 Task: Create a due date automation trigger when advanced on, 2 days before a card is due add fields with custom field "Resume" set to a date not in this month at 11:00 AM.
Action: Mouse moved to (1232, 367)
Screenshot: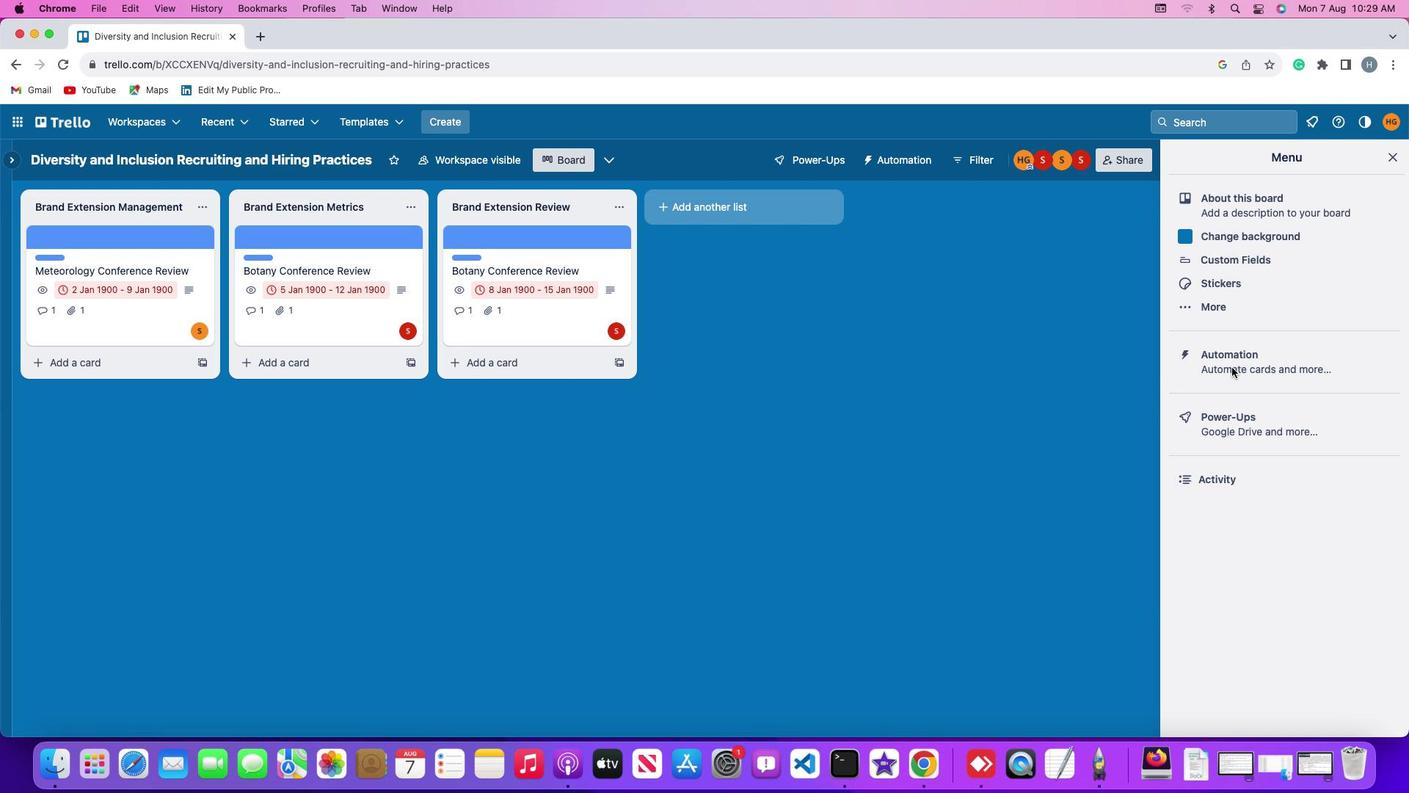 
Action: Mouse pressed left at (1232, 367)
Screenshot: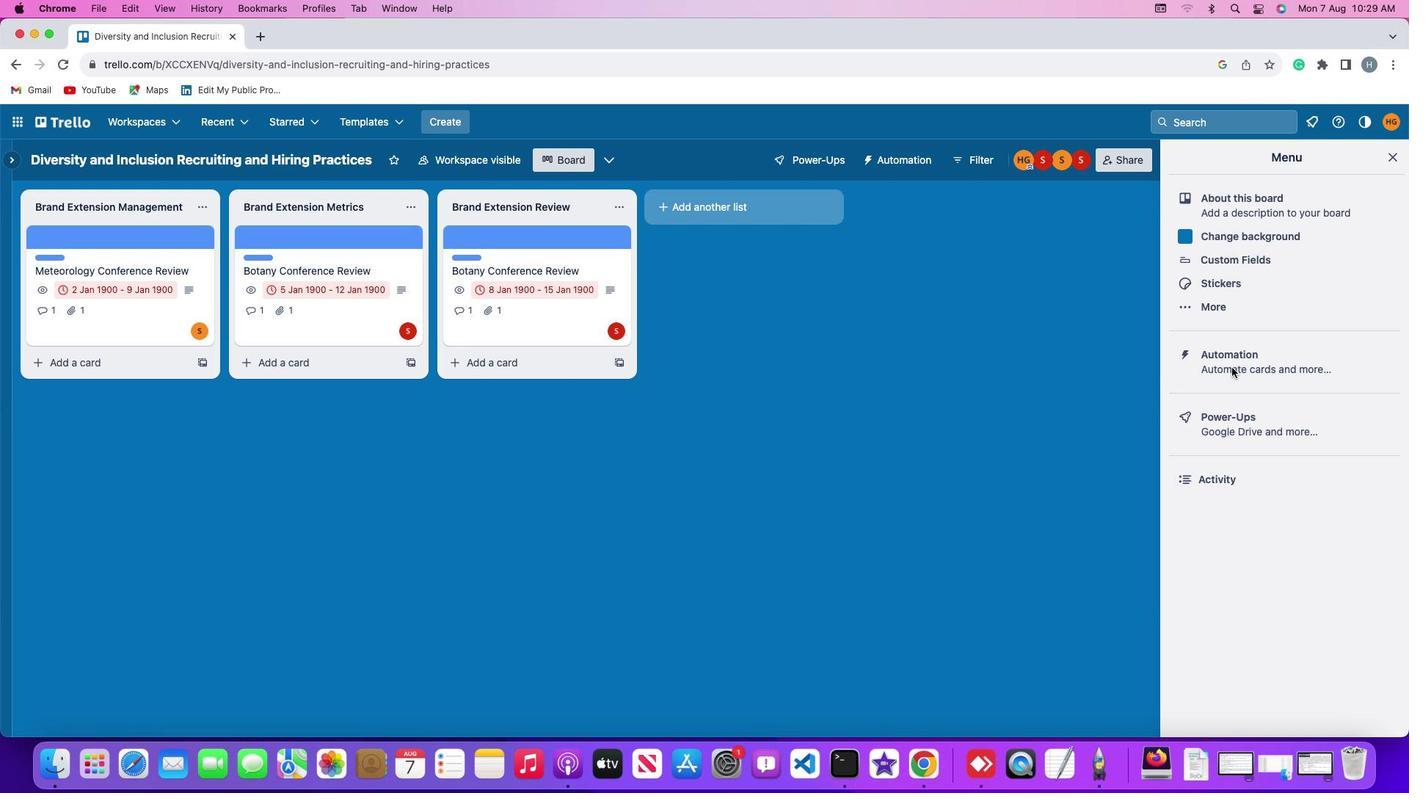 
Action: Mouse pressed left at (1232, 367)
Screenshot: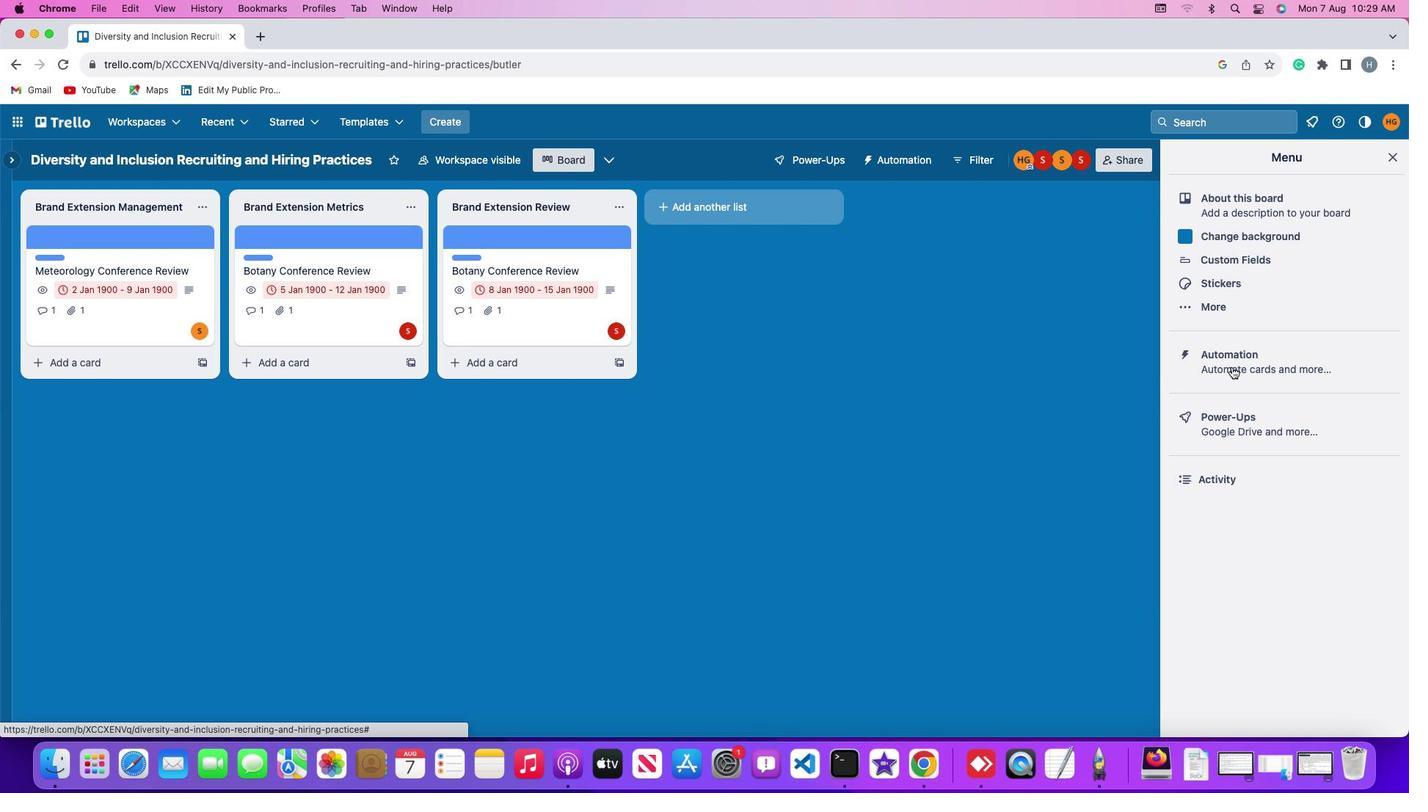 
Action: Mouse moved to (79, 347)
Screenshot: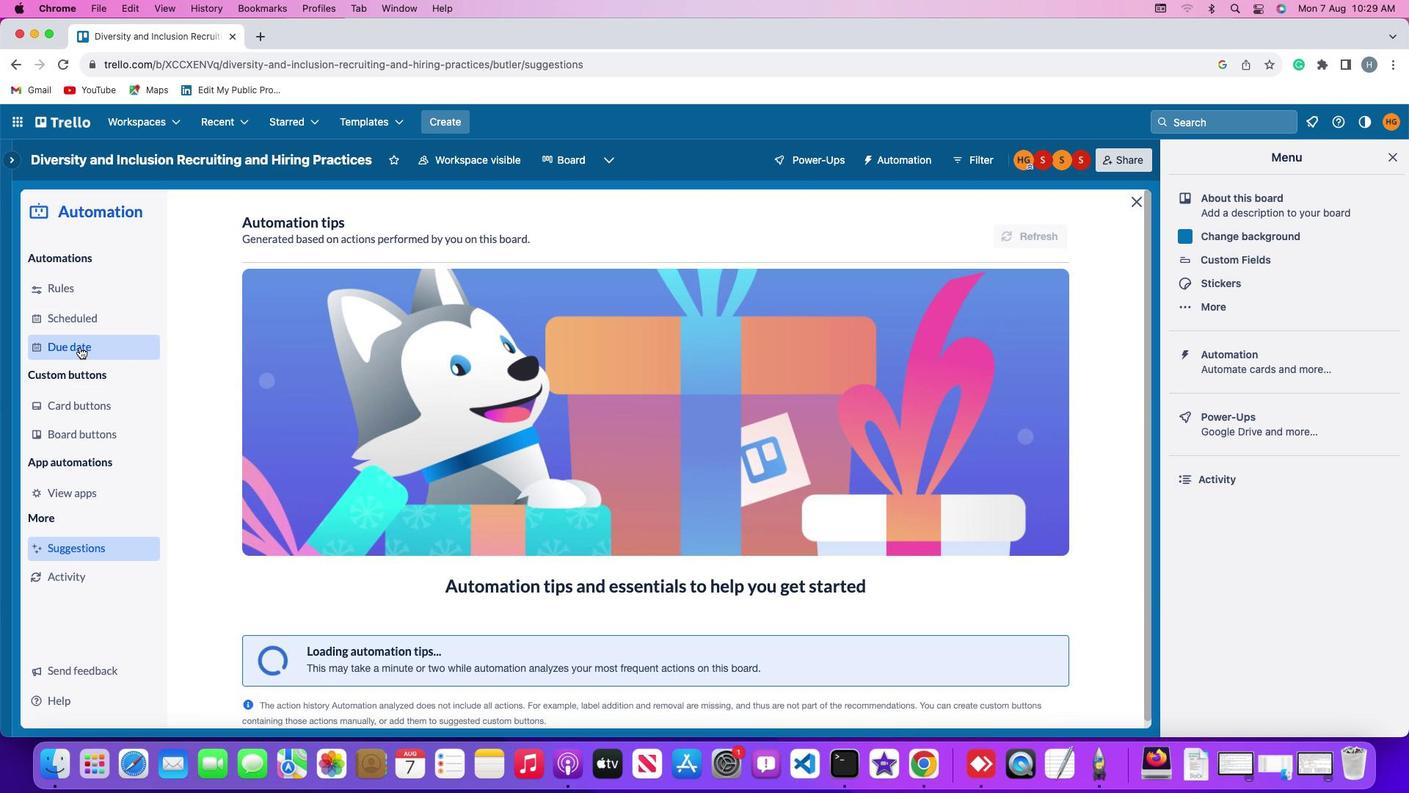 
Action: Mouse pressed left at (79, 347)
Screenshot: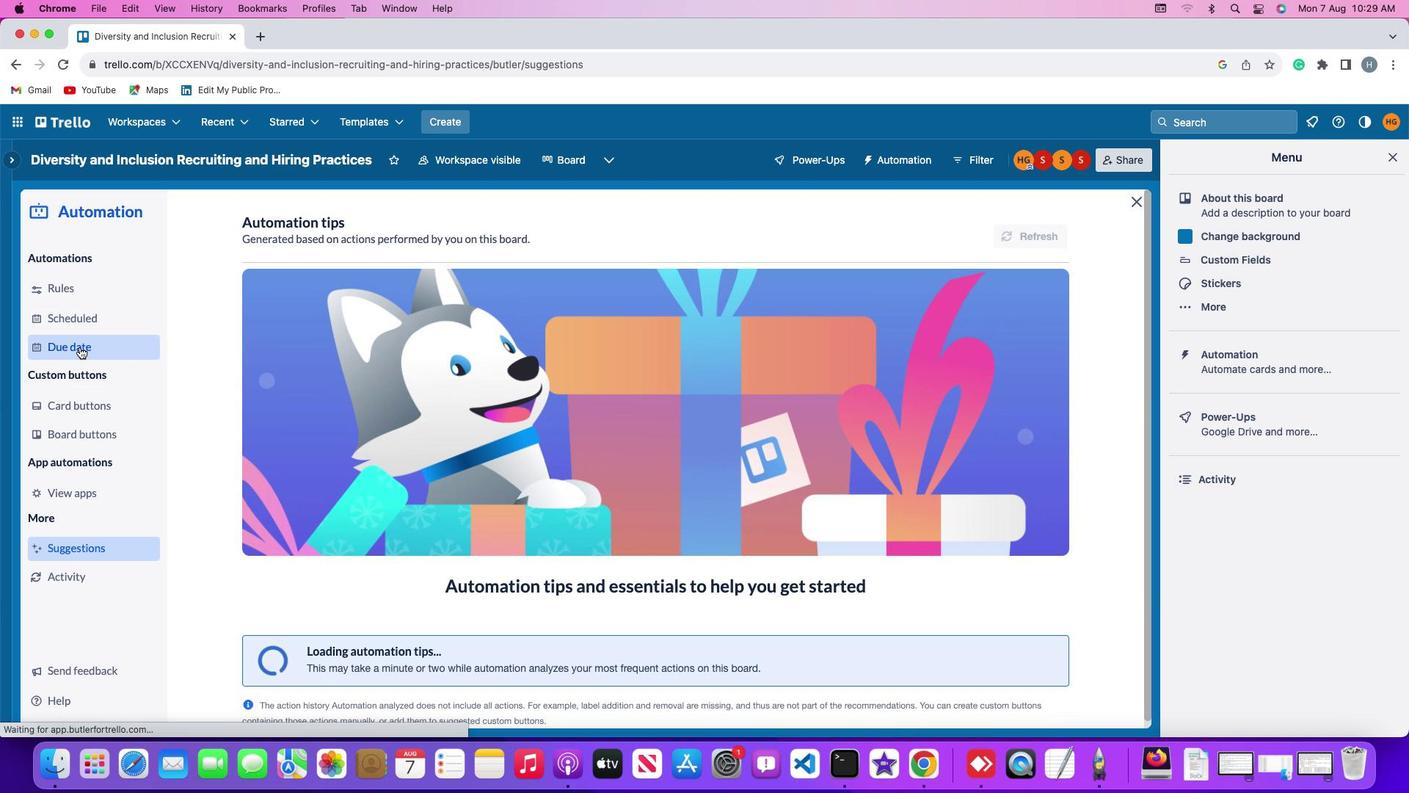 
Action: Mouse moved to (989, 223)
Screenshot: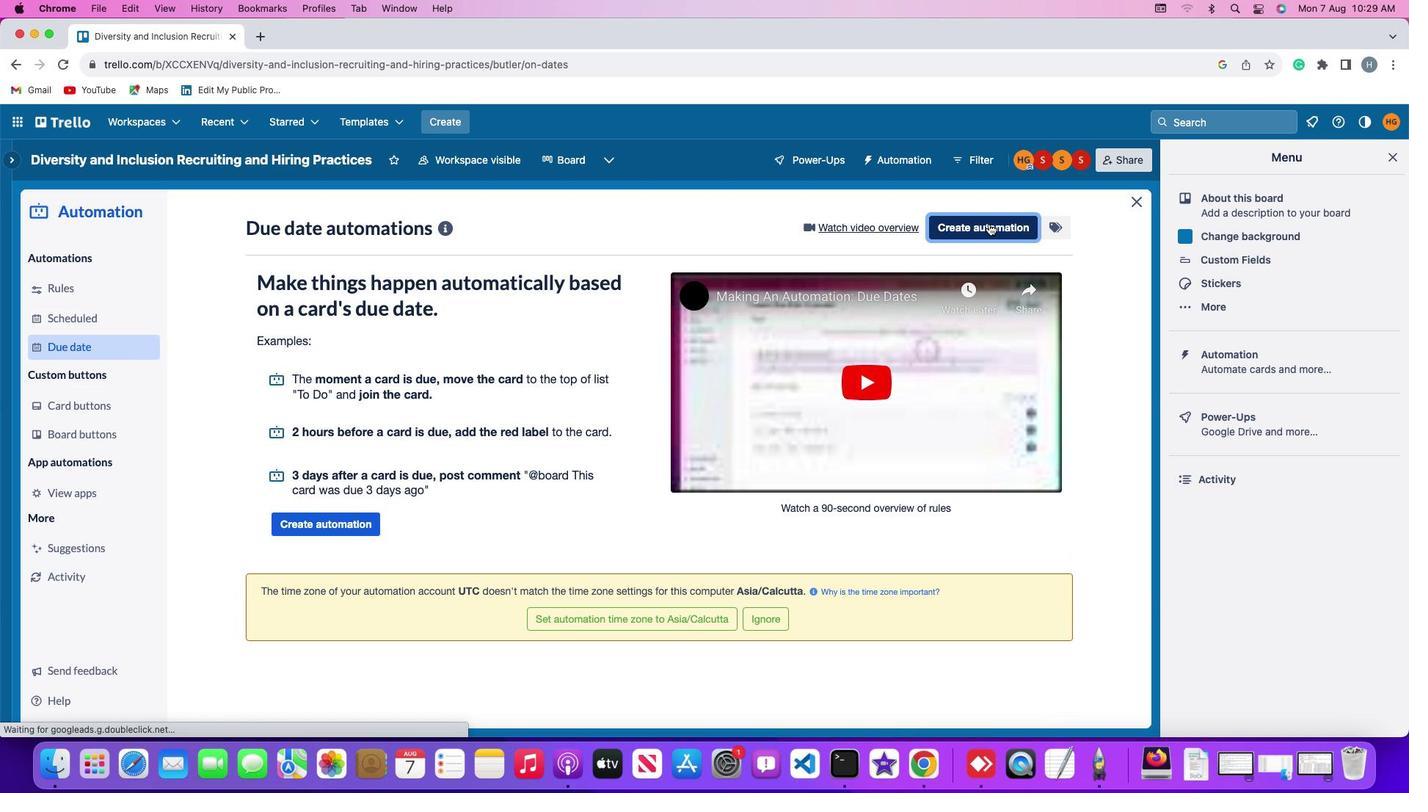 
Action: Mouse pressed left at (989, 223)
Screenshot: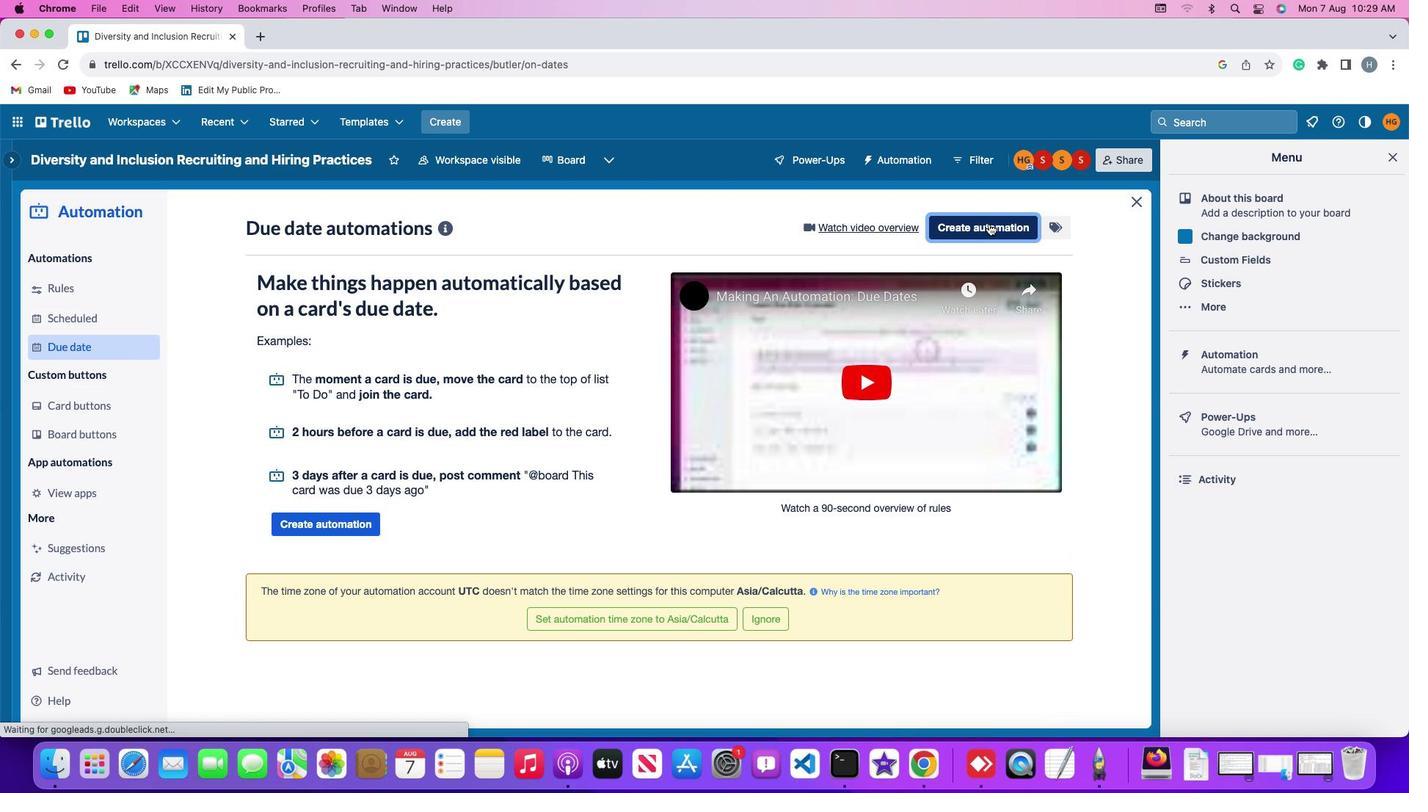 
Action: Mouse moved to (635, 367)
Screenshot: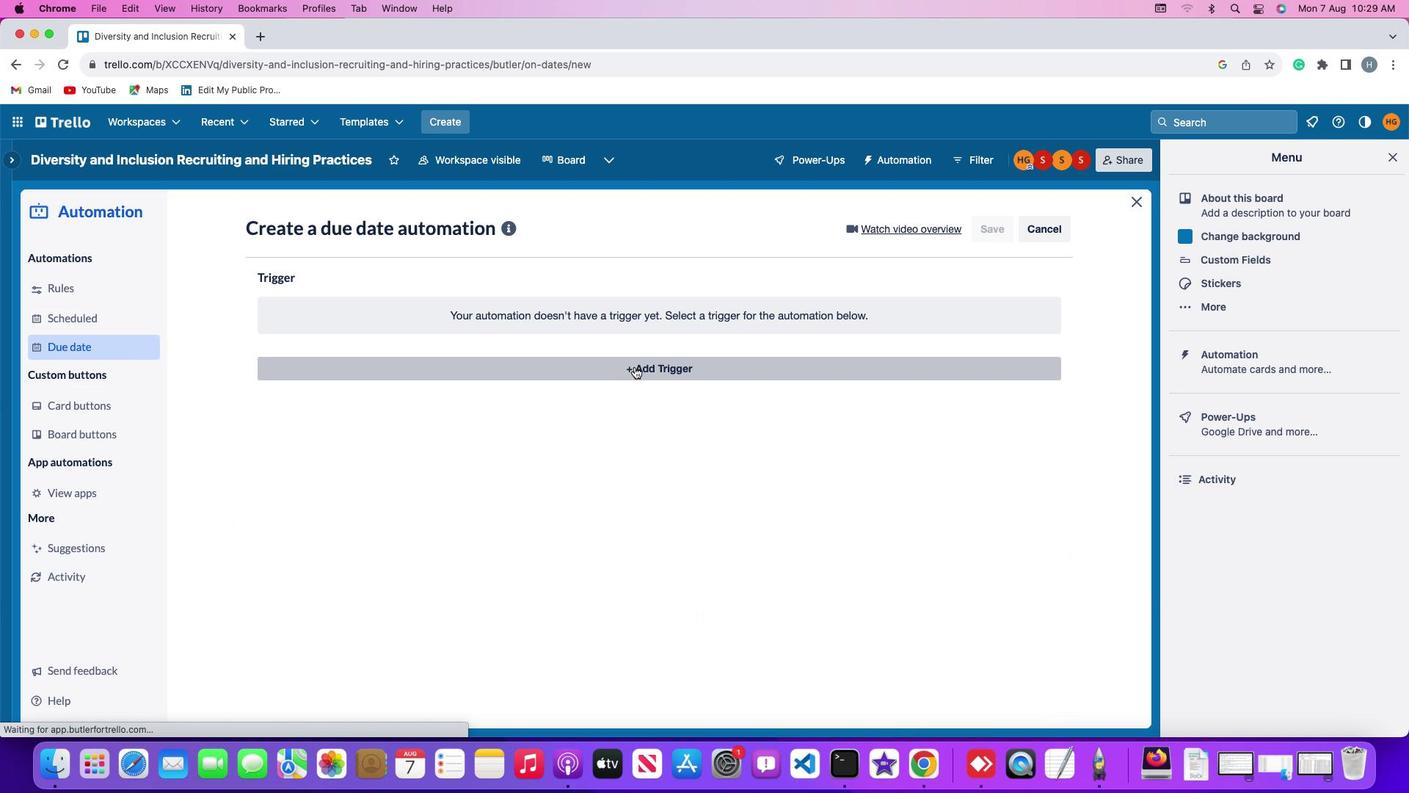 
Action: Mouse pressed left at (635, 367)
Screenshot: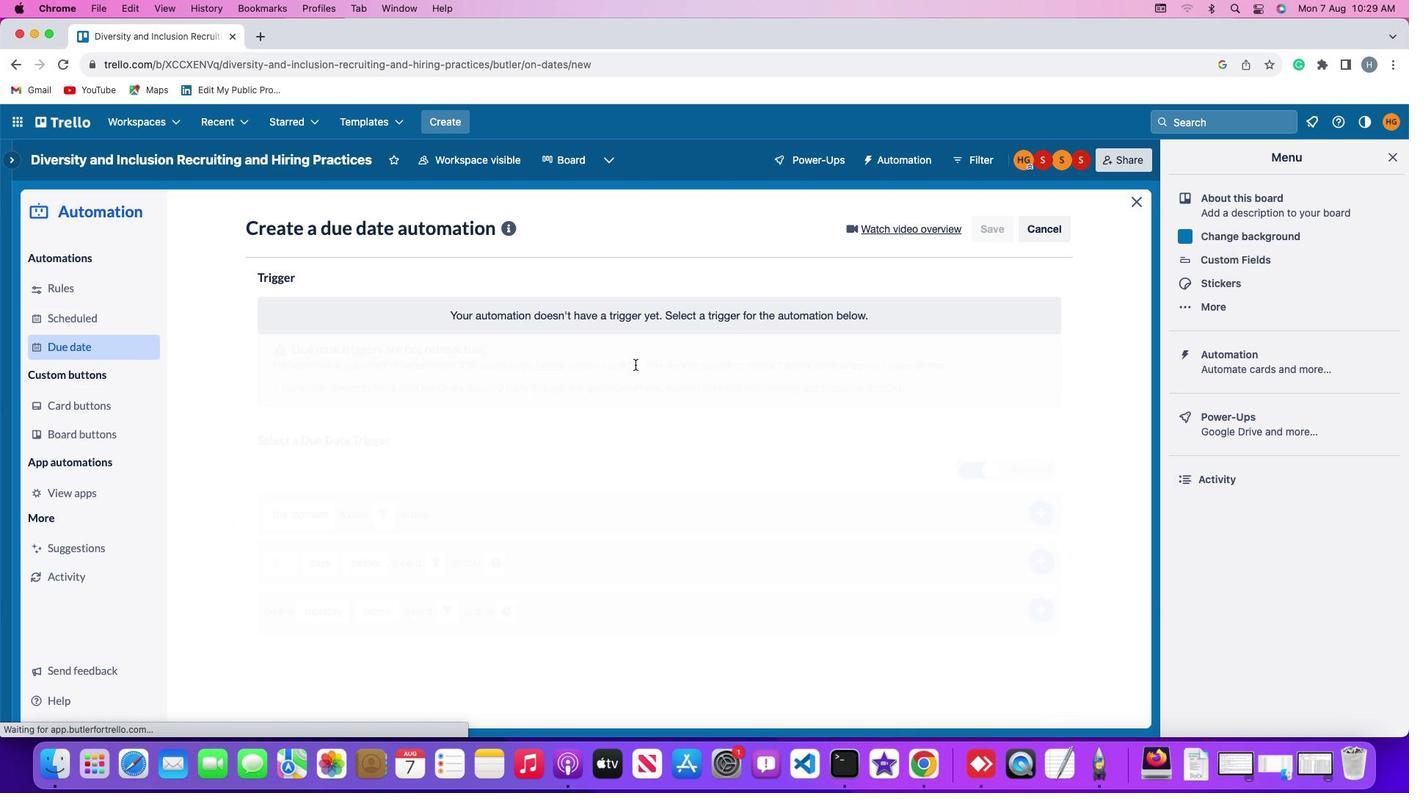 
Action: Mouse moved to (283, 594)
Screenshot: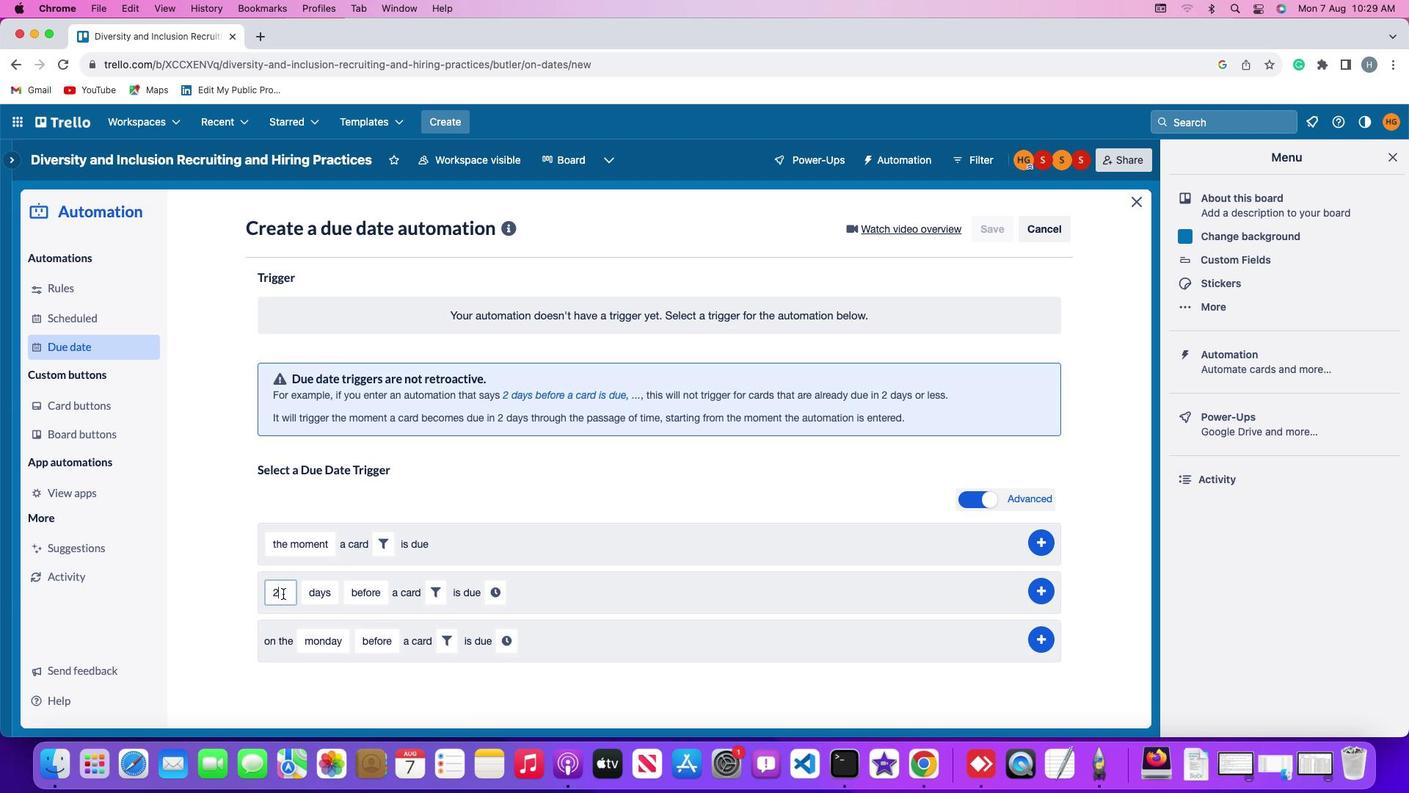 
Action: Mouse pressed left at (283, 594)
Screenshot: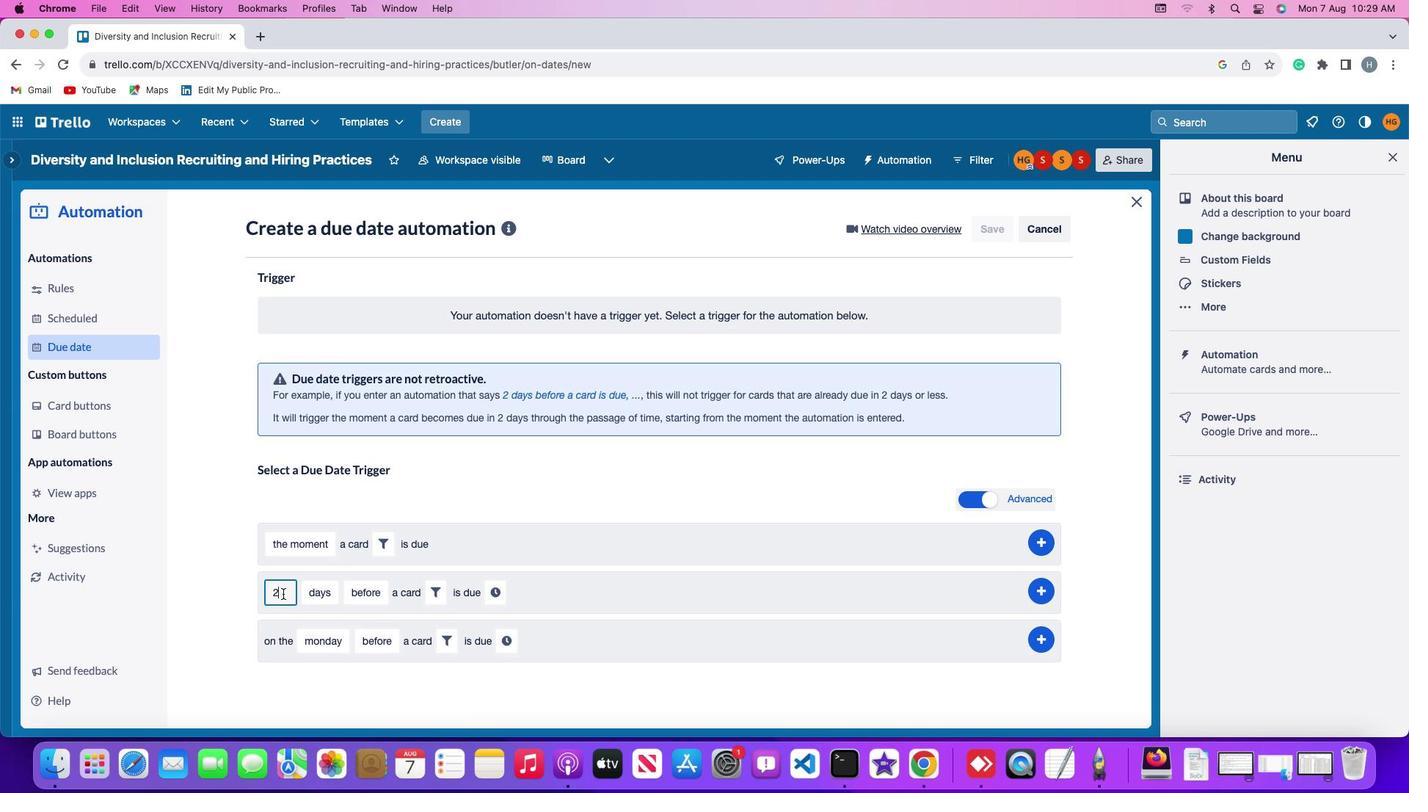 
Action: Mouse moved to (284, 594)
Screenshot: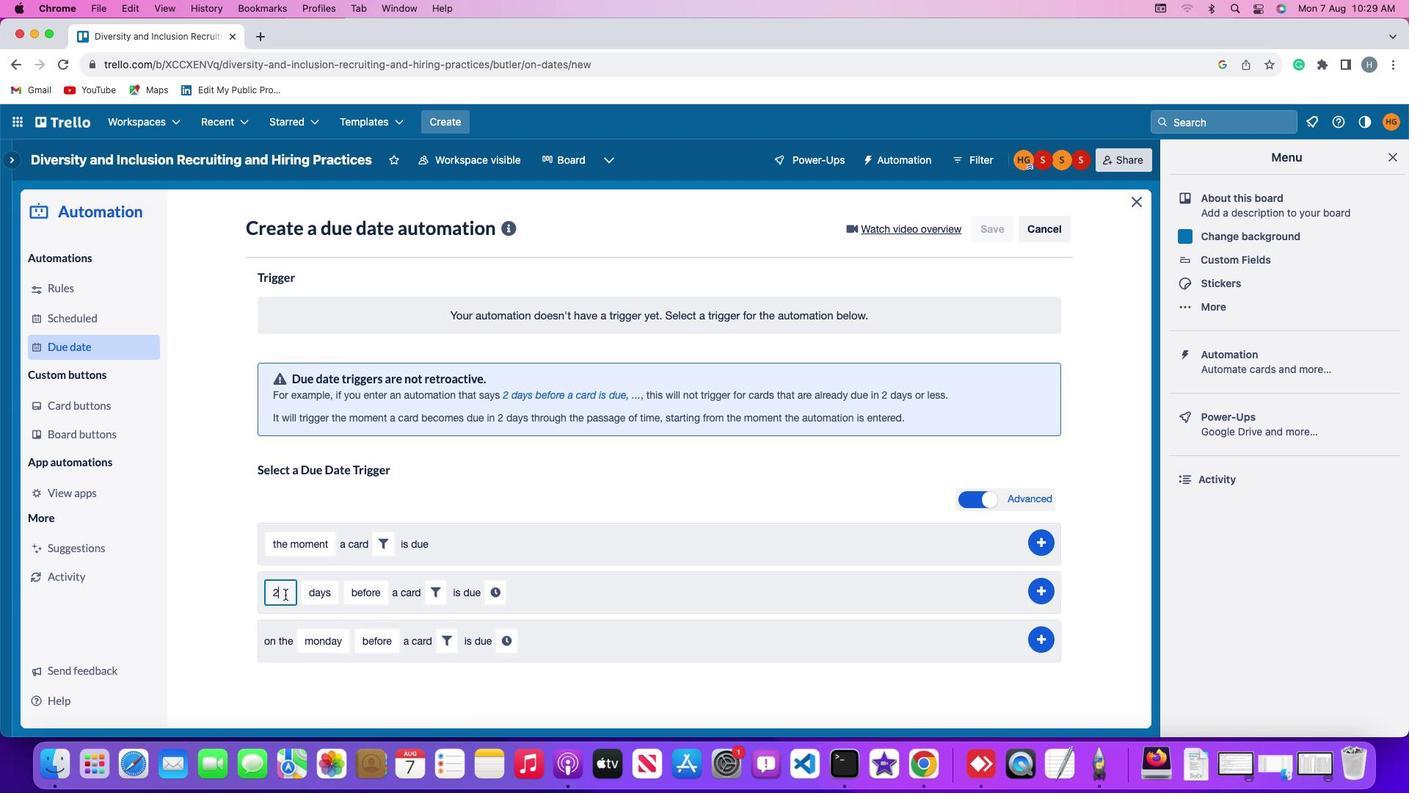 
Action: Key pressed Key.backspace'2'
Screenshot: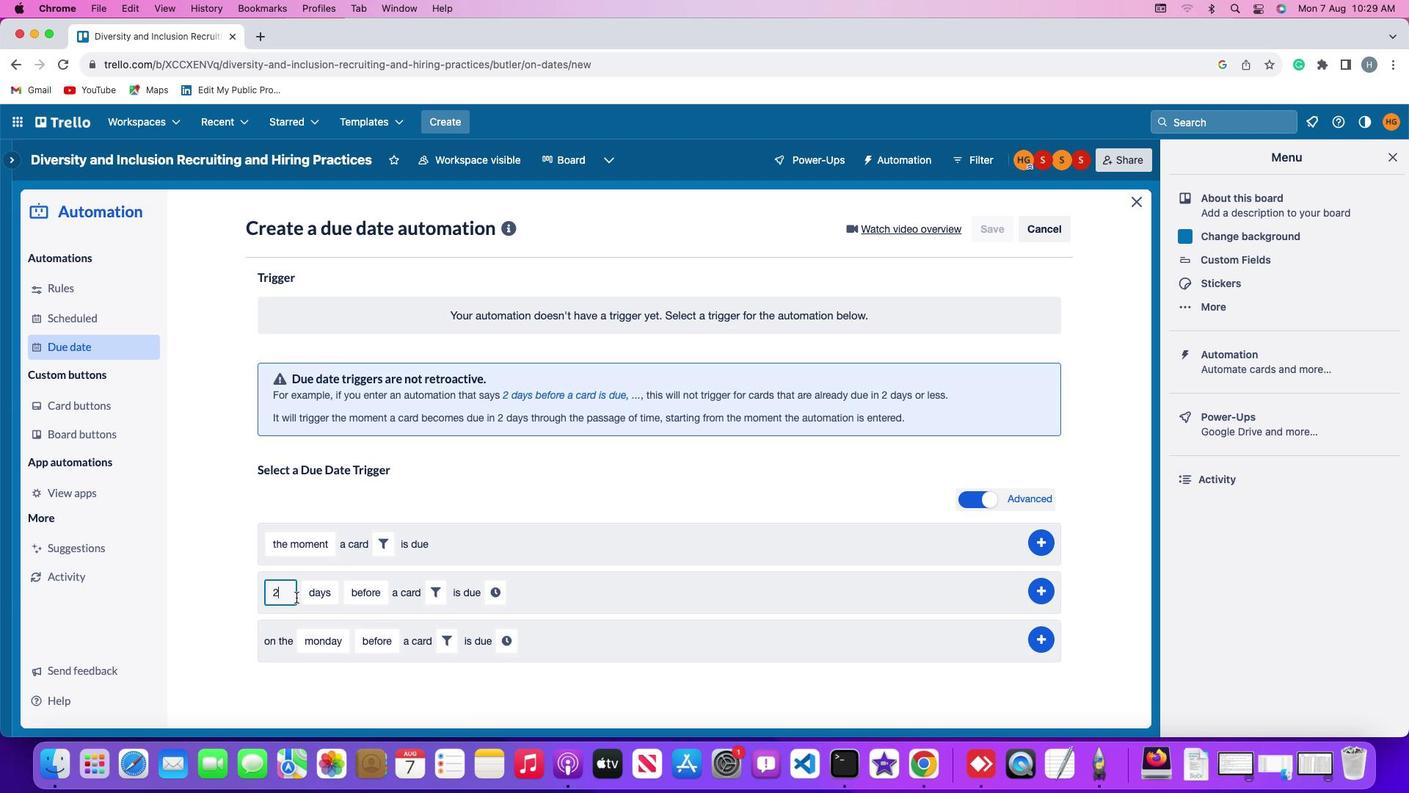 
Action: Mouse moved to (319, 594)
Screenshot: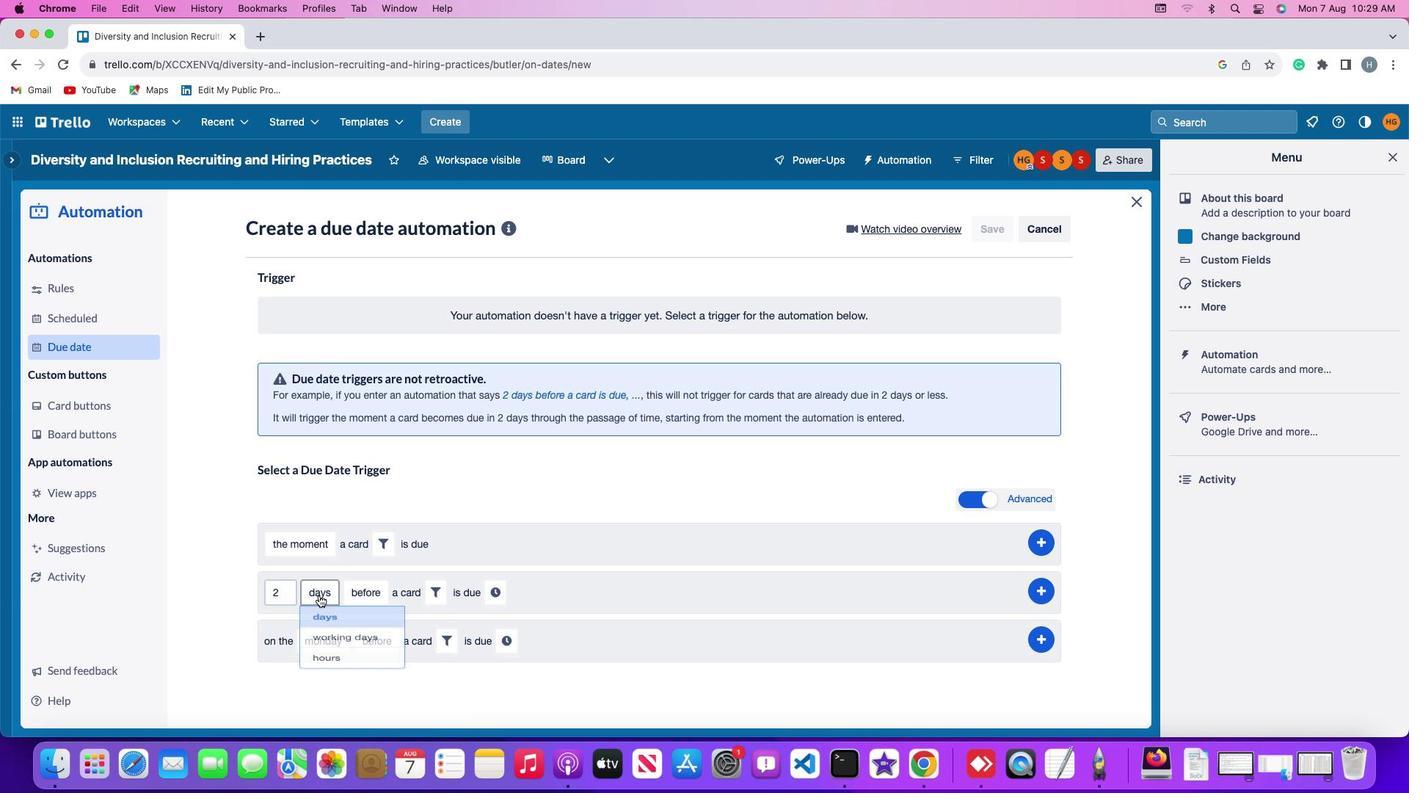 
Action: Mouse pressed left at (319, 594)
Screenshot: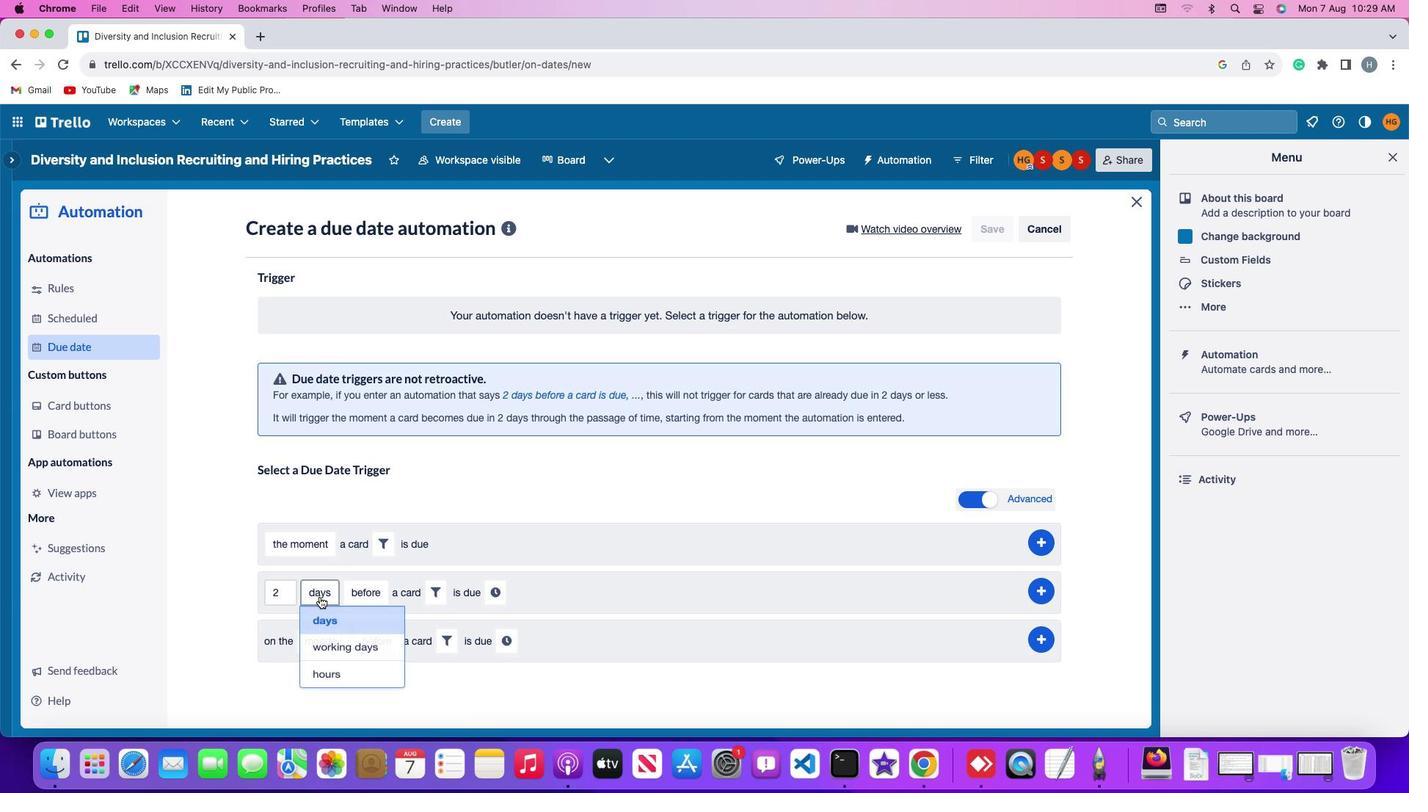
Action: Mouse moved to (328, 625)
Screenshot: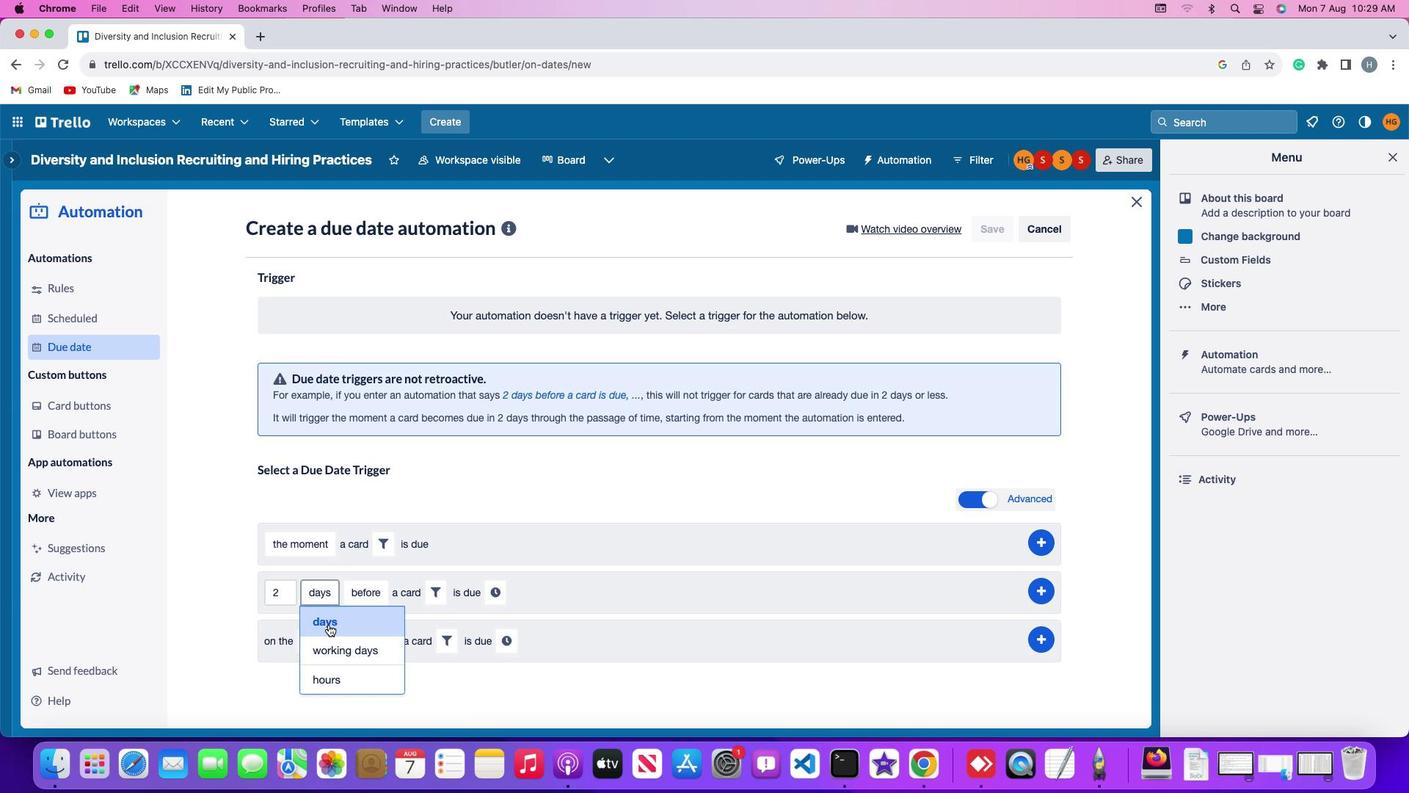
Action: Mouse pressed left at (328, 625)
Screenshot: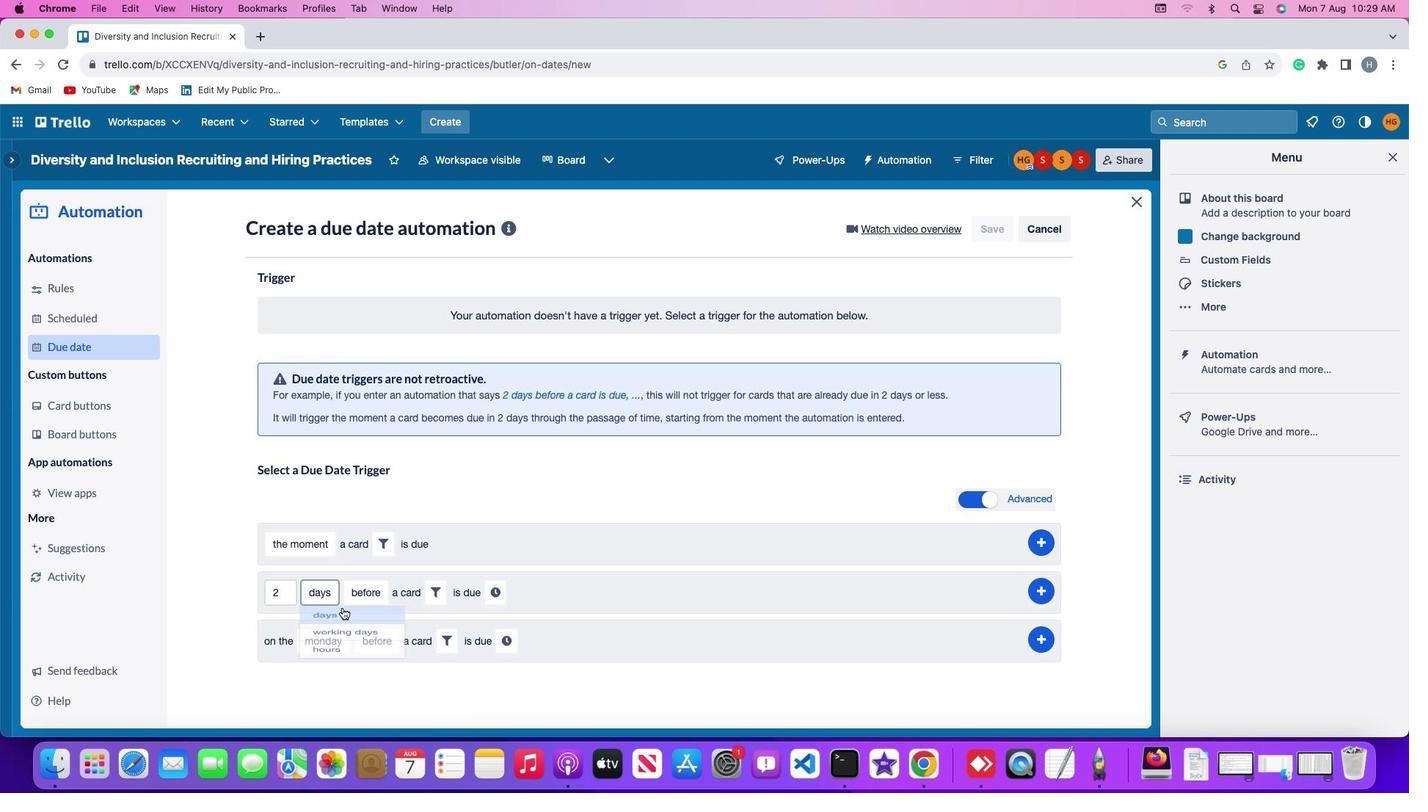 
Action: Mouse moved to (364, 591)
Screenshot: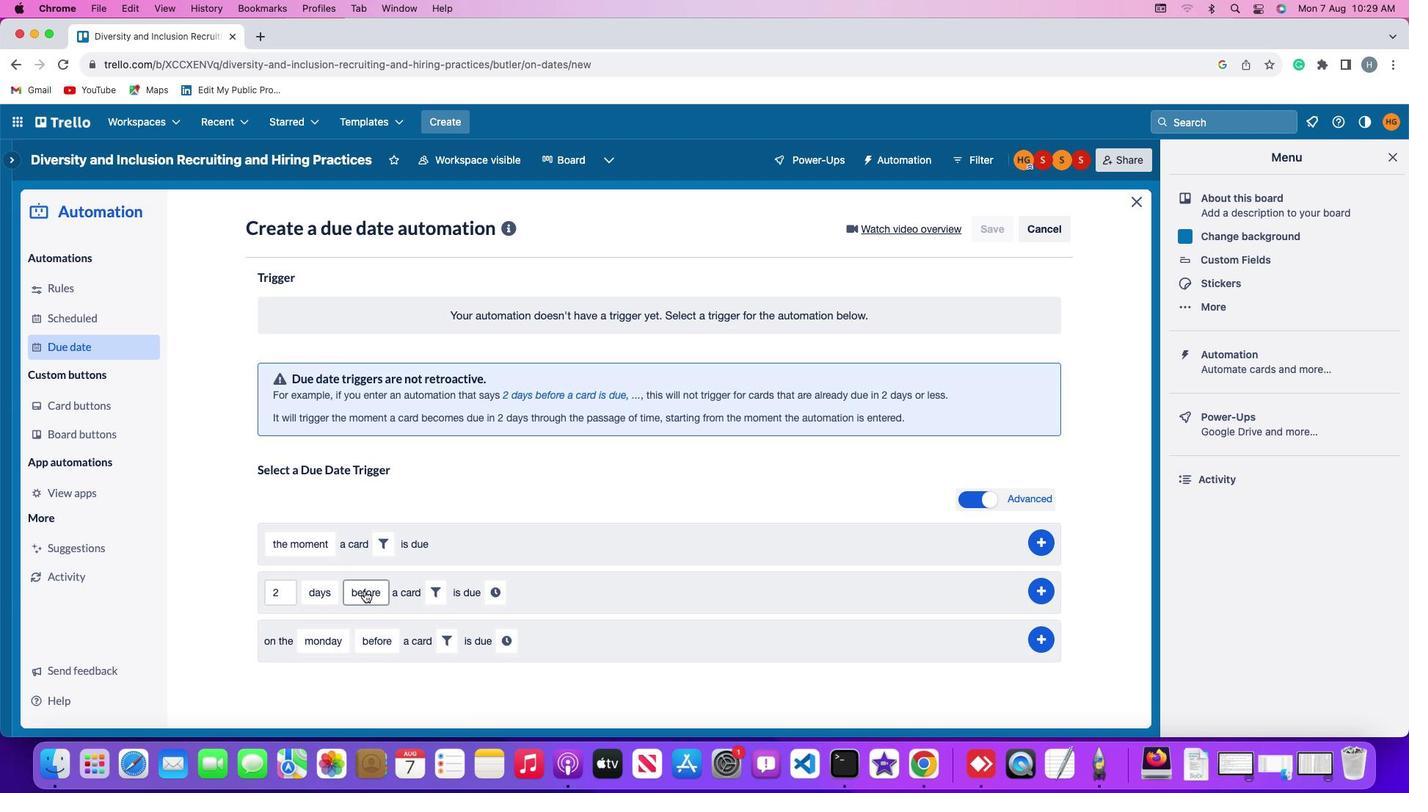 
Action: Mouse pressed left at (364, 591)
Screenshot: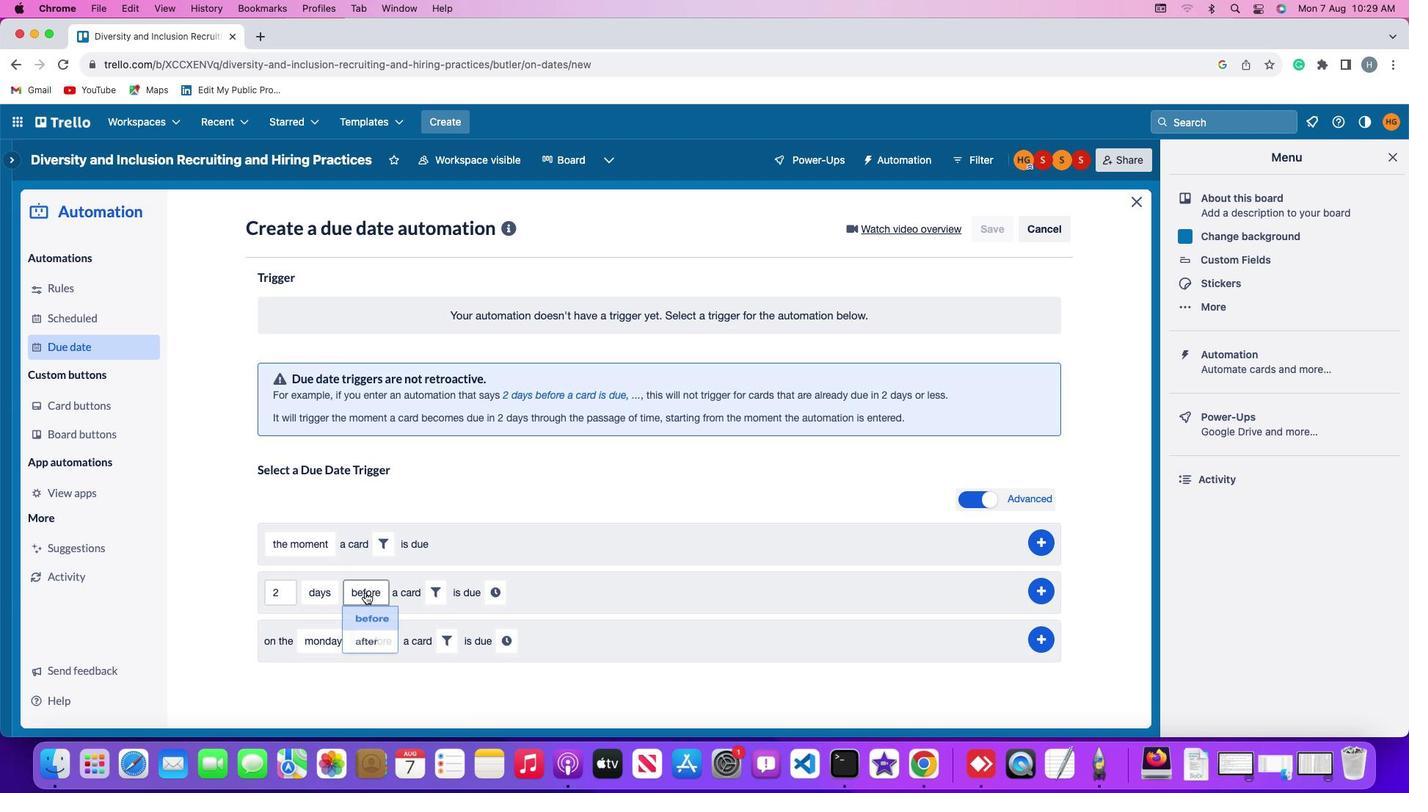 
Action: Mouse moved to (371, 618)
Screenshot: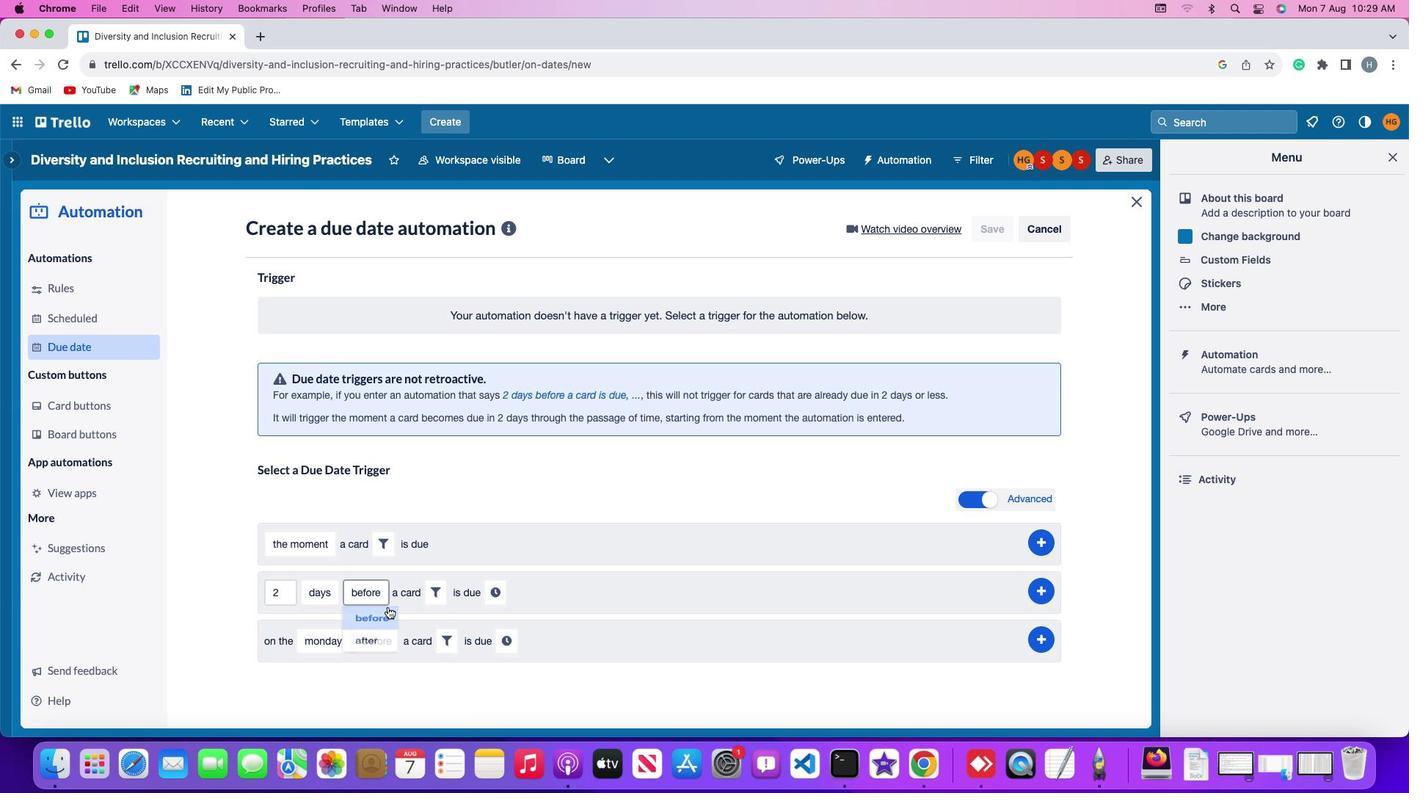 
Action: Mouse pressed left at (371, 618)
Screenshot: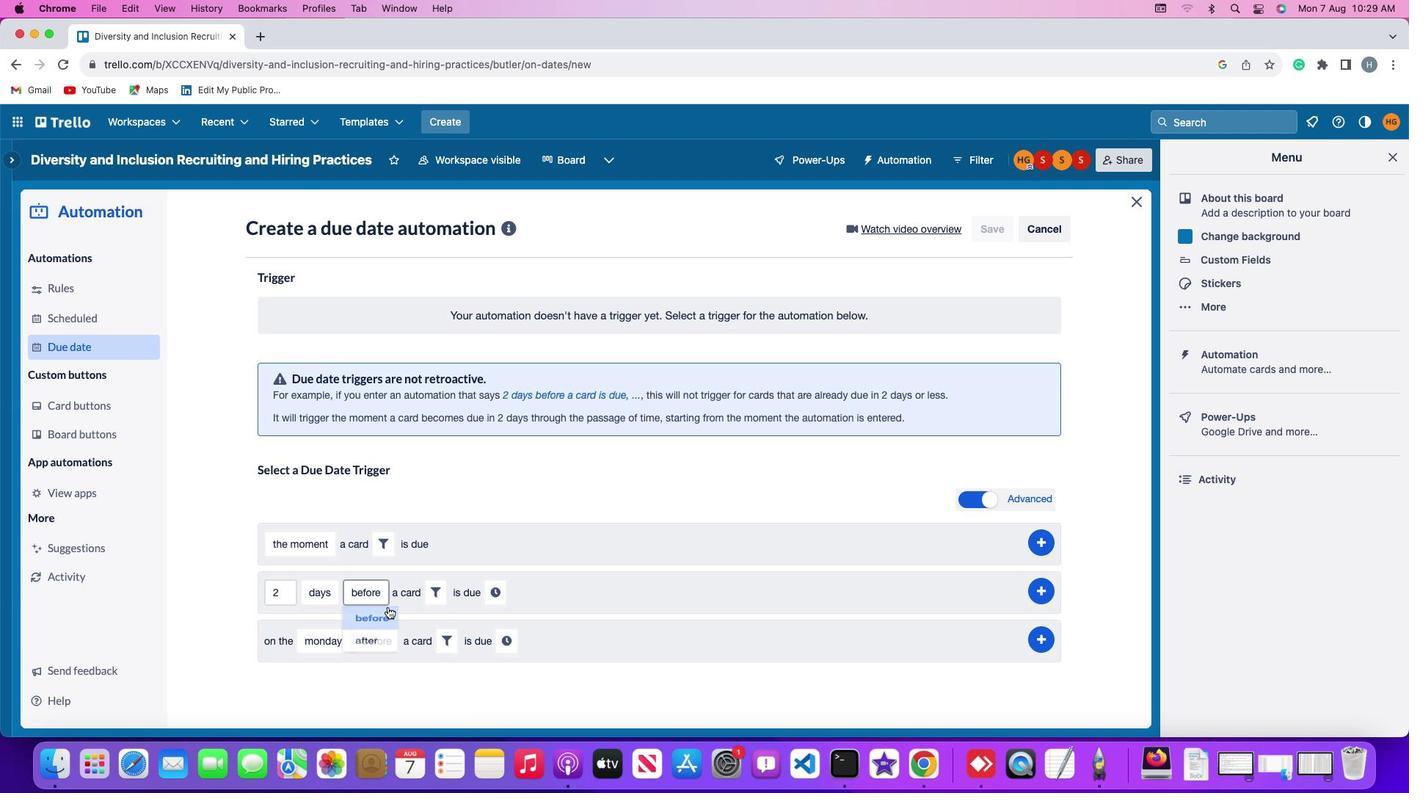 
Action: Mouse moved to (429, 589)
Screenshot: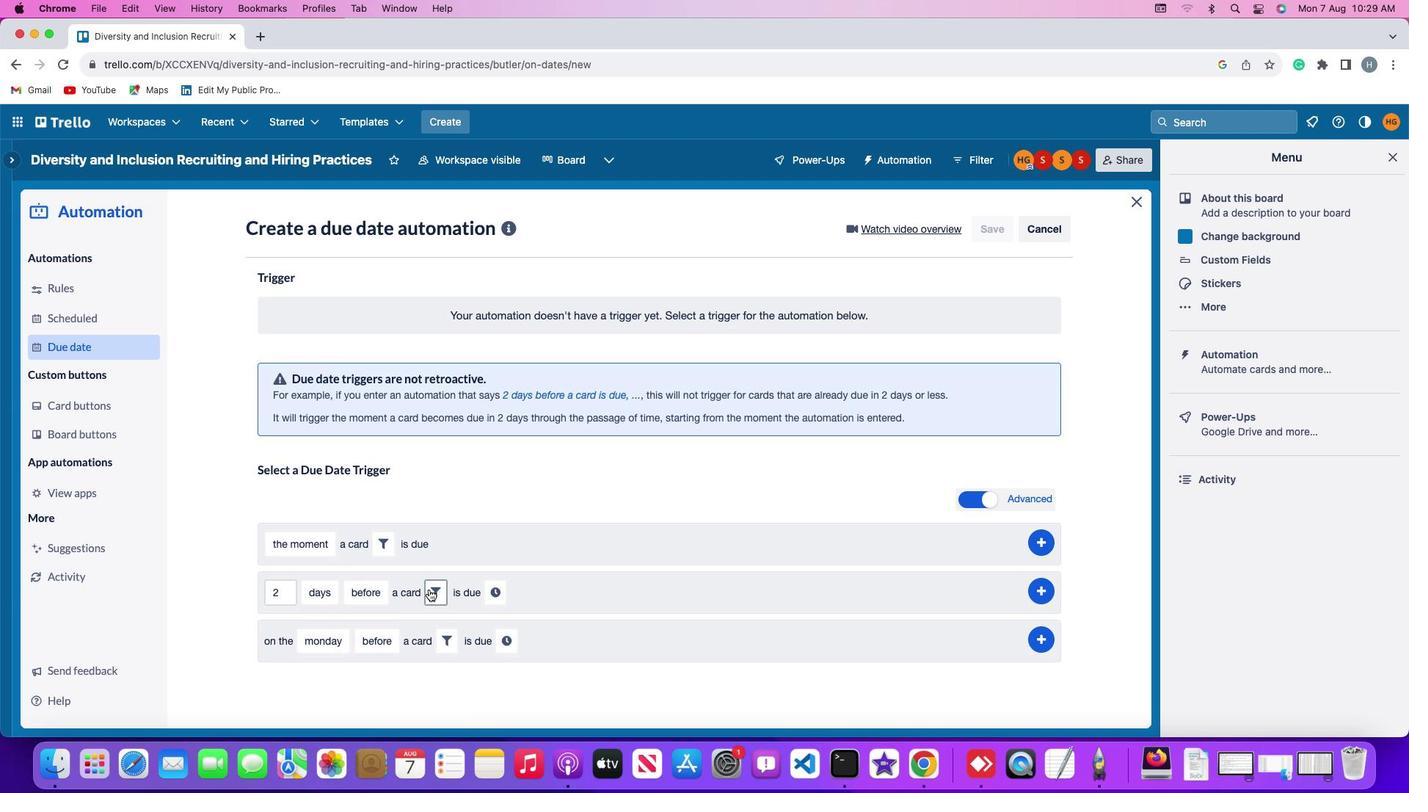 
Action: Mouse pressed left at (429, 589)
Screenshot: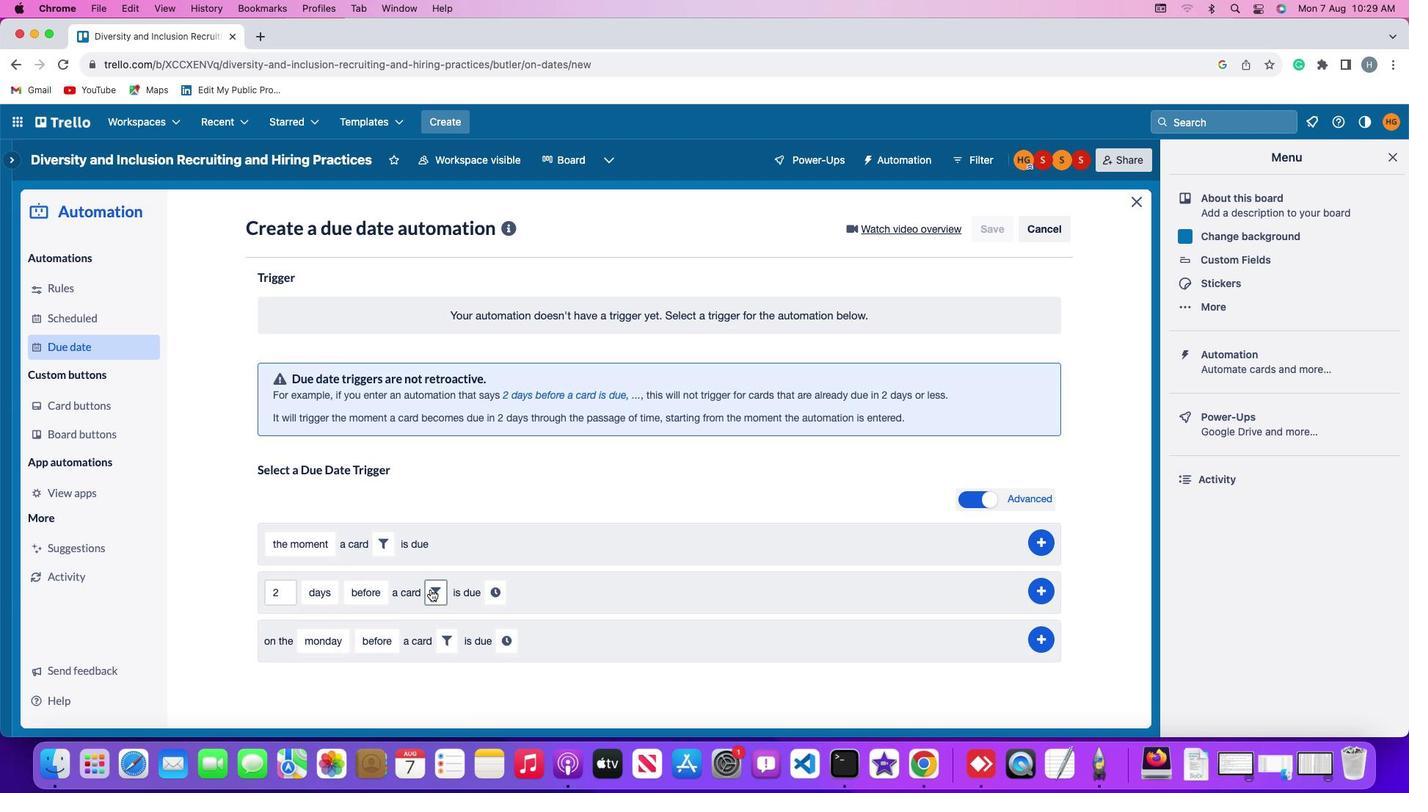 
Action: Mouse moved to (686, 637)
Screenshot: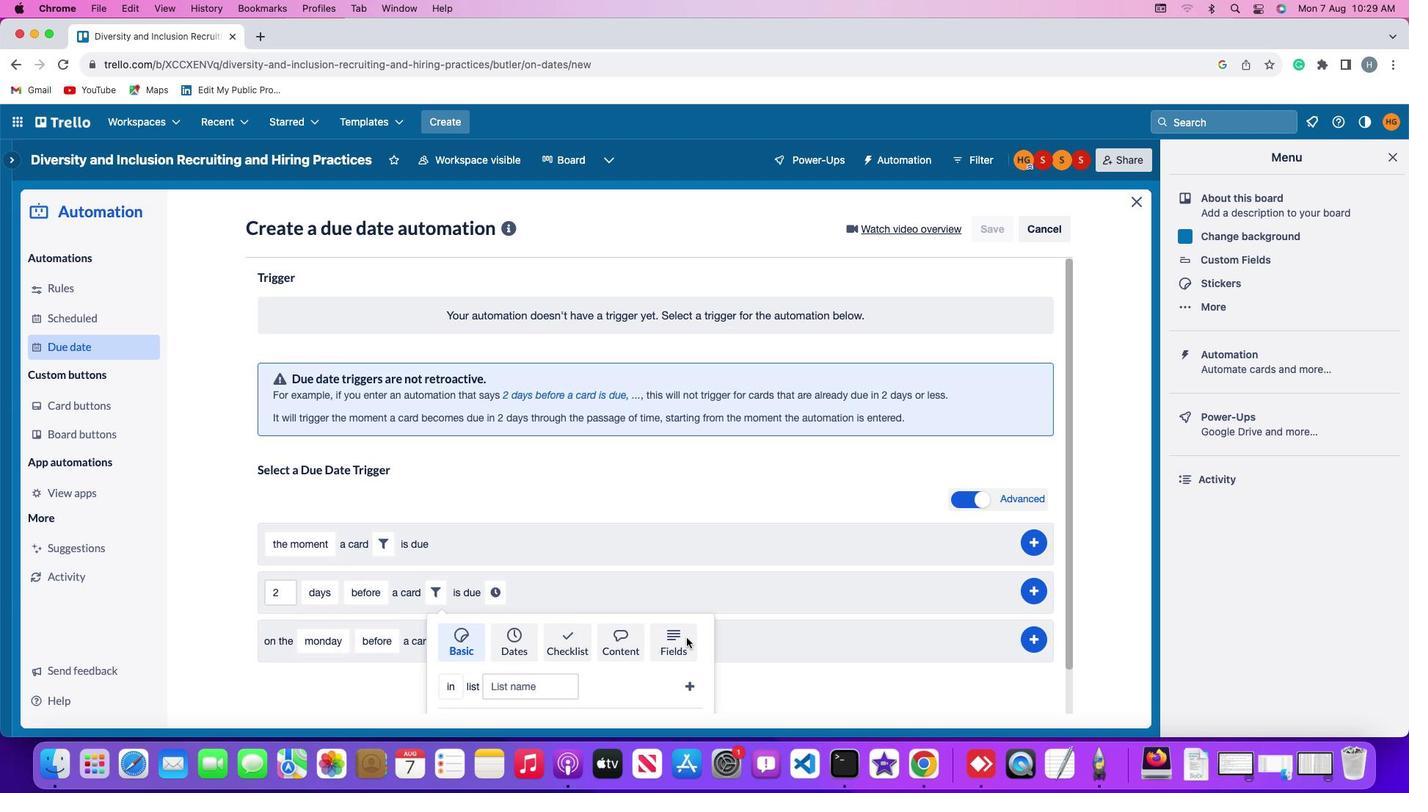 
Action: Mouse pressed left at (686, 637)
Screenshot: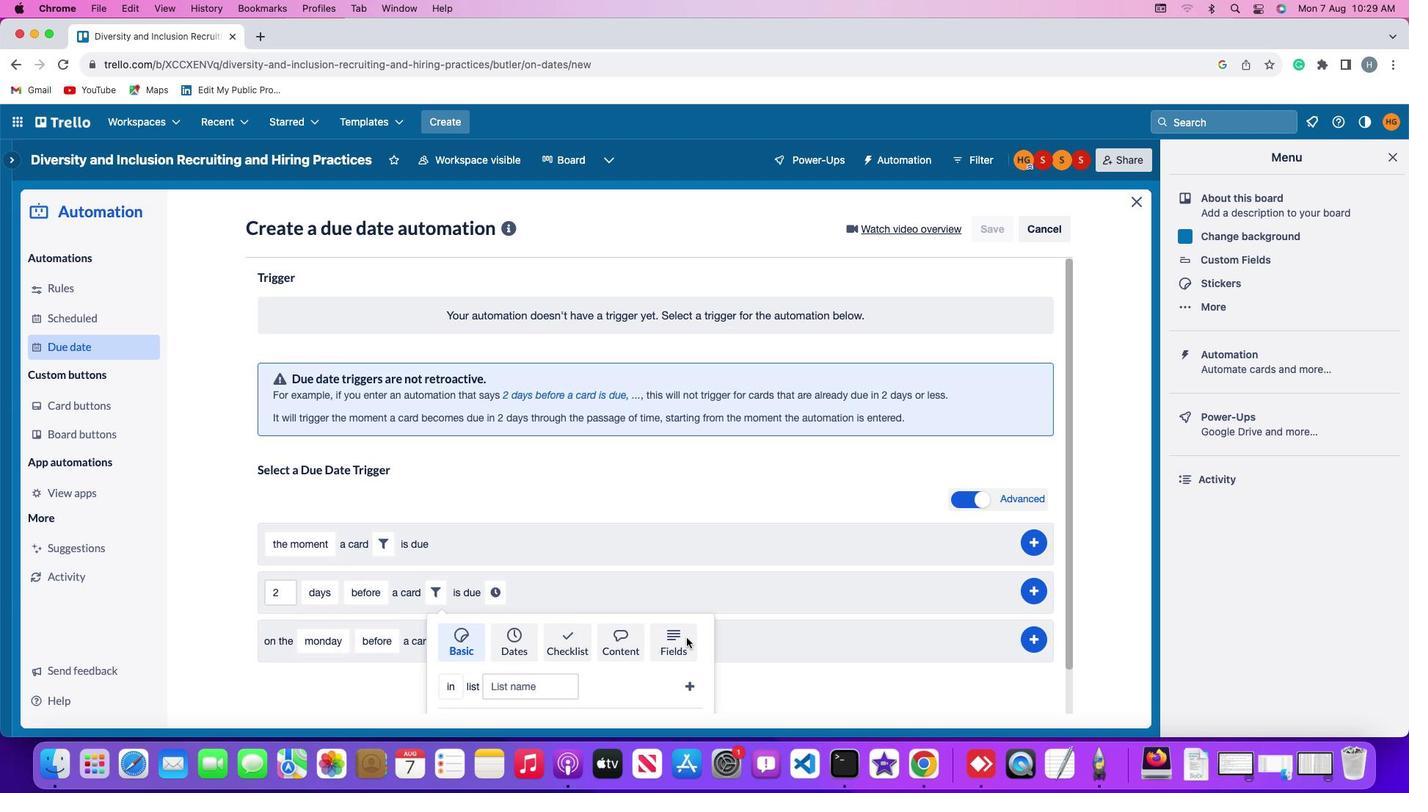 
Action: Mouse moved to (583, 647)
Screenshot: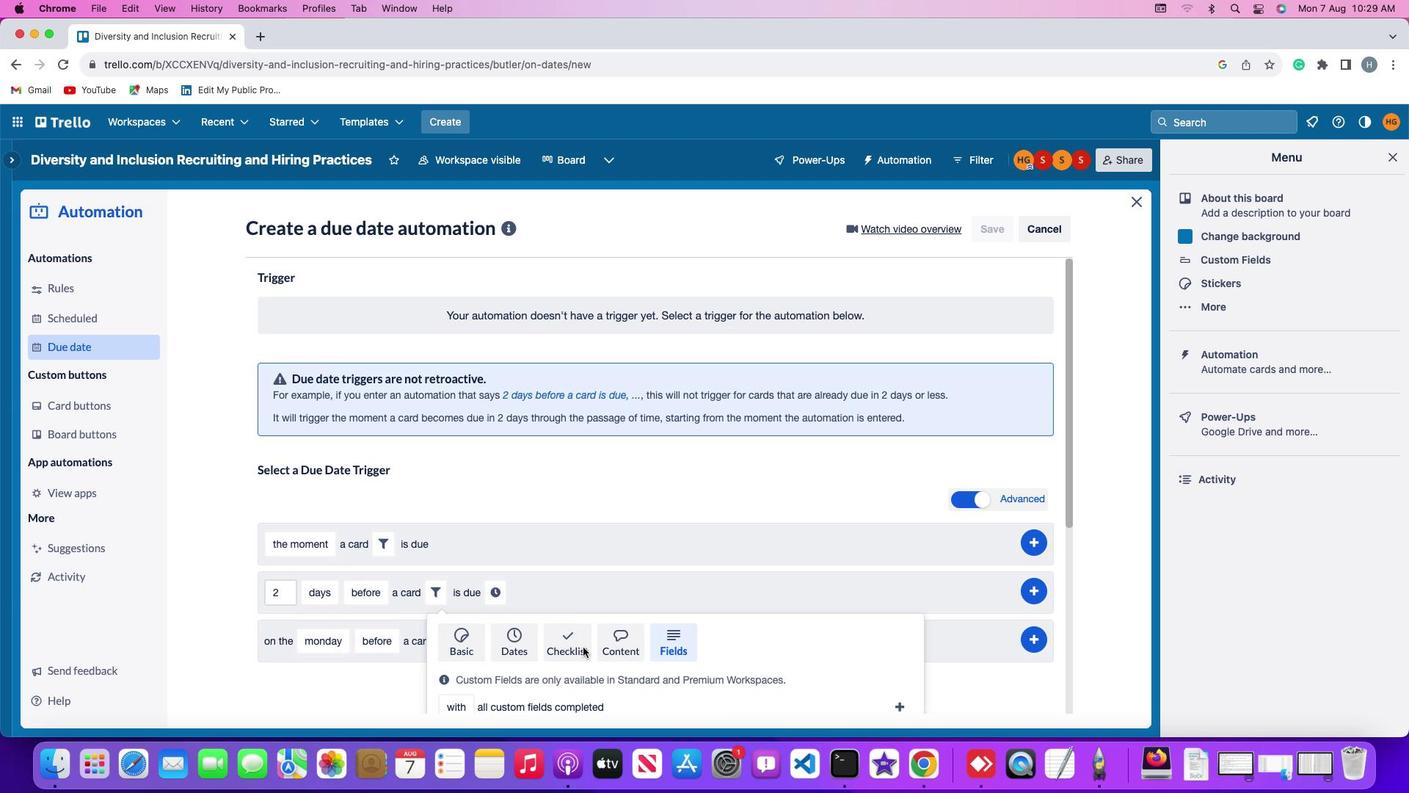 
Action: Mouse scrolled (583, 647) with delta (0, 0)
Screenshot: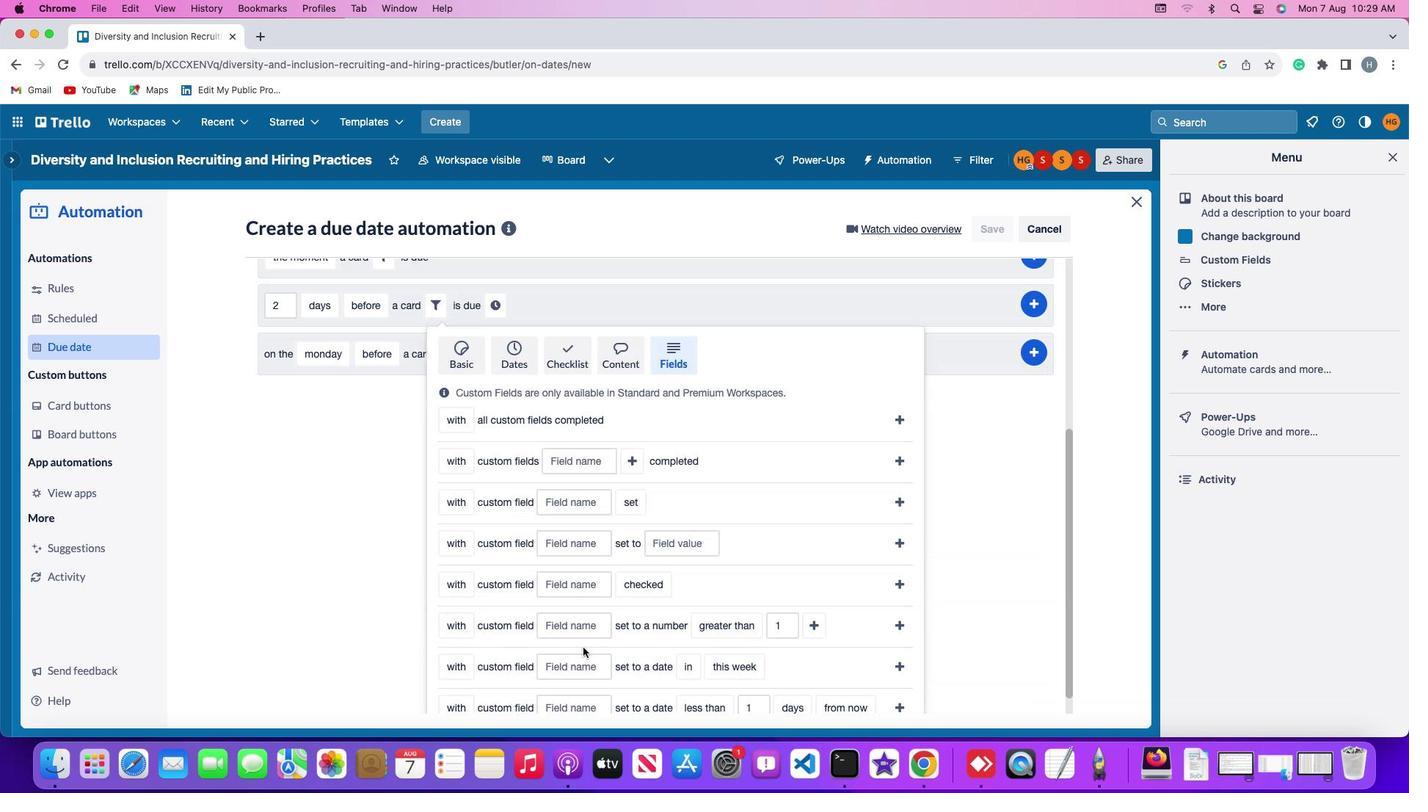 
Action: Mouse scrolled (583, 647) with delta (0, 0)
Screenshot: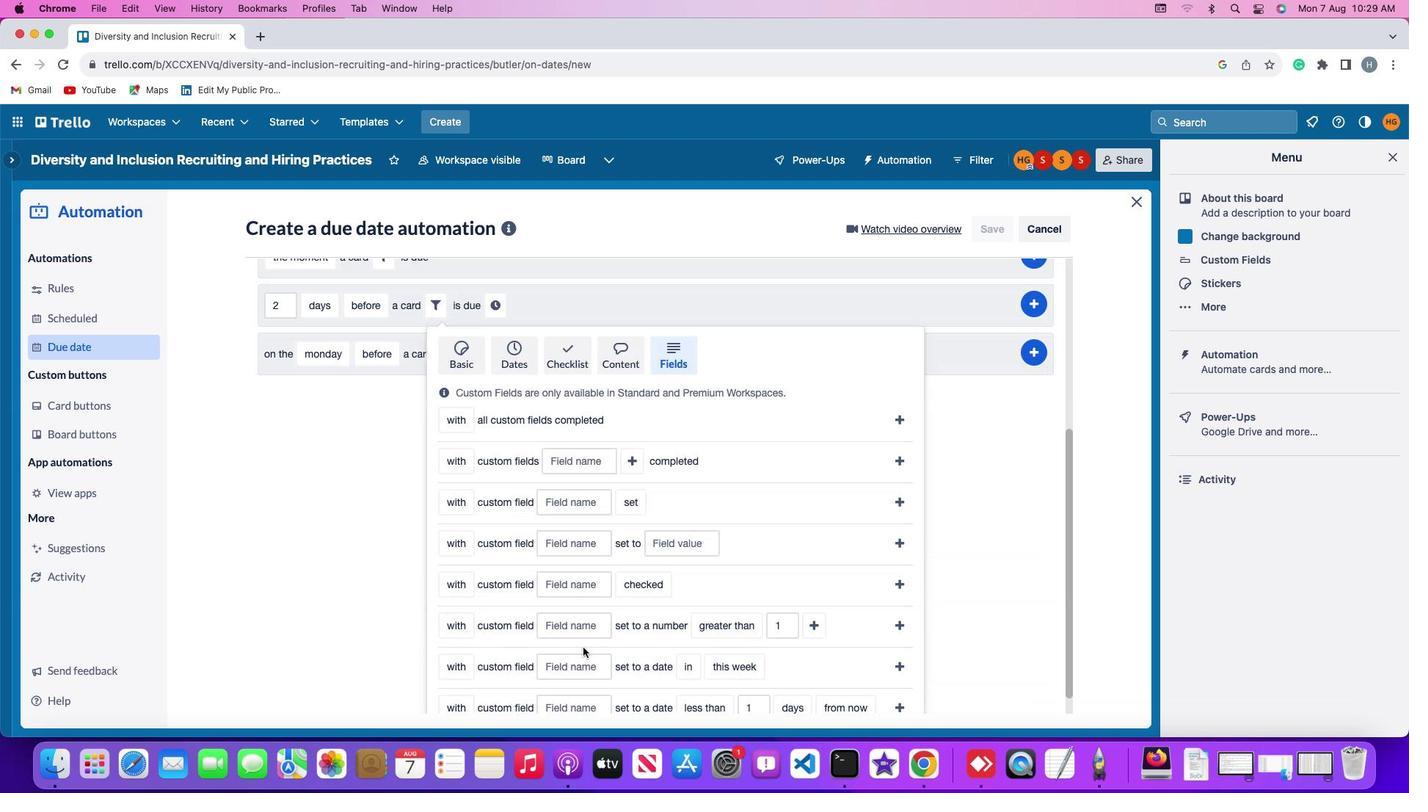
Action: Mouse scrolled (583, 647) with delta (0, -2)
Screenshot: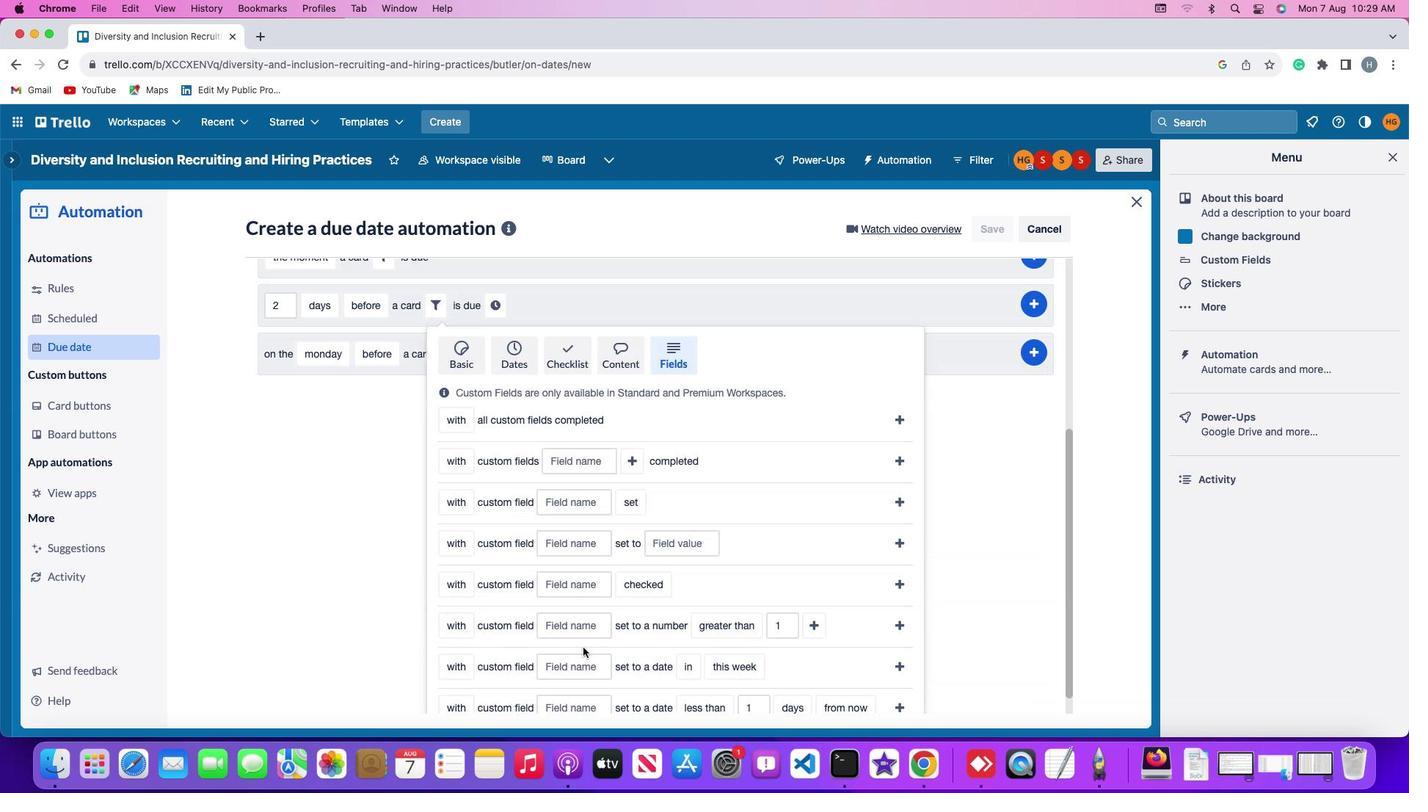 
Action: Mouse scrolled (583, 647) with delta (0, -3)
Screenshot: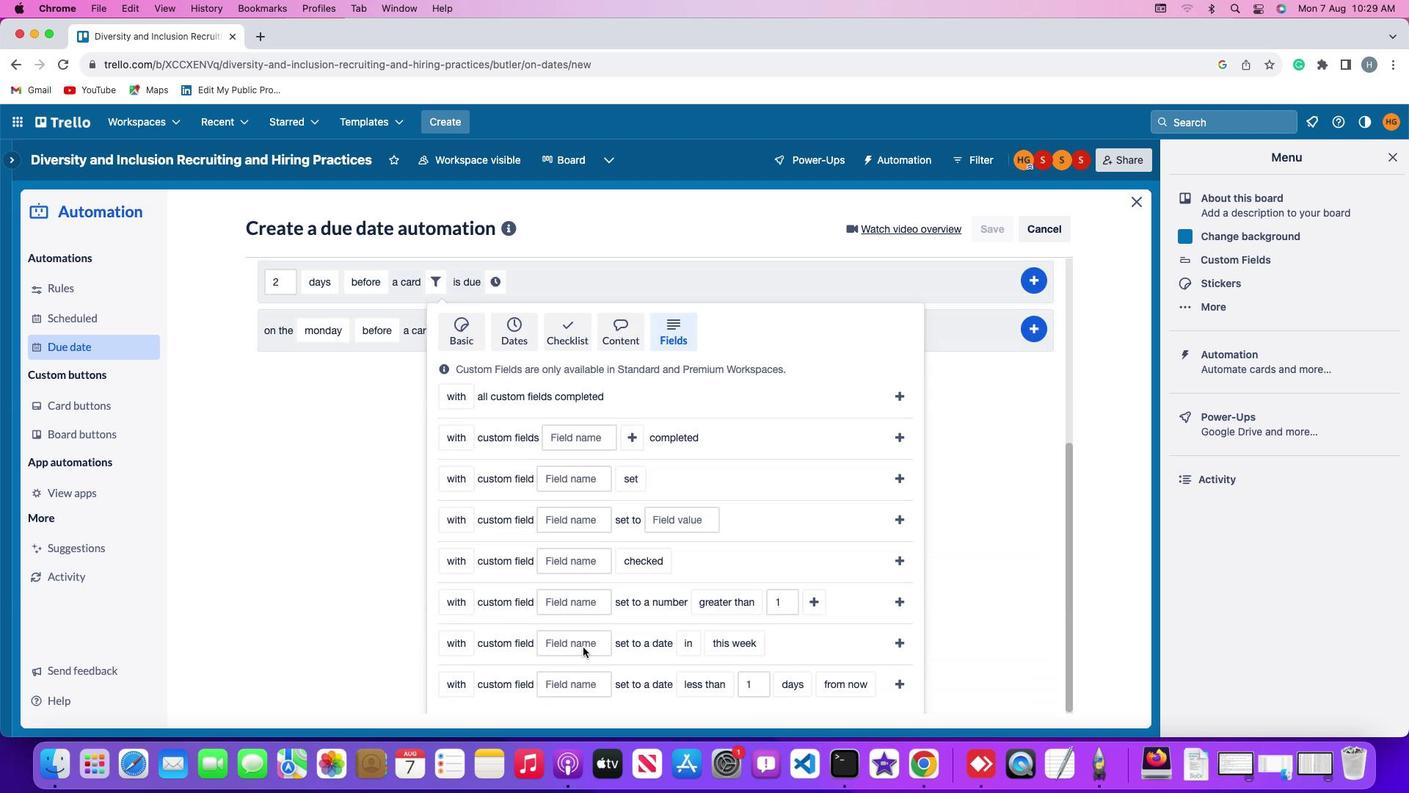
Action: Mouse scrolled (583, 647) with delta (0, -4)
Screenshot: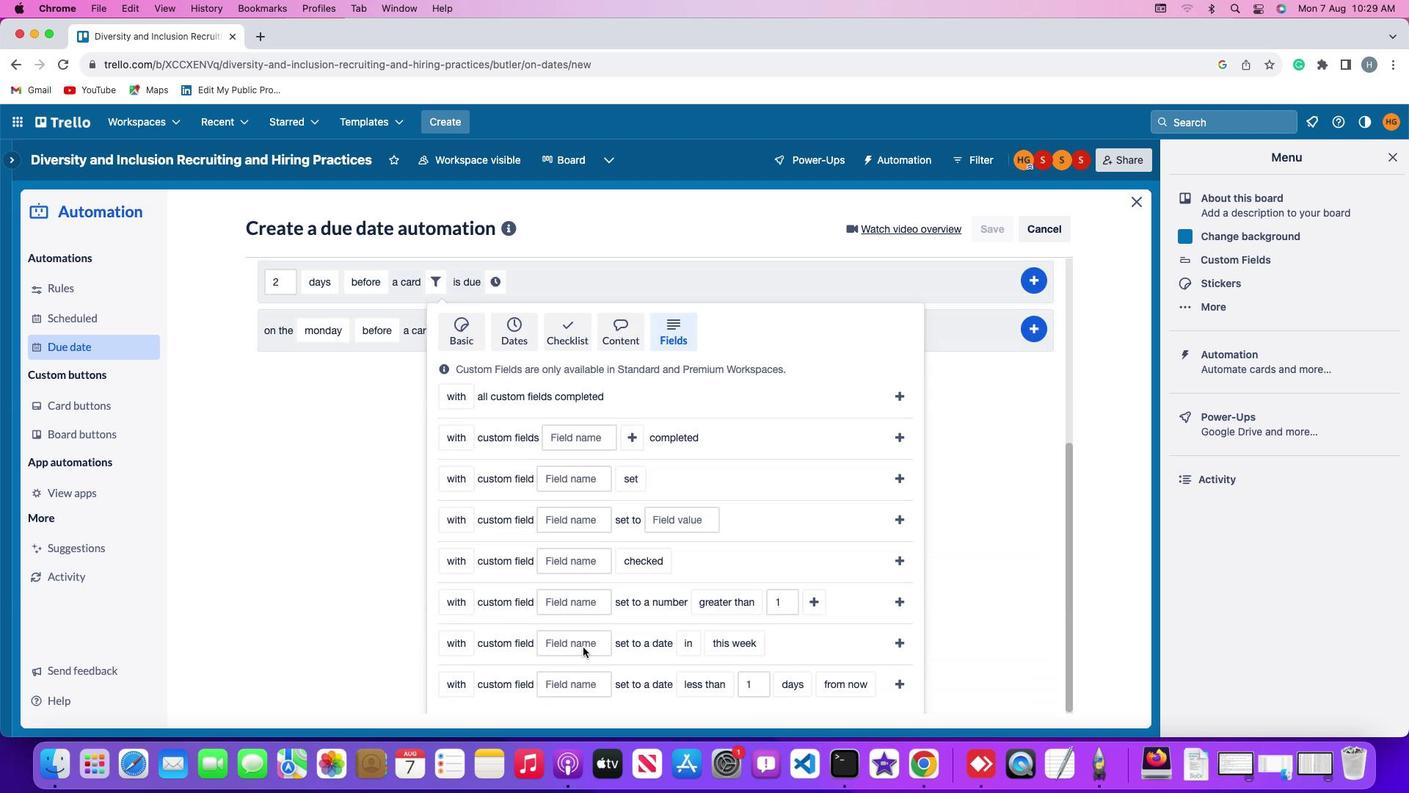 
Action: Mouse scrolled (583, 647) with delta (0, -5)
Screenshot: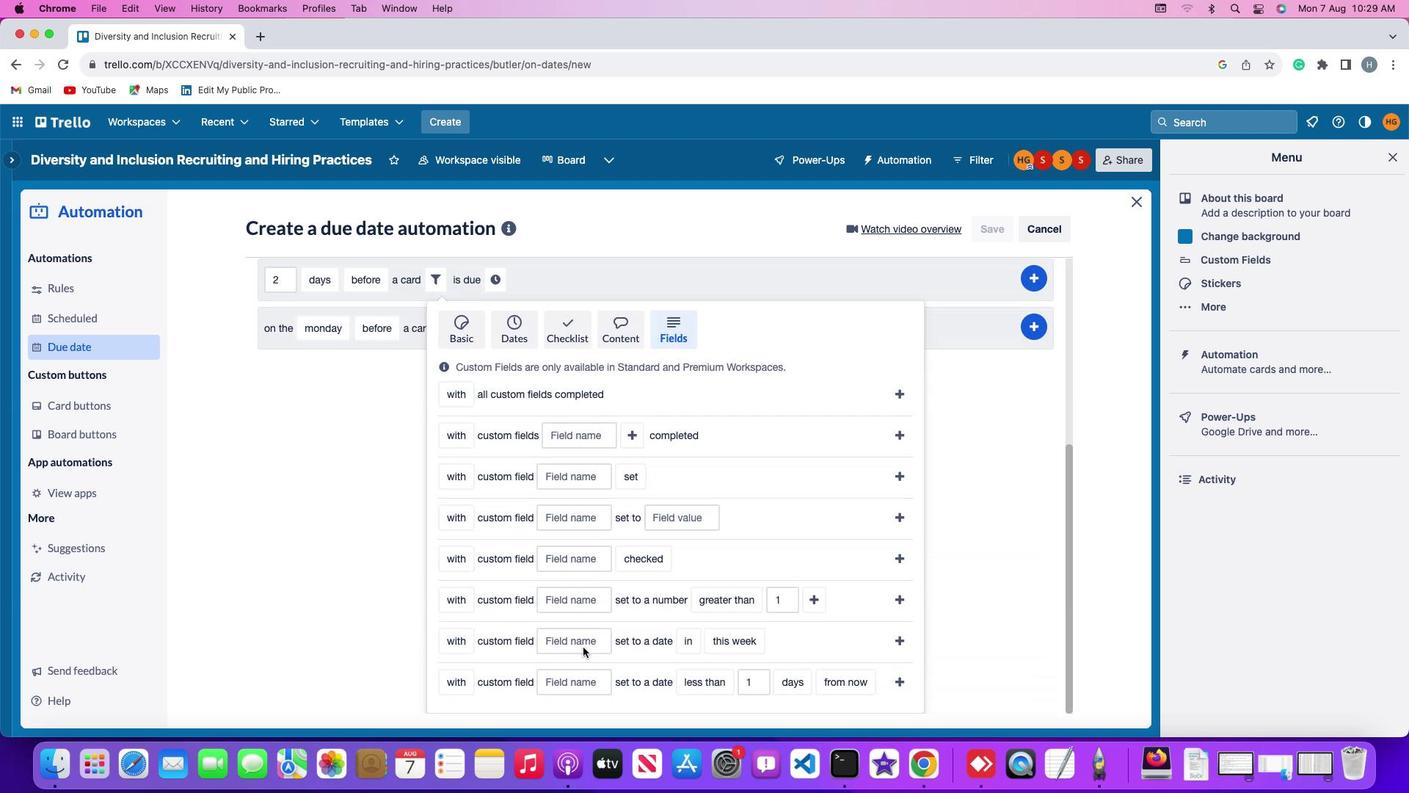 
Action: Mouse scrolled (583, 647) with delta (0, -5)
Screenshot: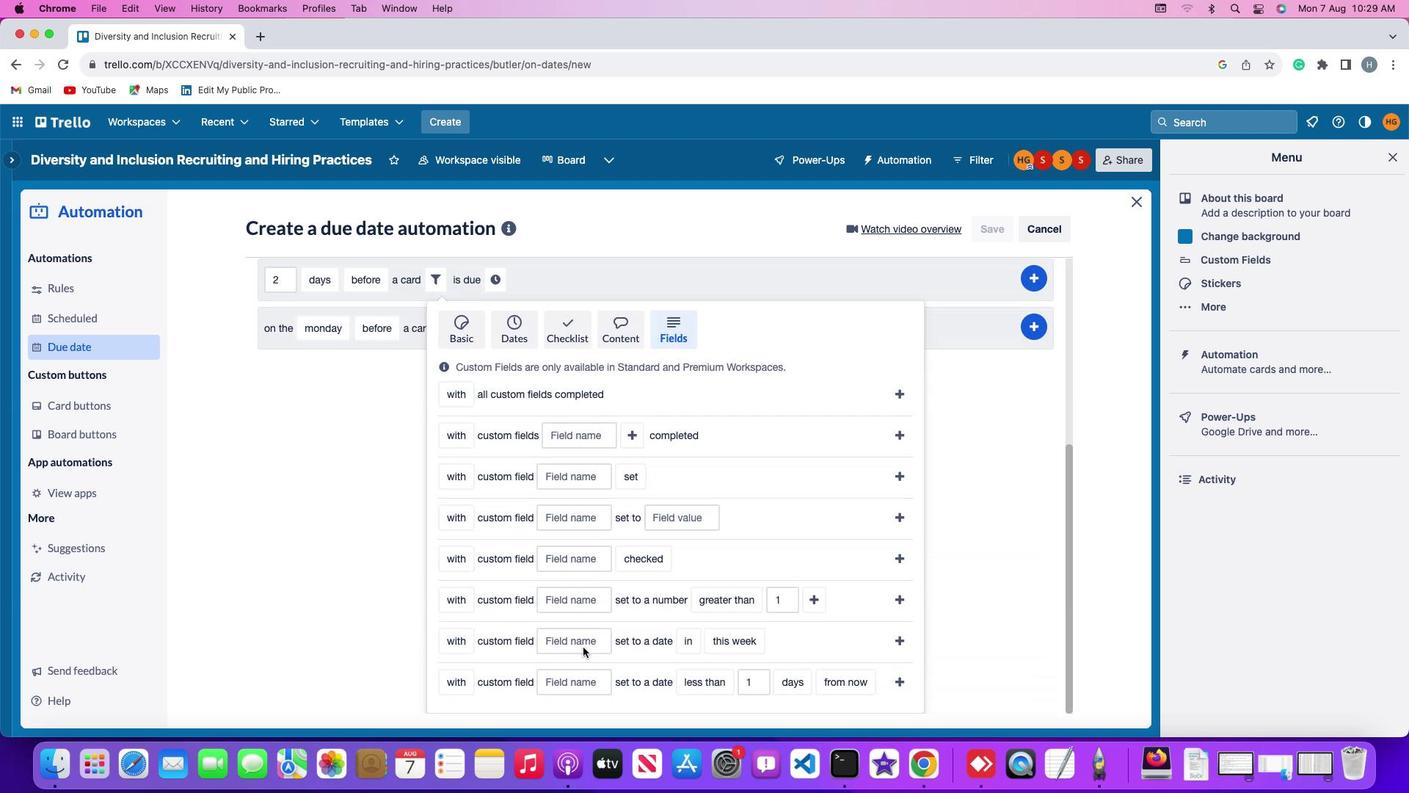 
Action: Mouse scrolled (583, 647) with delta (0, -5)
Screenshot: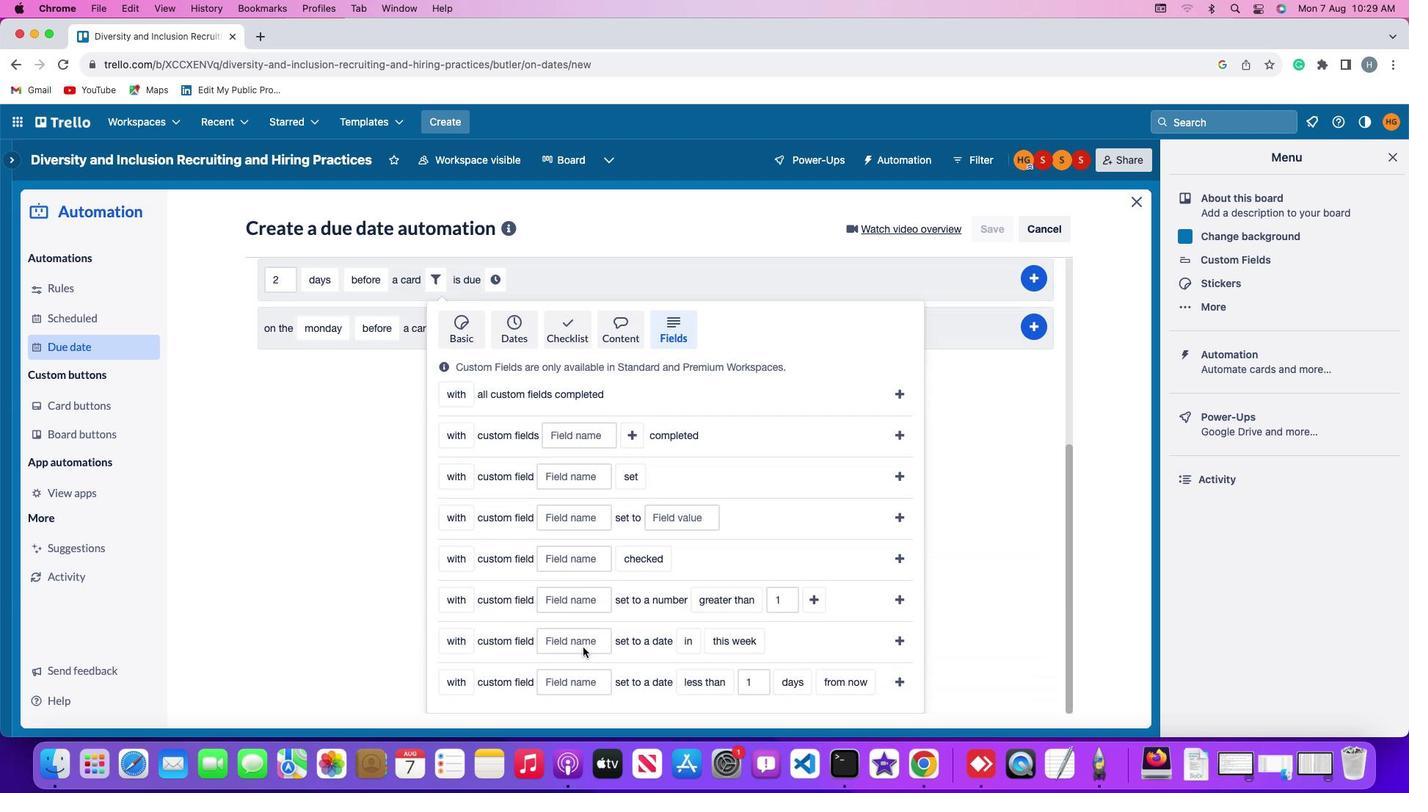 
Action: Mouse scrolled (583, 647) with delta (0, 0)
Screenshot: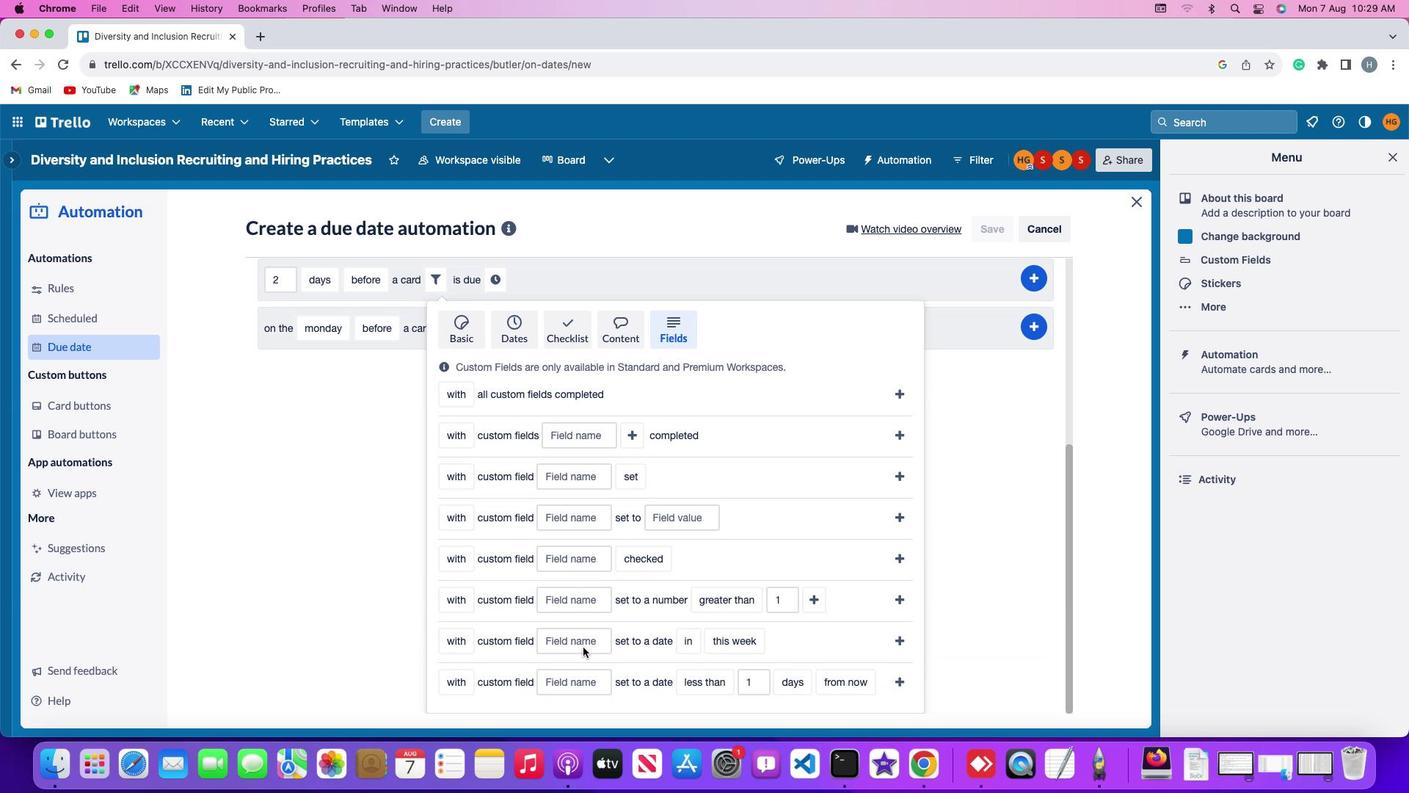 
Action: Mouse scrolled (583, 647) with delta (0, 0)
Screenshot: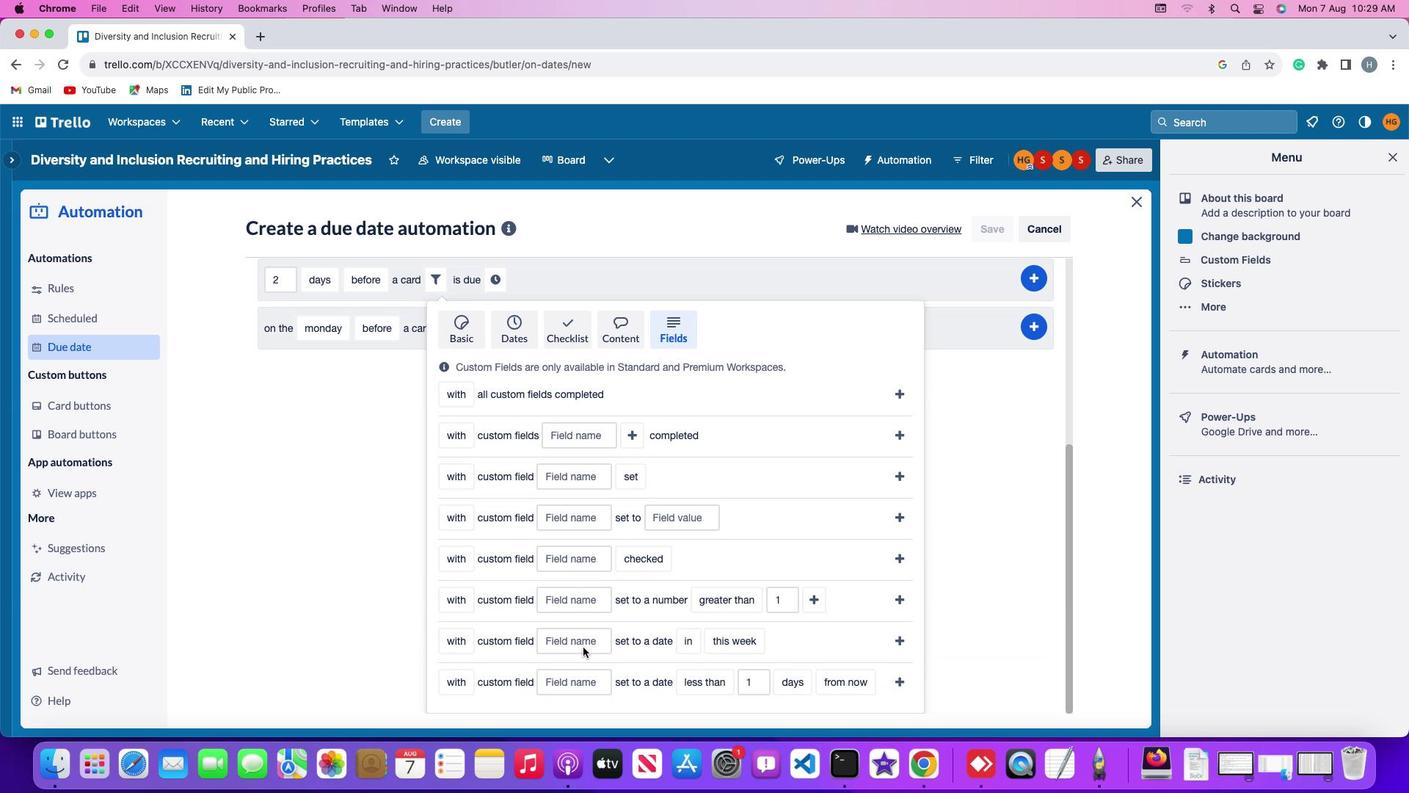 
Action: Mouse scrolled (583, 647) with delta (0, -2)
Screenshot: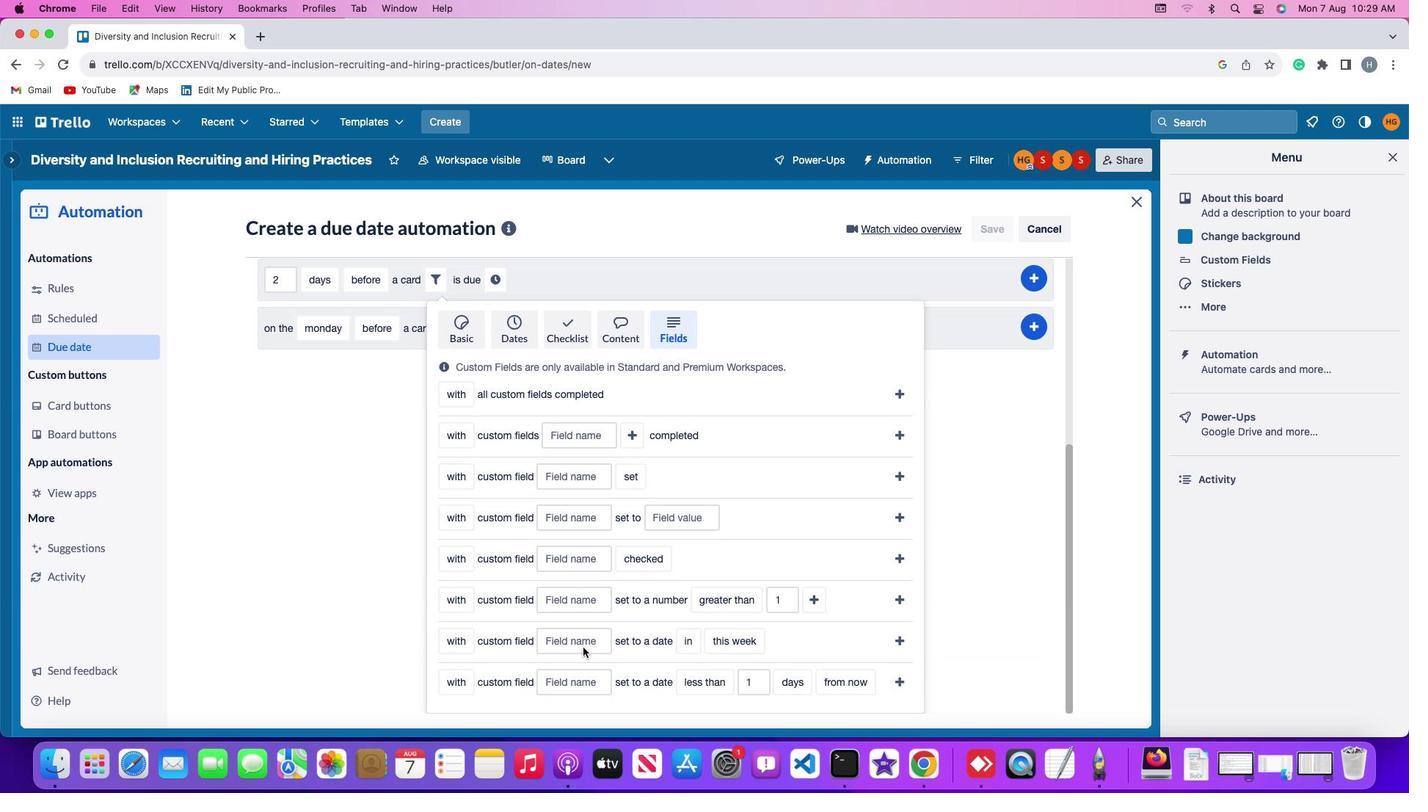 
Action: Mouse scrolled (583, 647) with delta (0, -3)
Screenshot: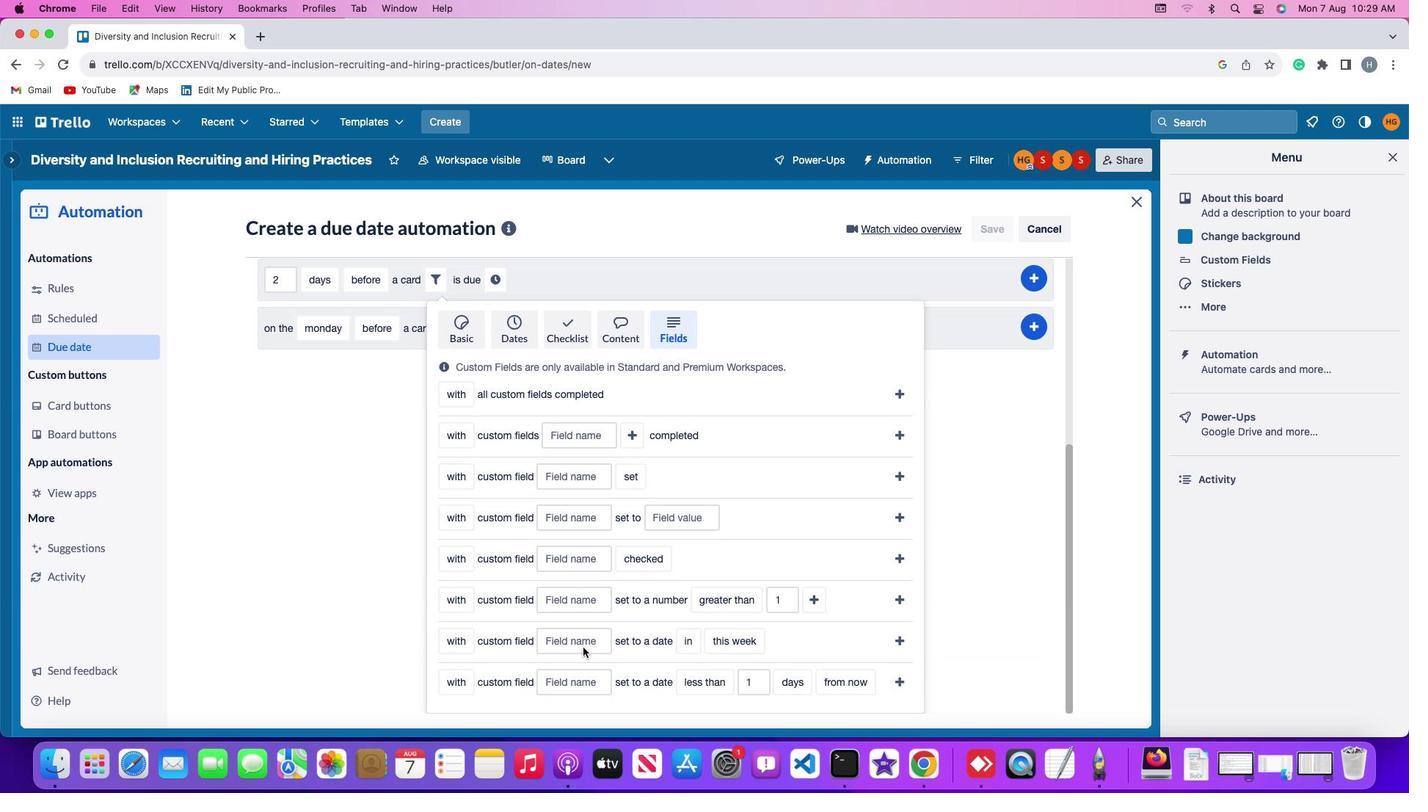 
Action: Mouse moved to (466, 640)
Screenshot: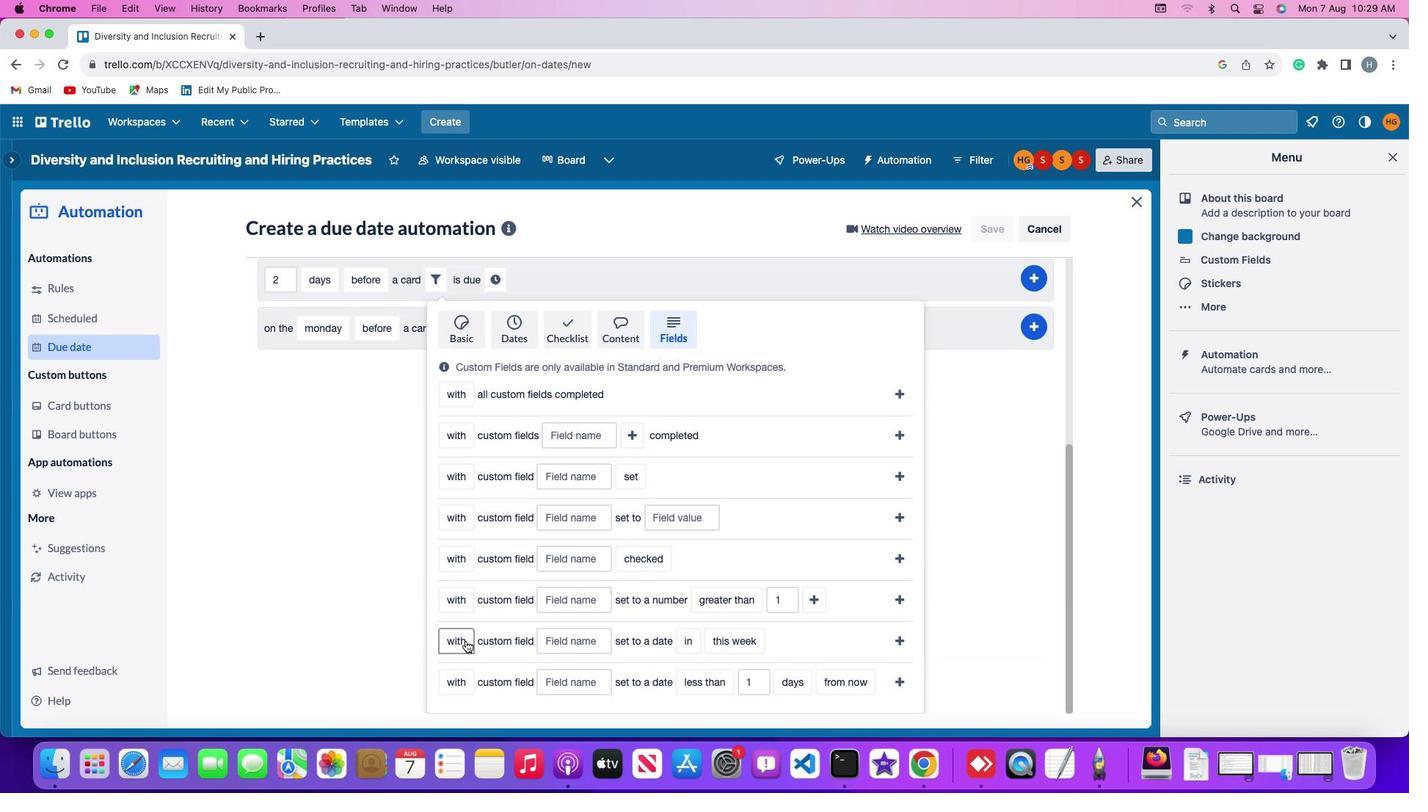 
Action: Mouse pressed left at (466, 640)
Screenshot: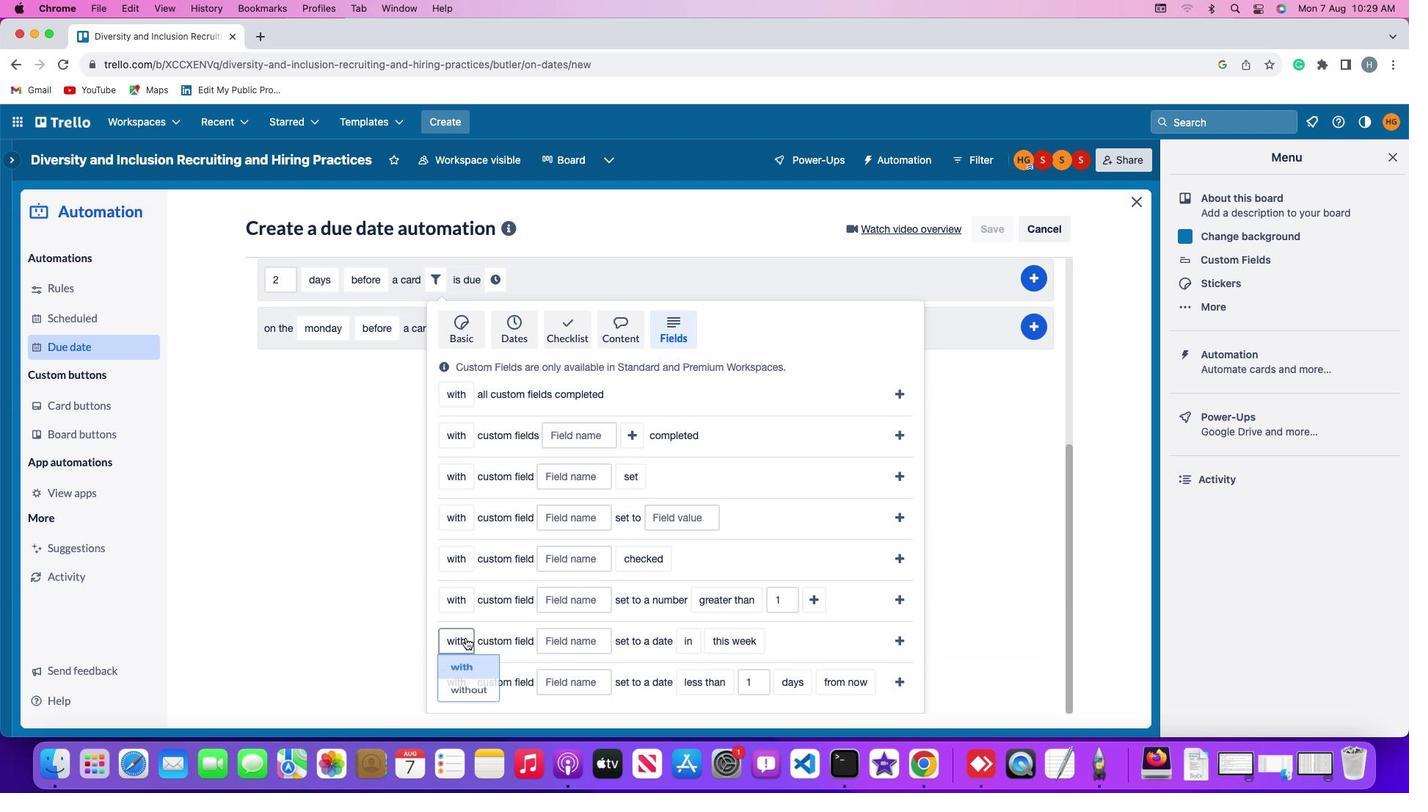 
Action: Mouse moved to (468, 671)
Screenshot: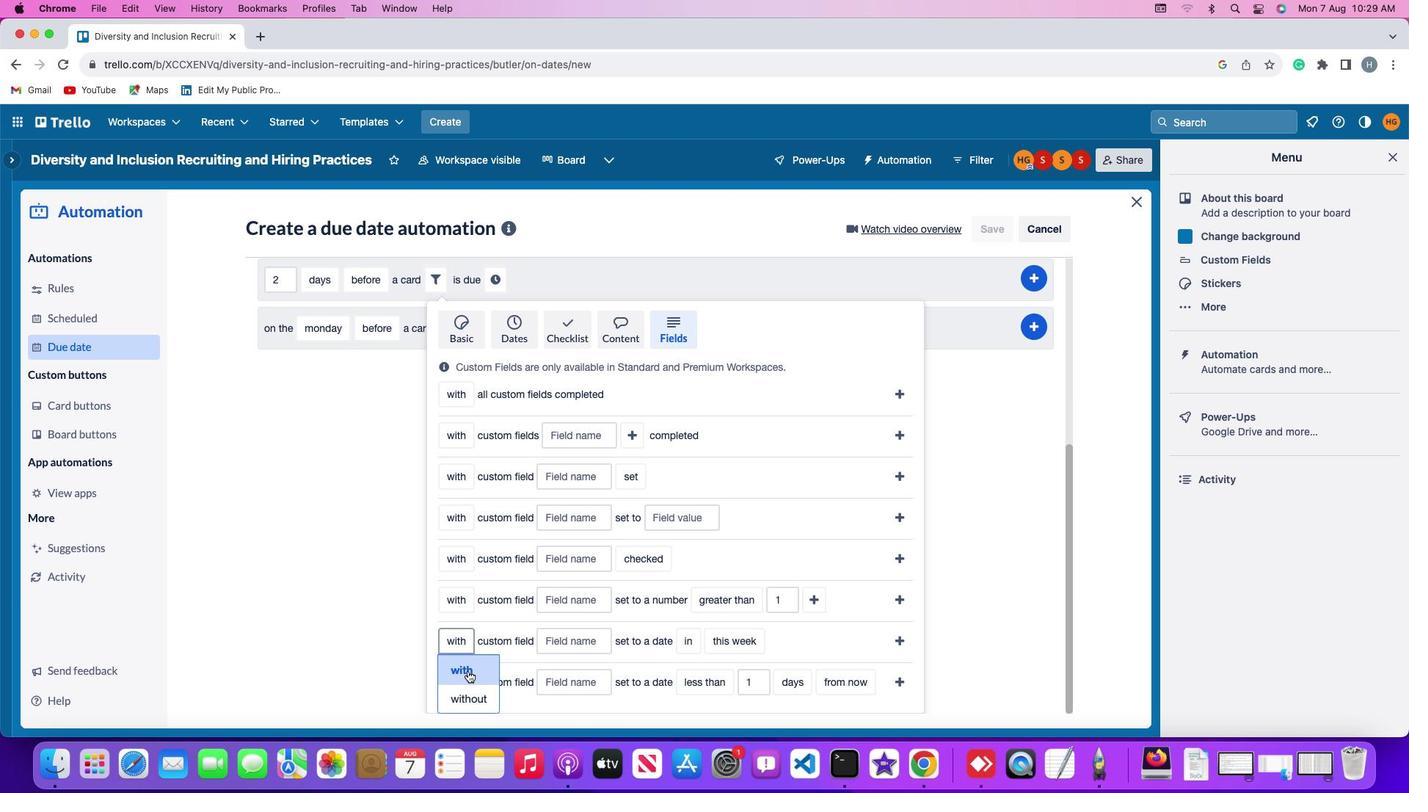 
Action: Mouse pressed left at (468, 671)
Screenshot: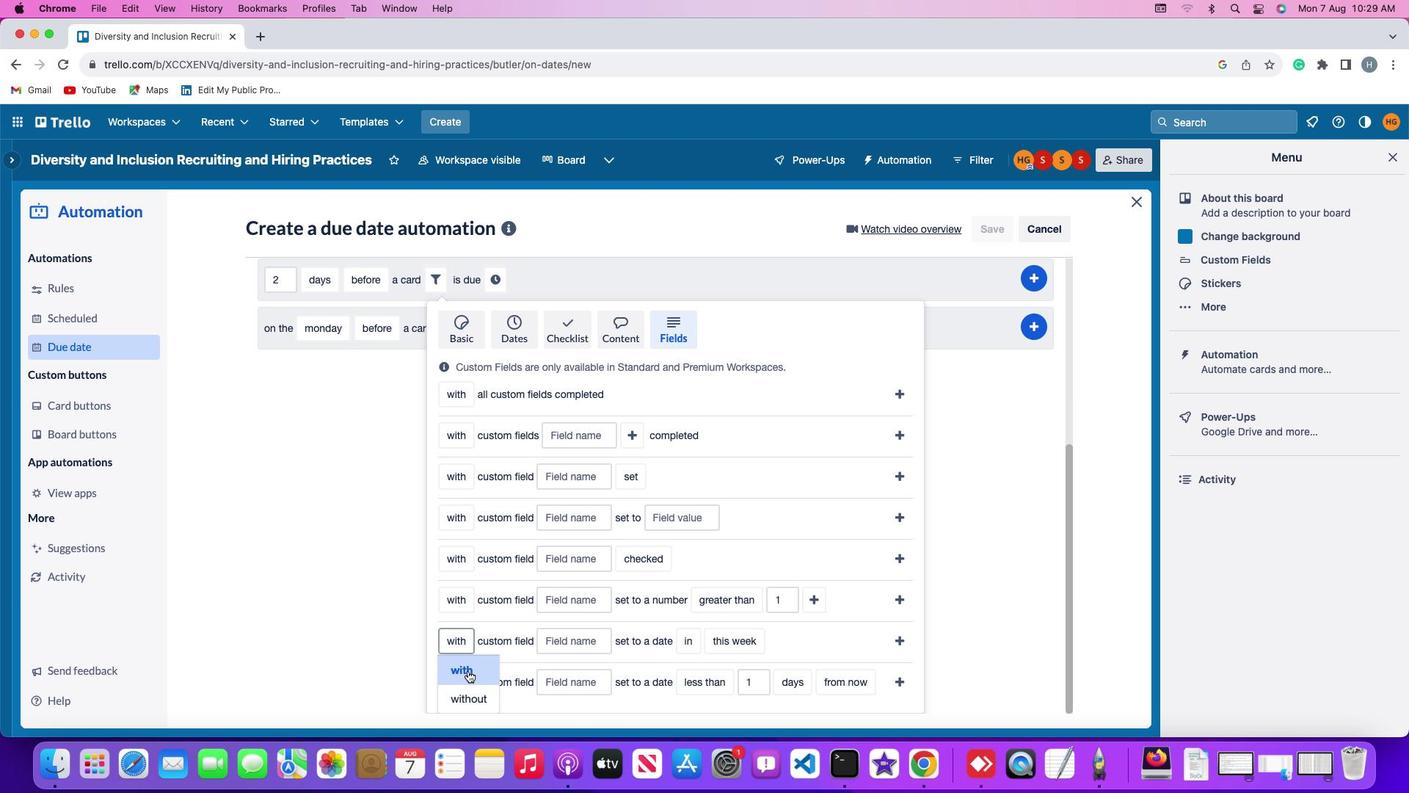 
Action: Mouse moved to (561, 645)
Screenshot: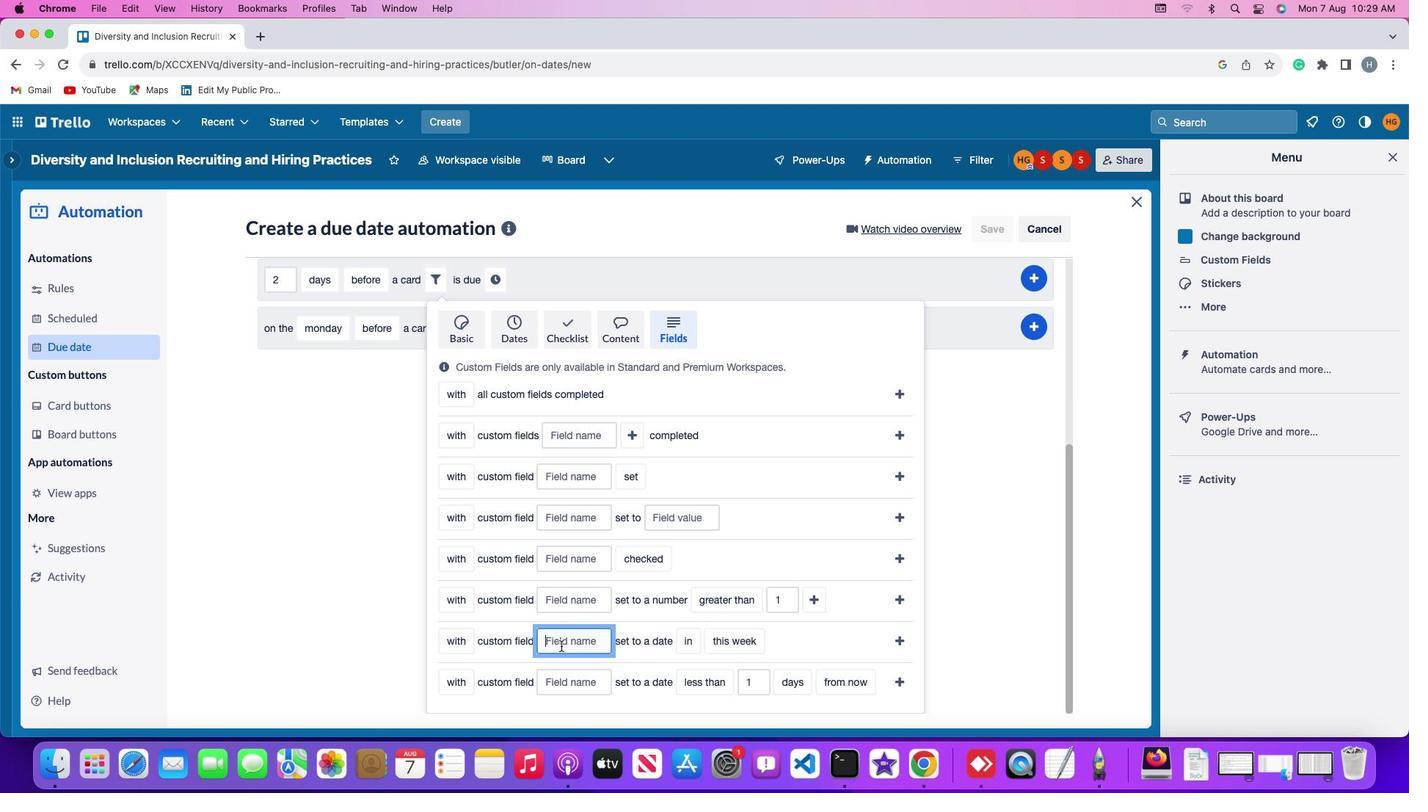 
Action: Mouse pressed left at (561, 645)
Screenshot: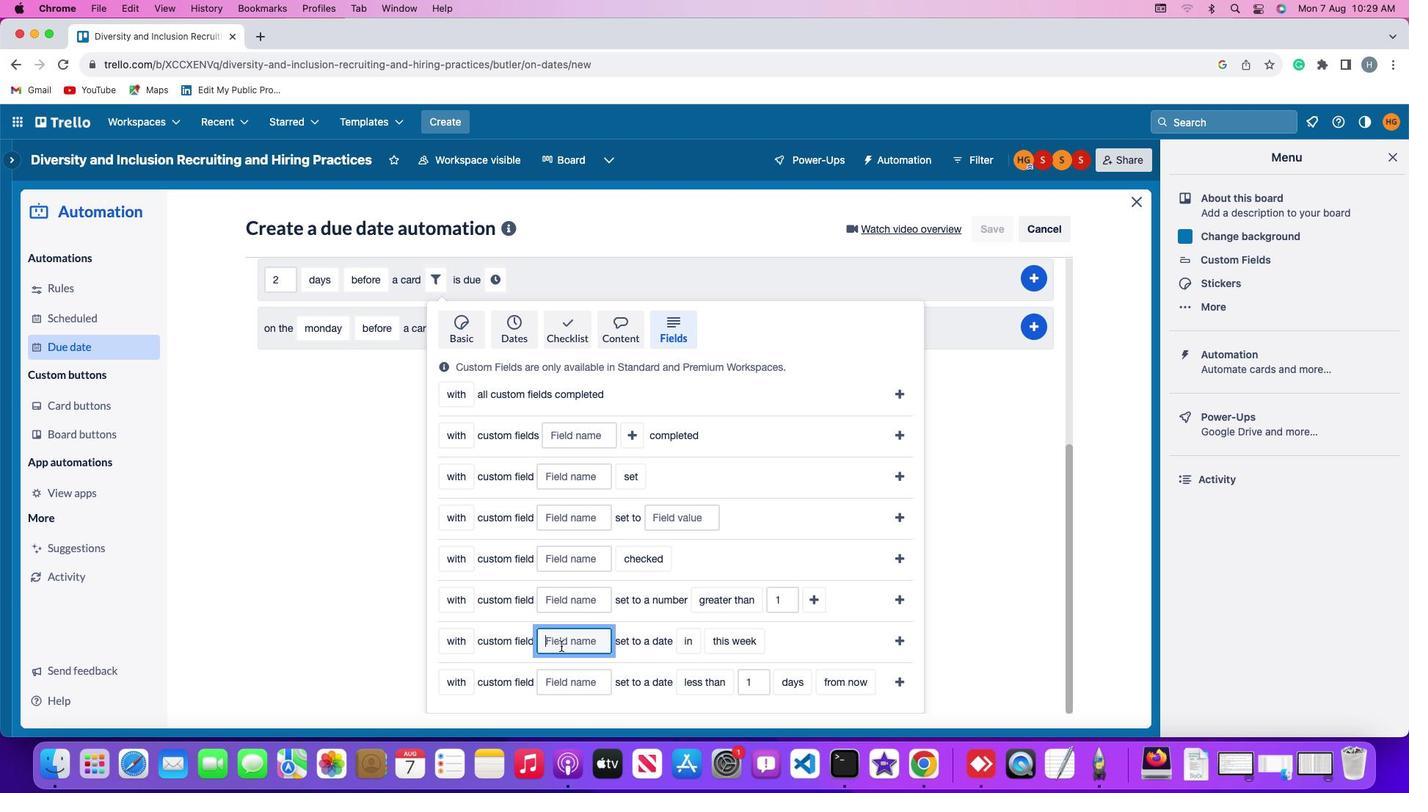 
Action: Key pressed Key.shift'R''e''s''u''m''e'
Screenshot: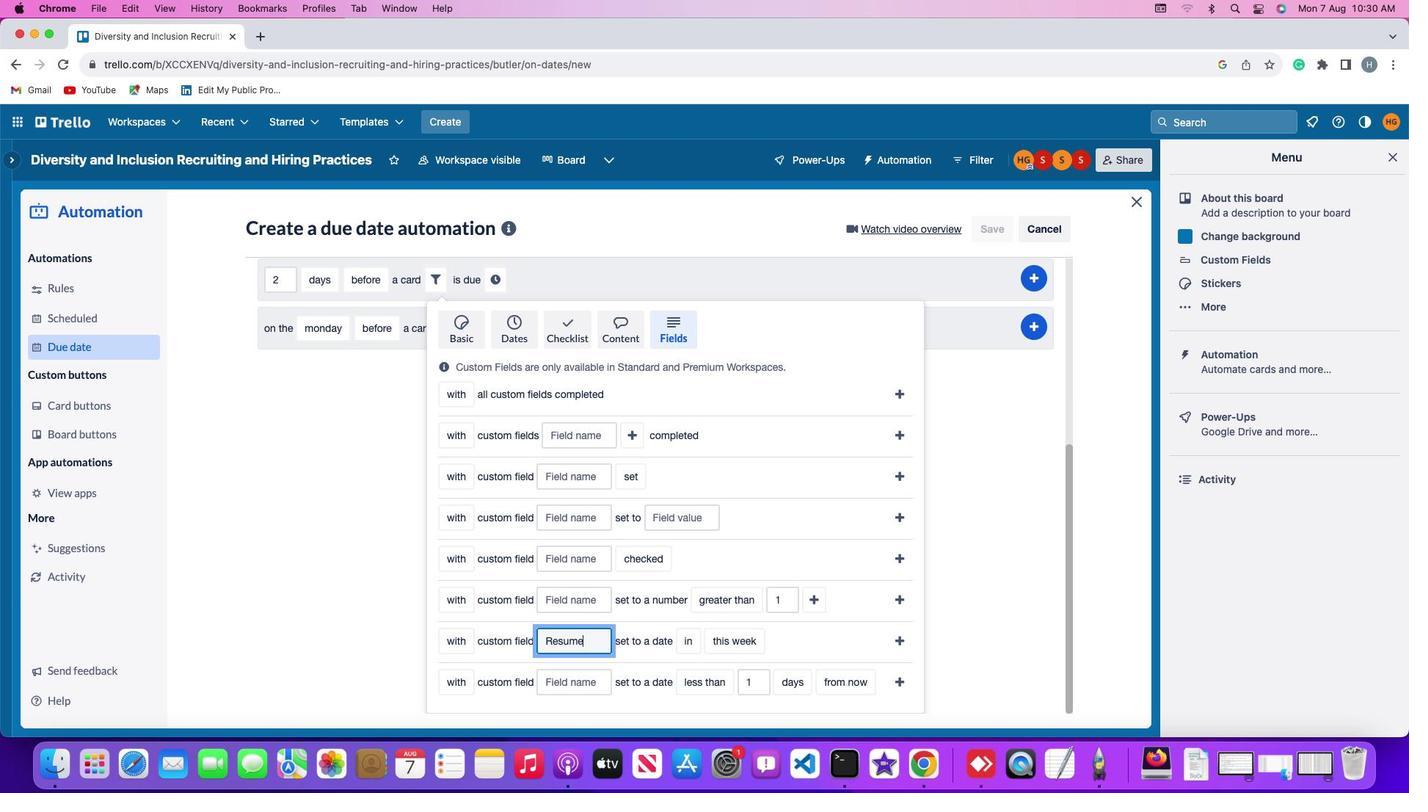 
Action: Mouse moved to (697, 639)
Screenshot: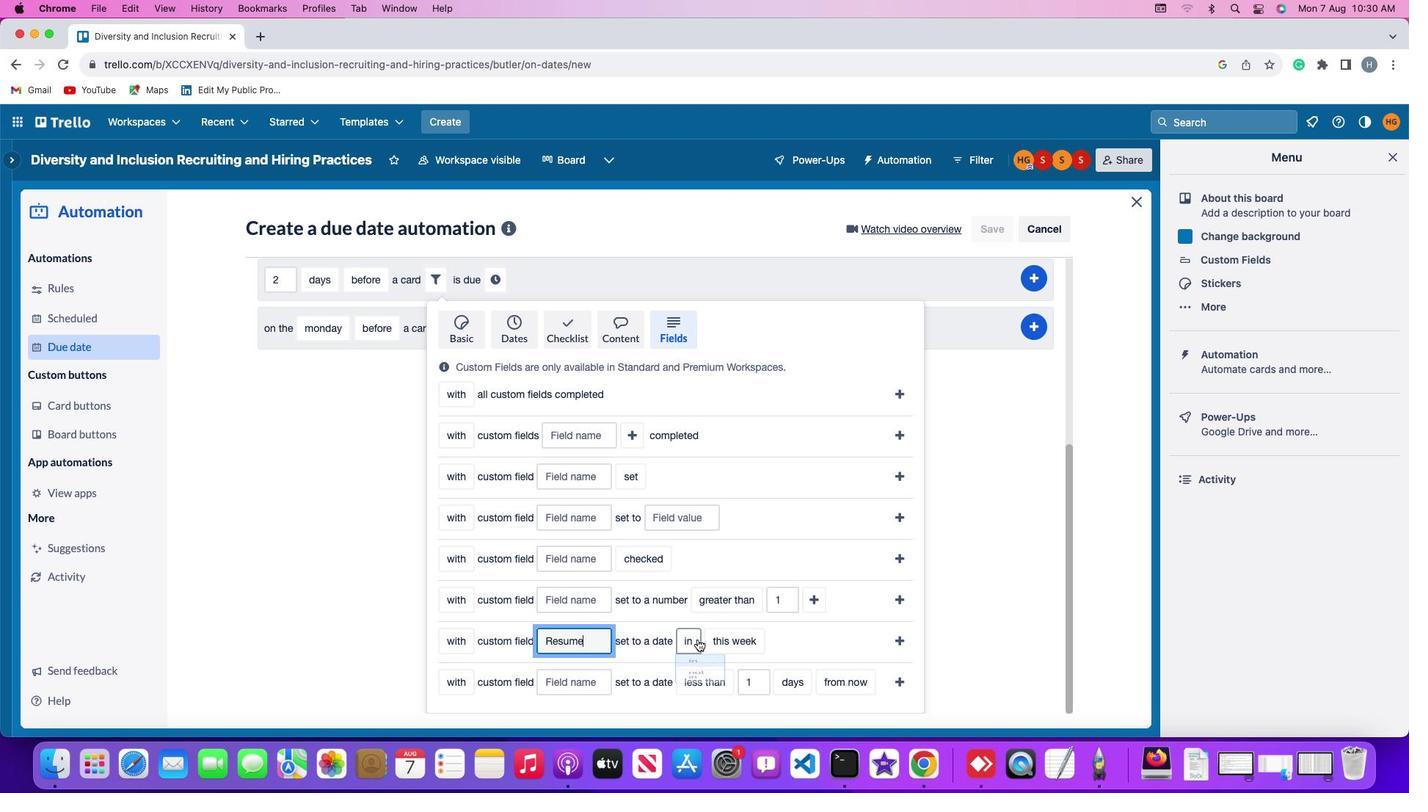 
Action: Mouse pressed left at (697, 639)
Screenshot: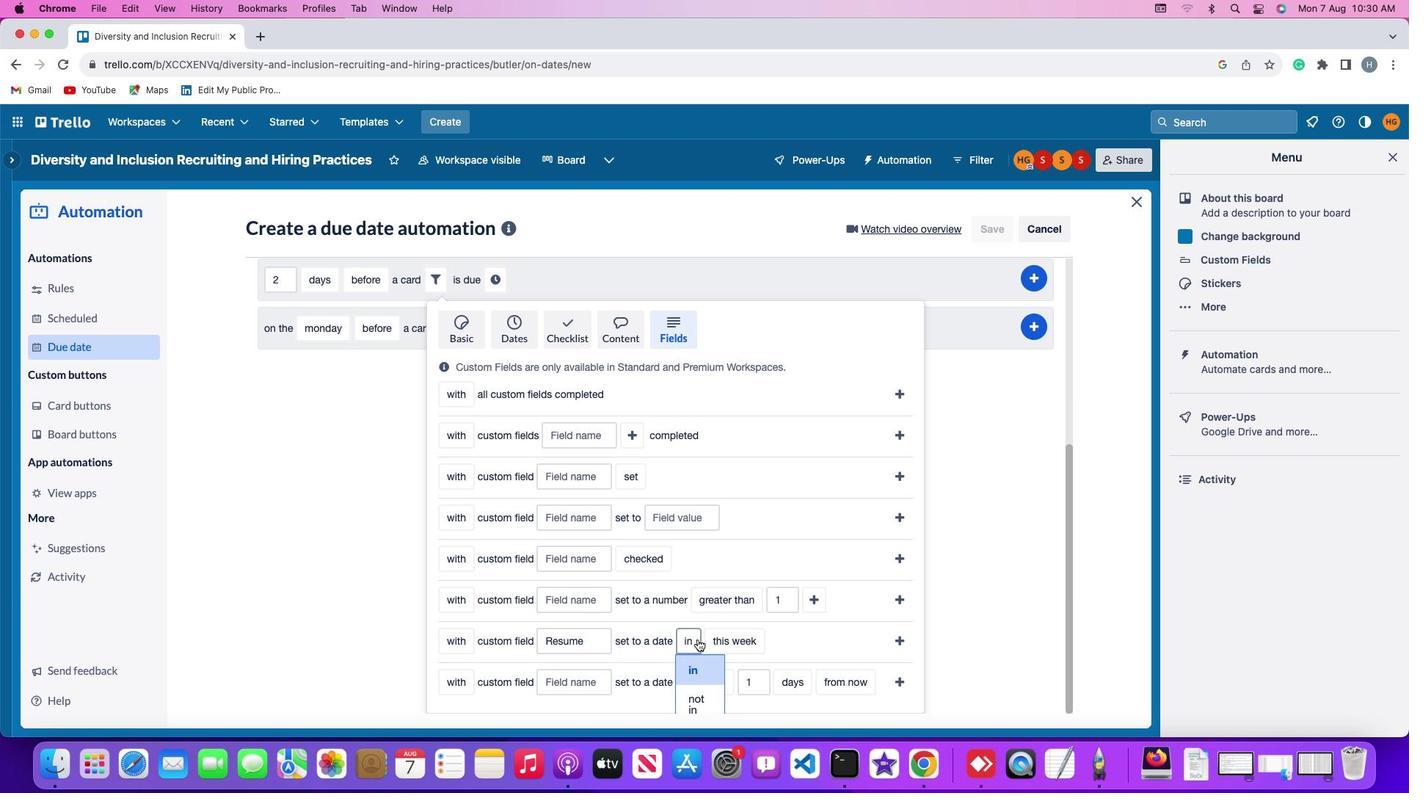 
Action: Mouse moved to (690, 712)
Screenshot: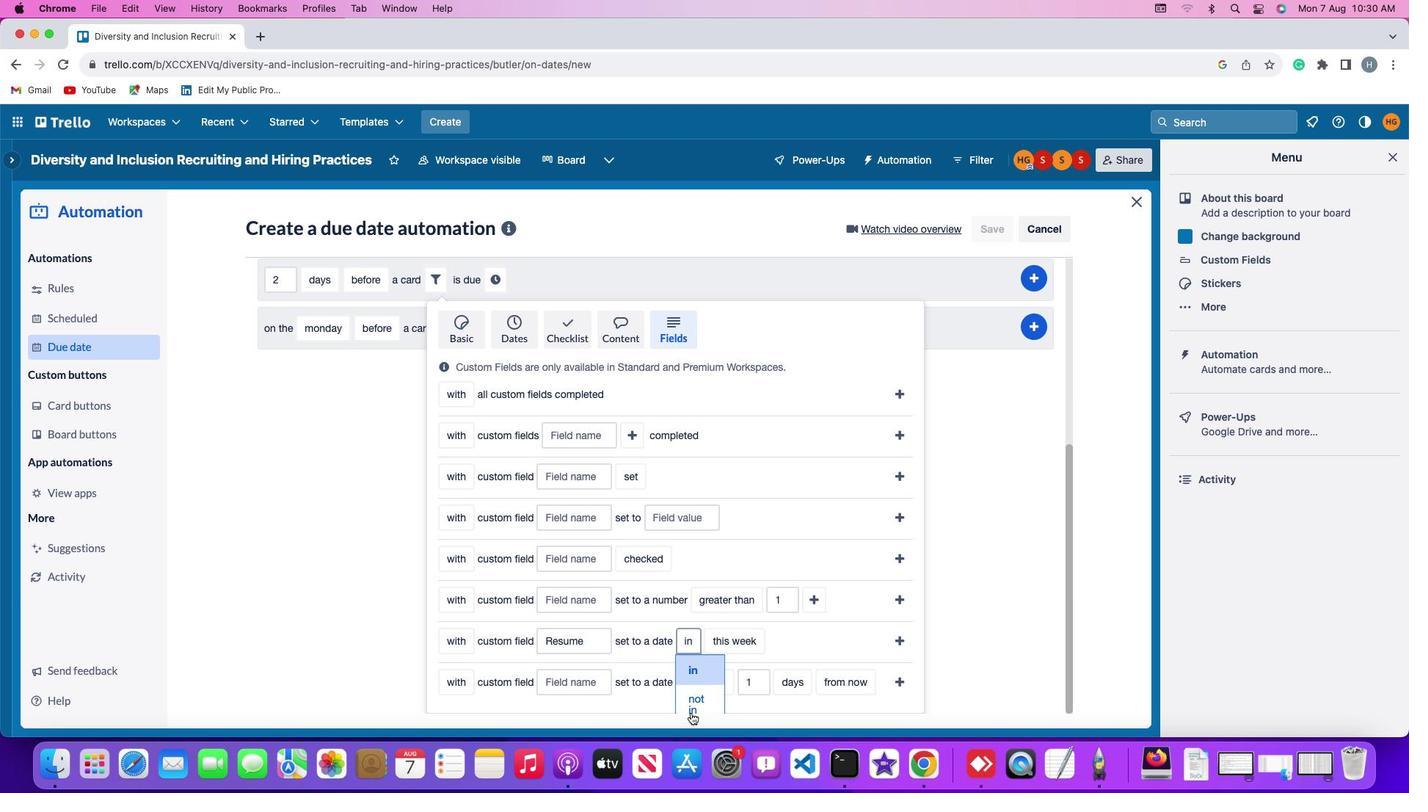 
Action: Mouse pressed left at (690, 712)
Screenshot: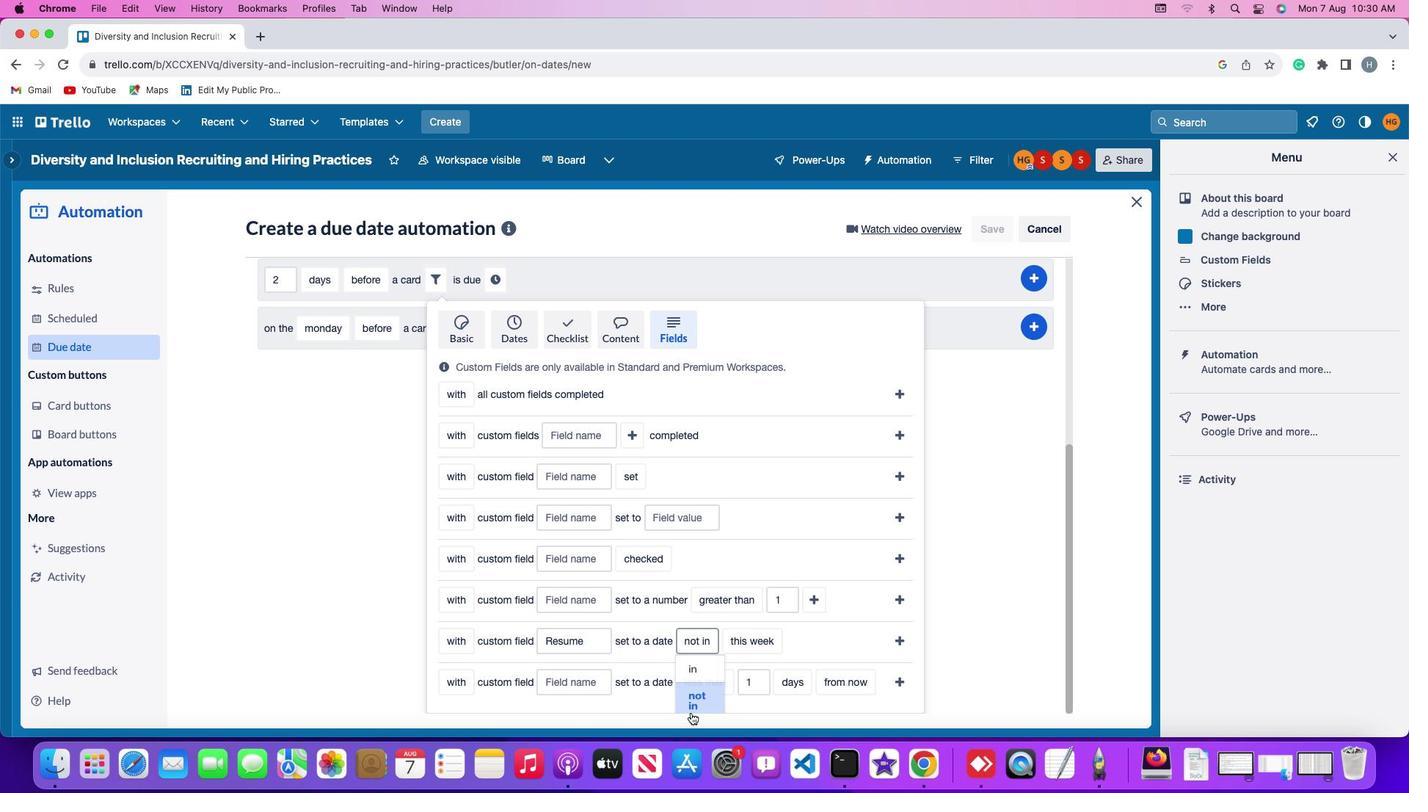 
Action: Mouse moved to (760, 641)
Screenshot: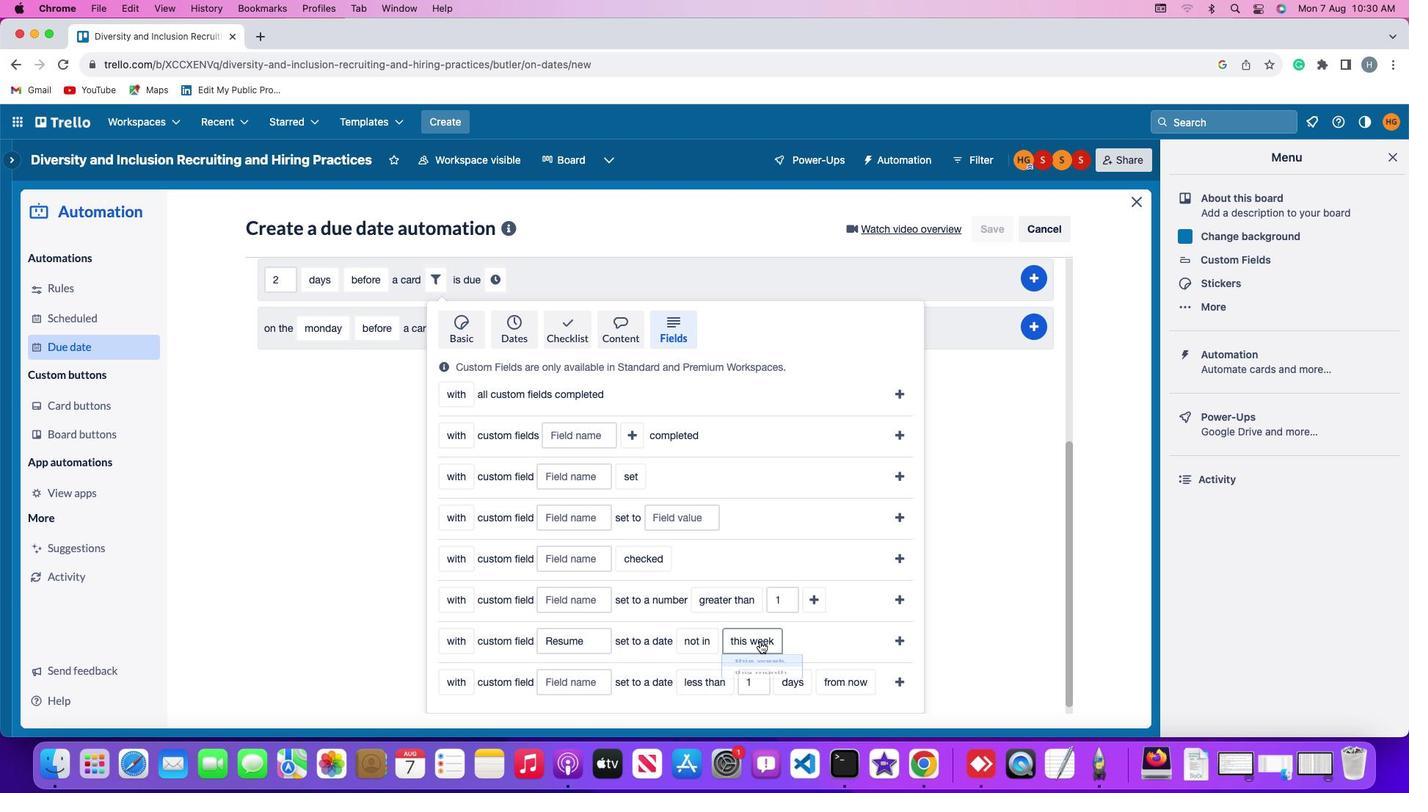
Action: Mouse pressed left at (760, 641)
Screenshot: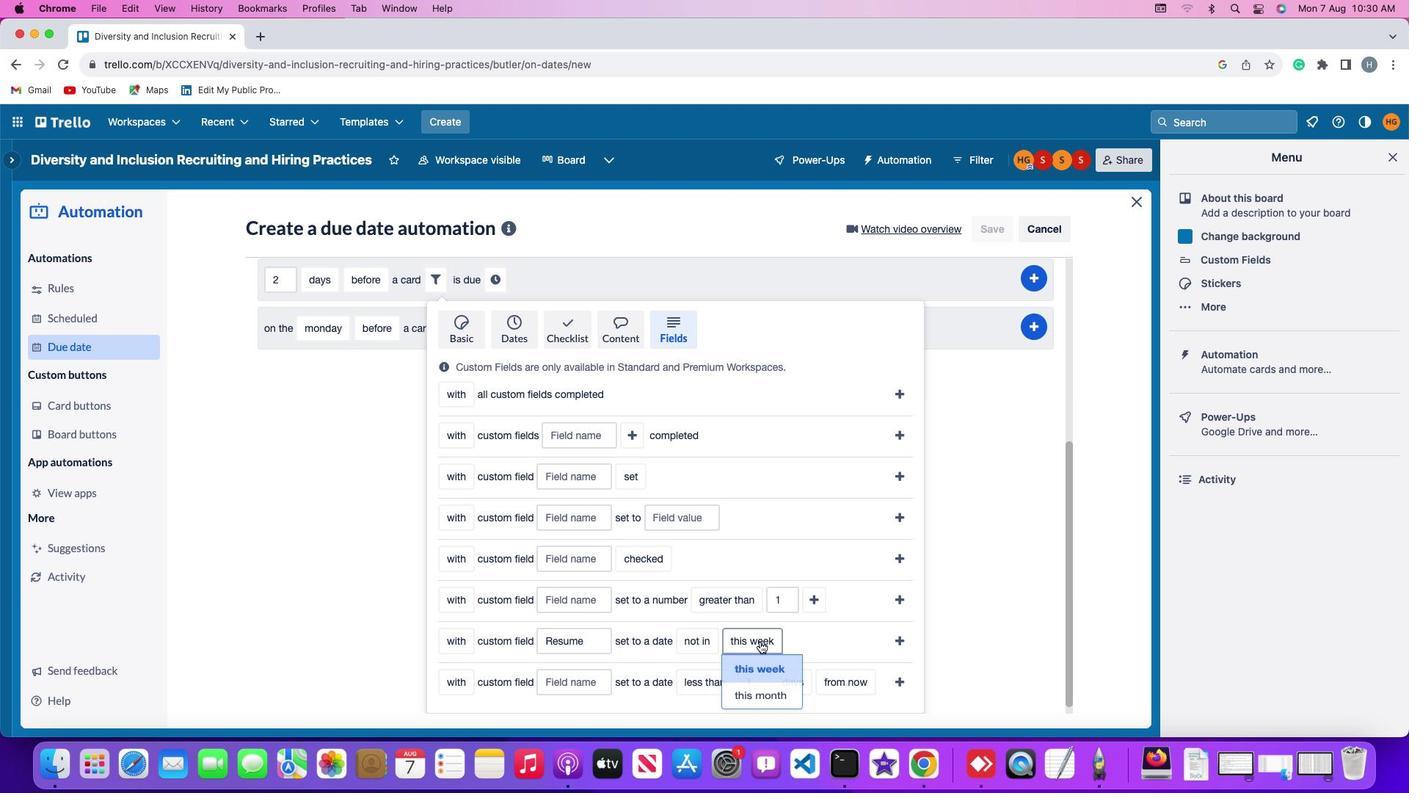 
Action: Mouse moved to (754, 699)
Screenshot: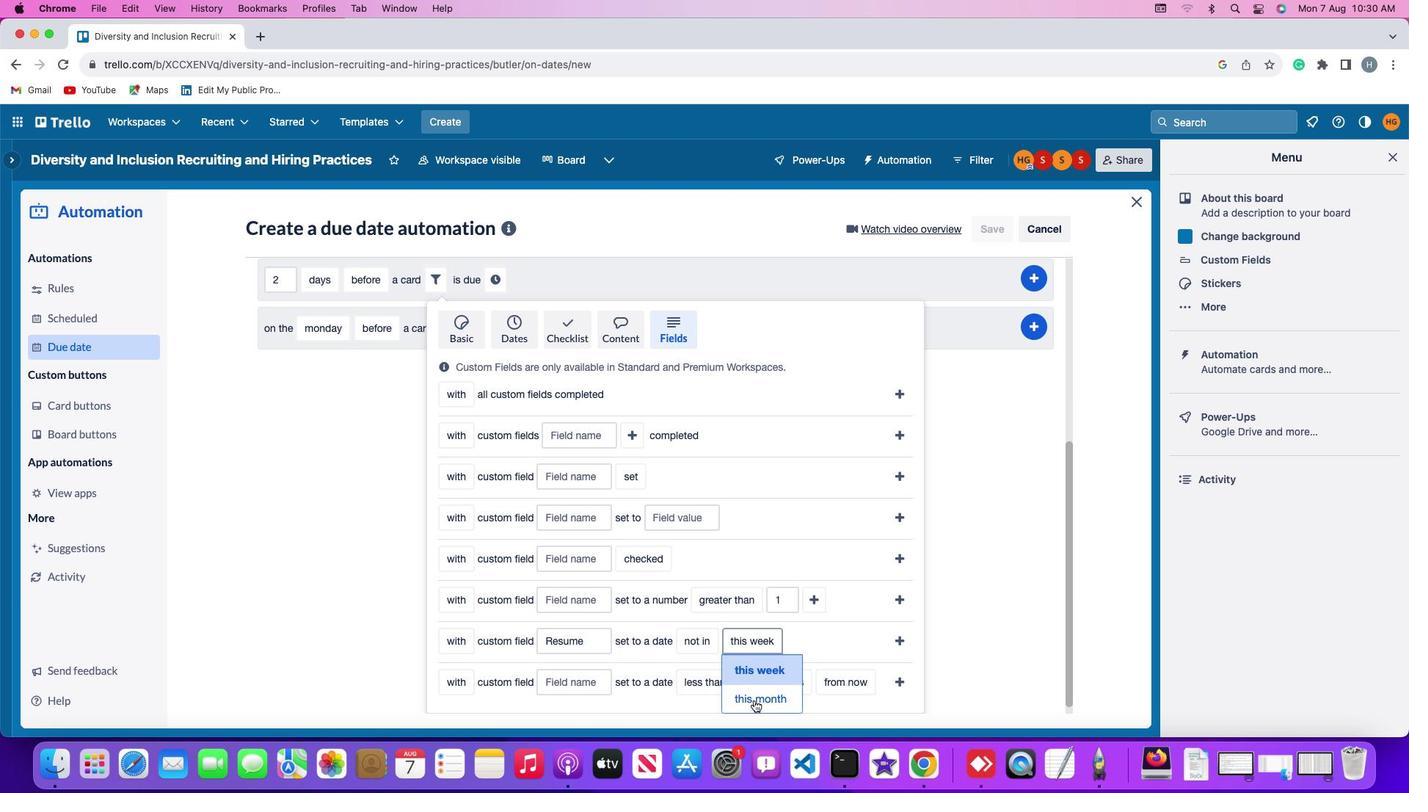 
Action: Mouse pressed left at (754, 699)
Screenshot: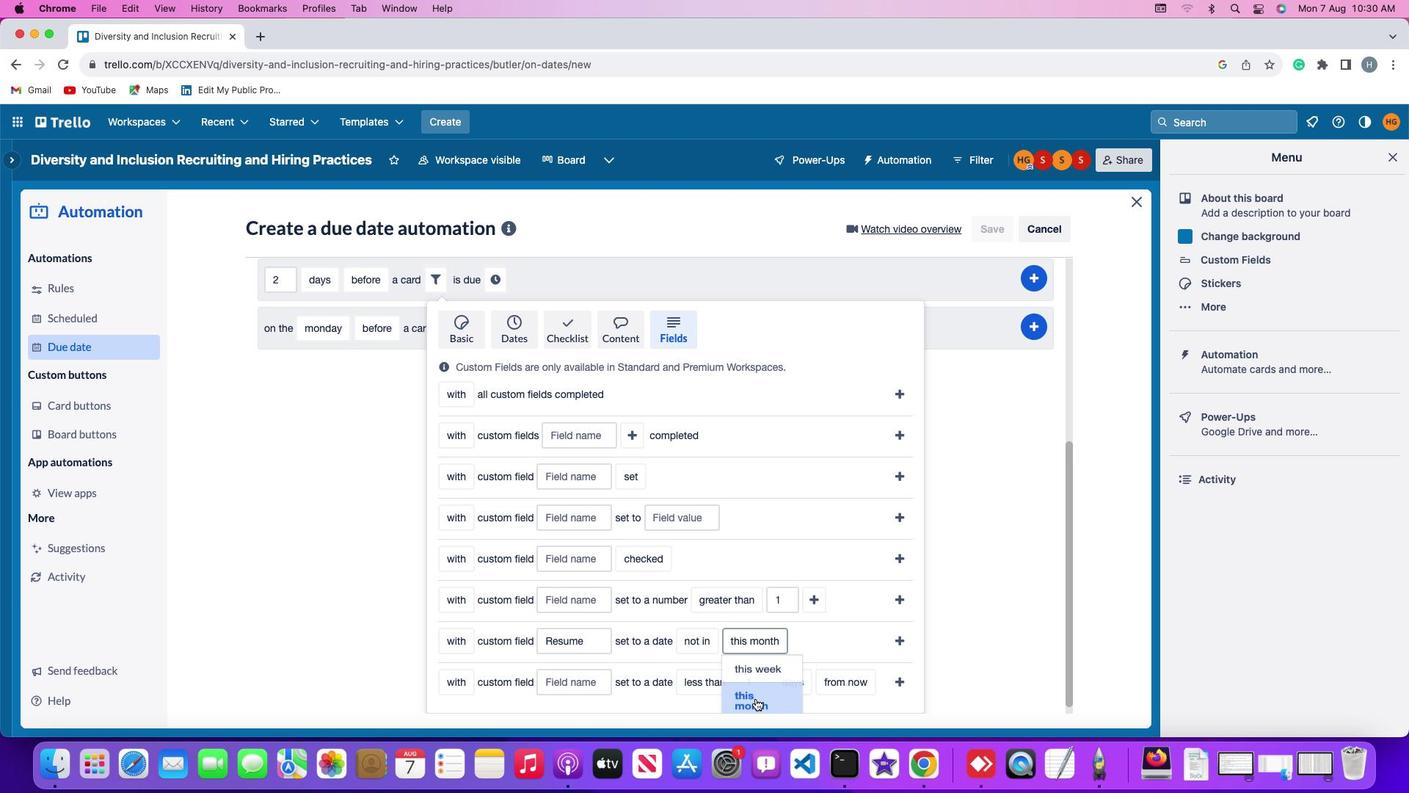 
Action: Mouse moved to (899, 638)
Screenshot: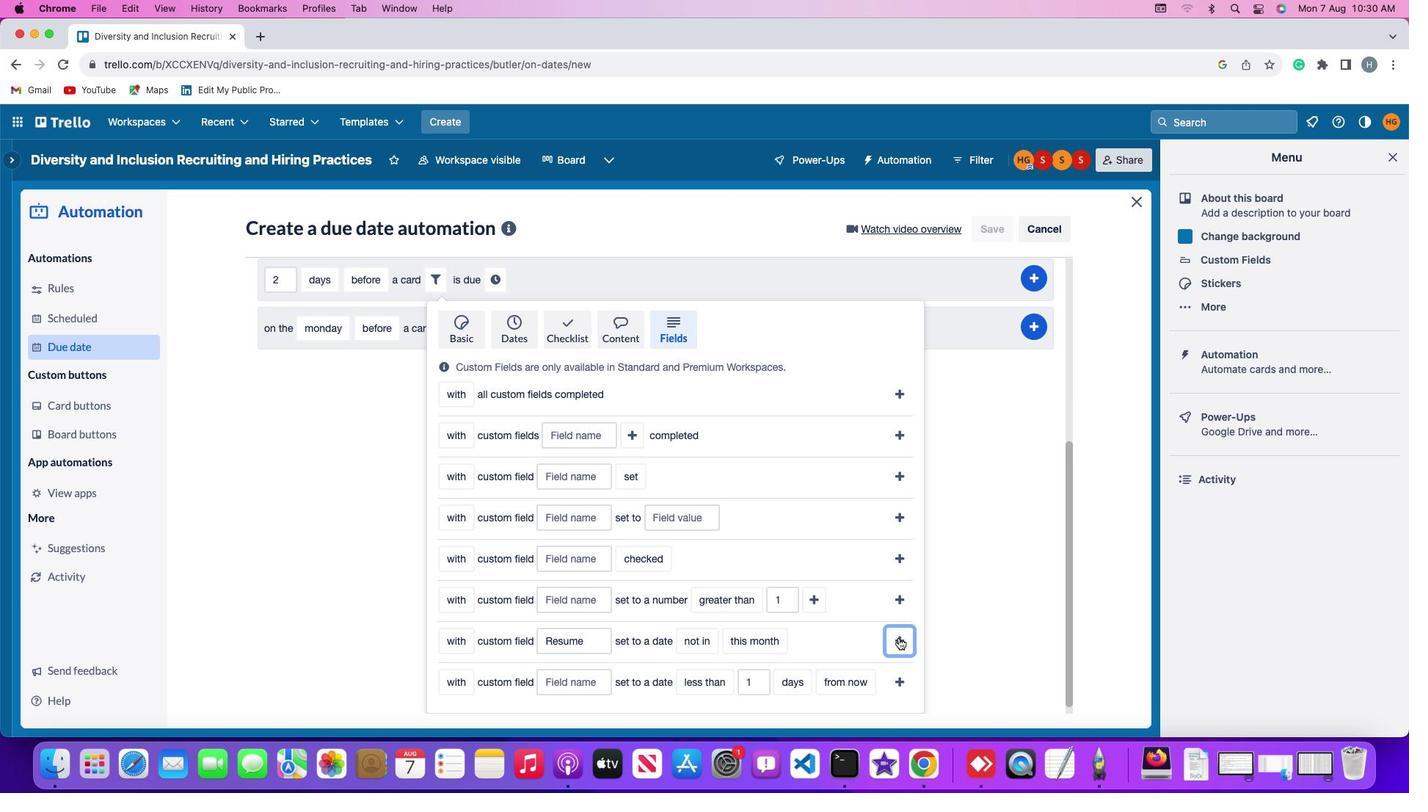 
Action: Mouse pressed left at (899, 638)
Screenshot: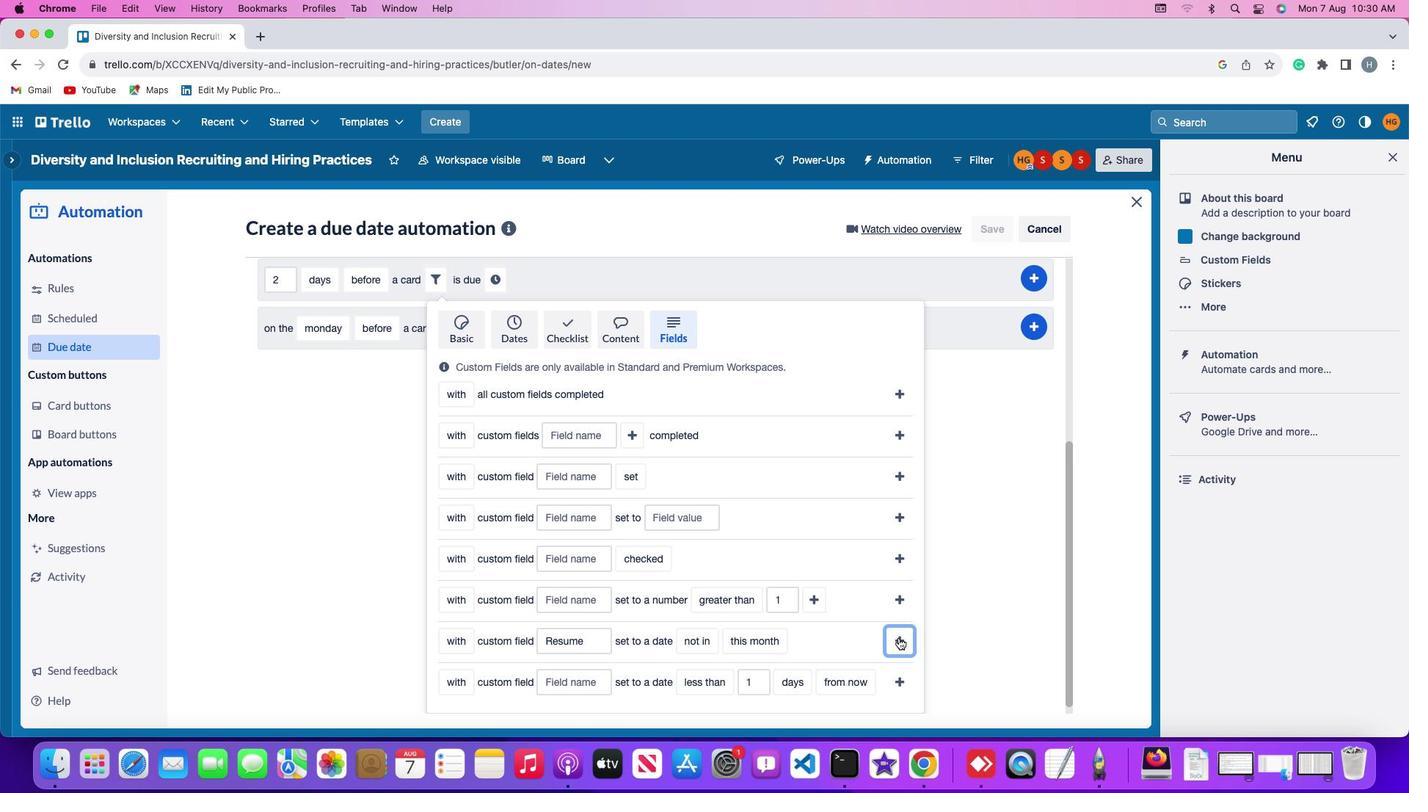 
Action: Mouse moved to (802, 592)
Screenshot: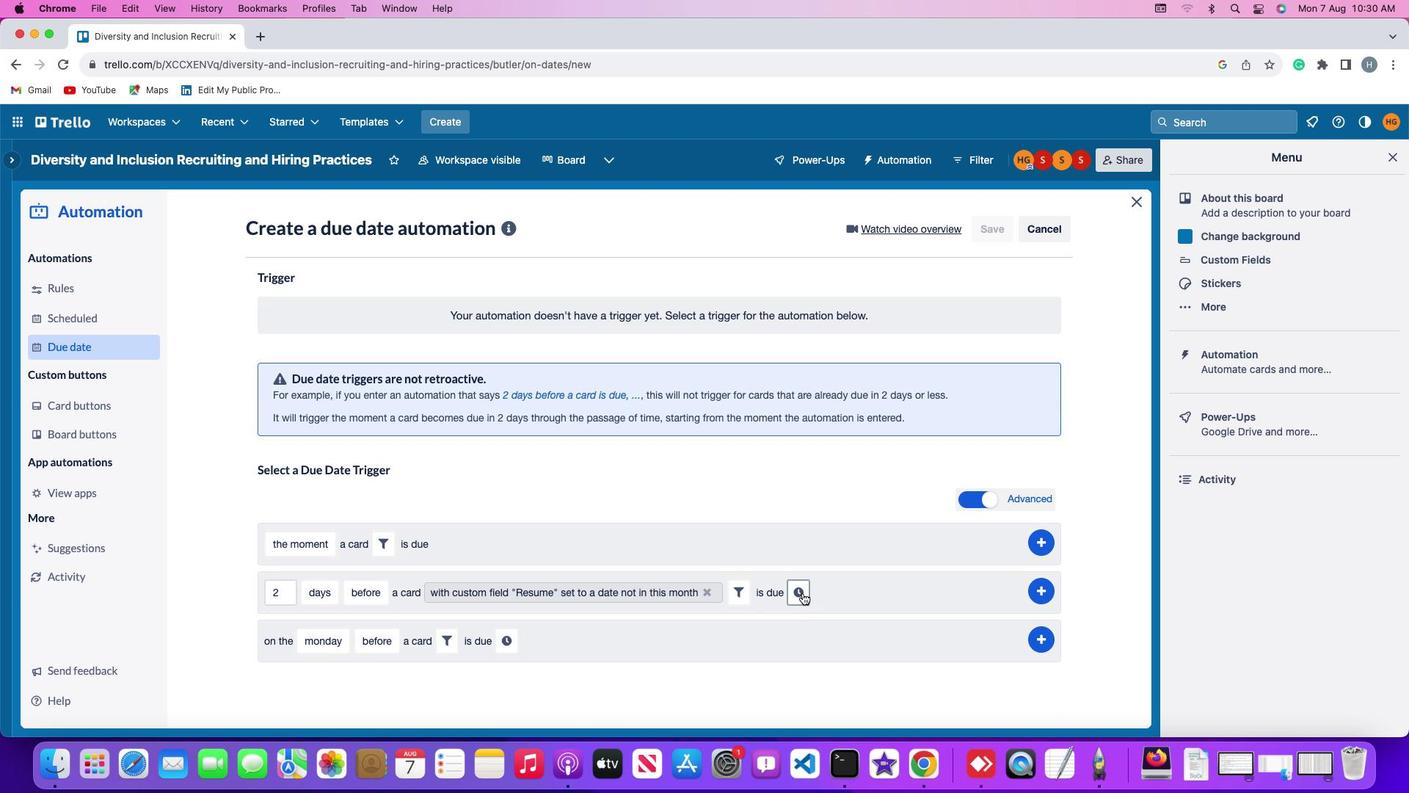 
Action: Mouse pressed left at (802, 592)
Screenshot: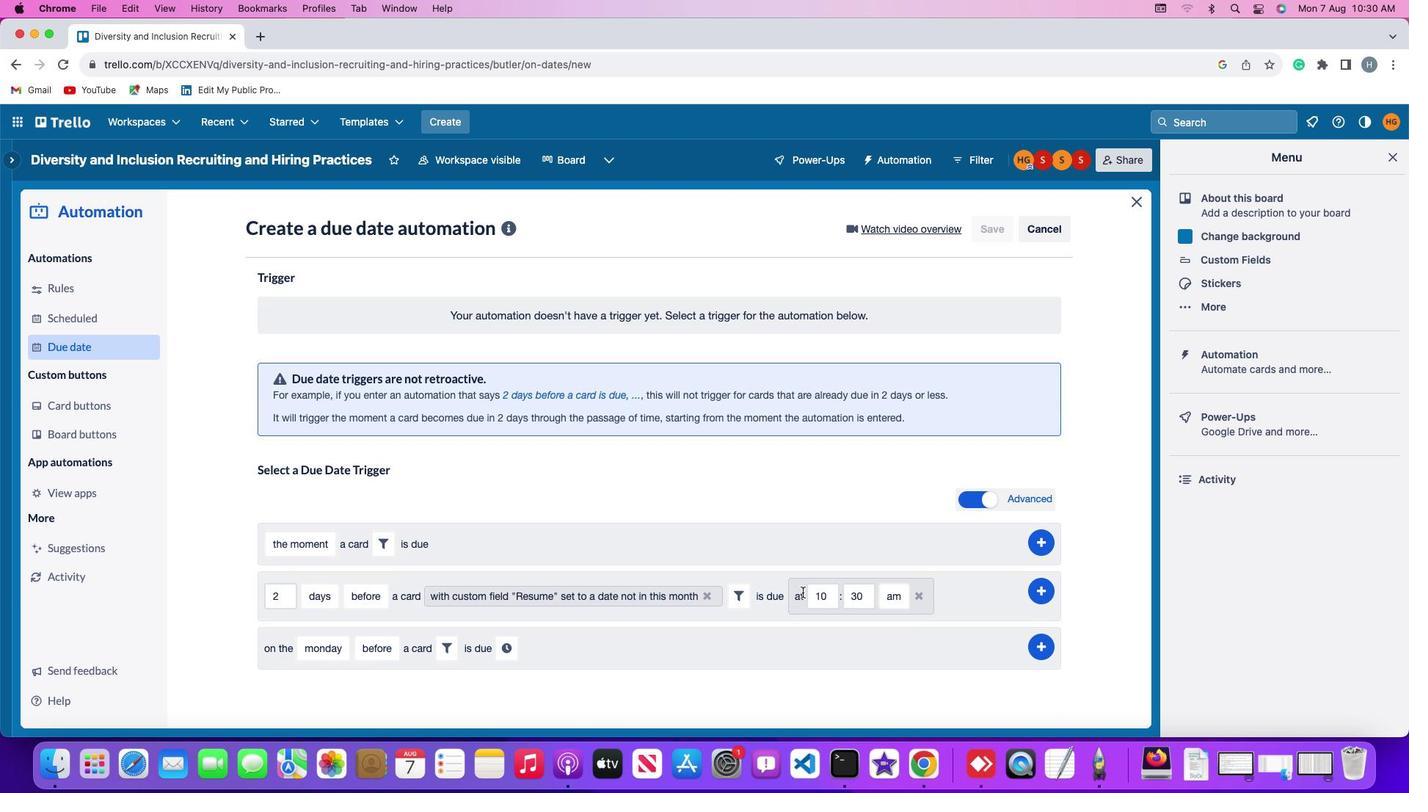 
Action: Mouse moved to (827, 591)
Screenshot: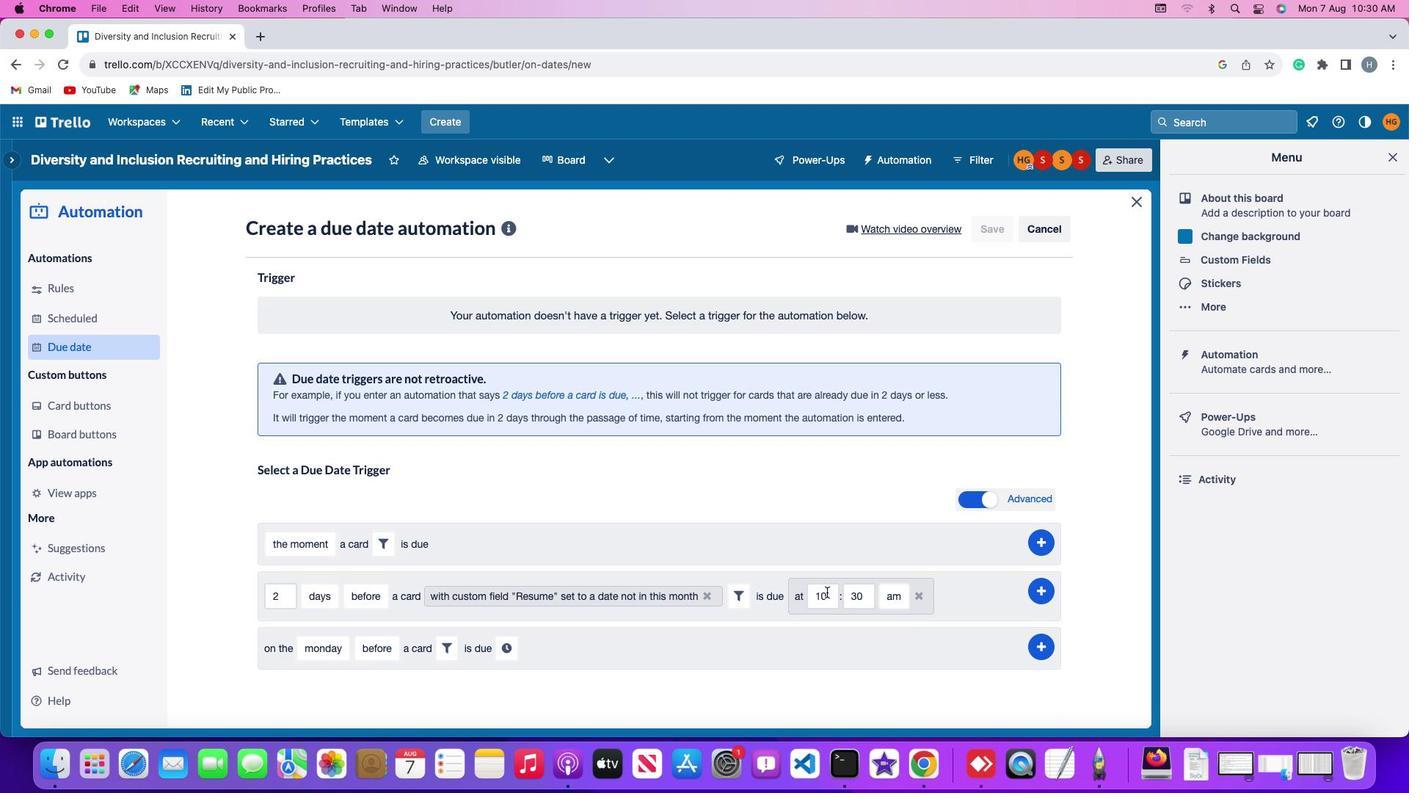 
Action: Mouse pressed left at (827, 591)
Screenshot: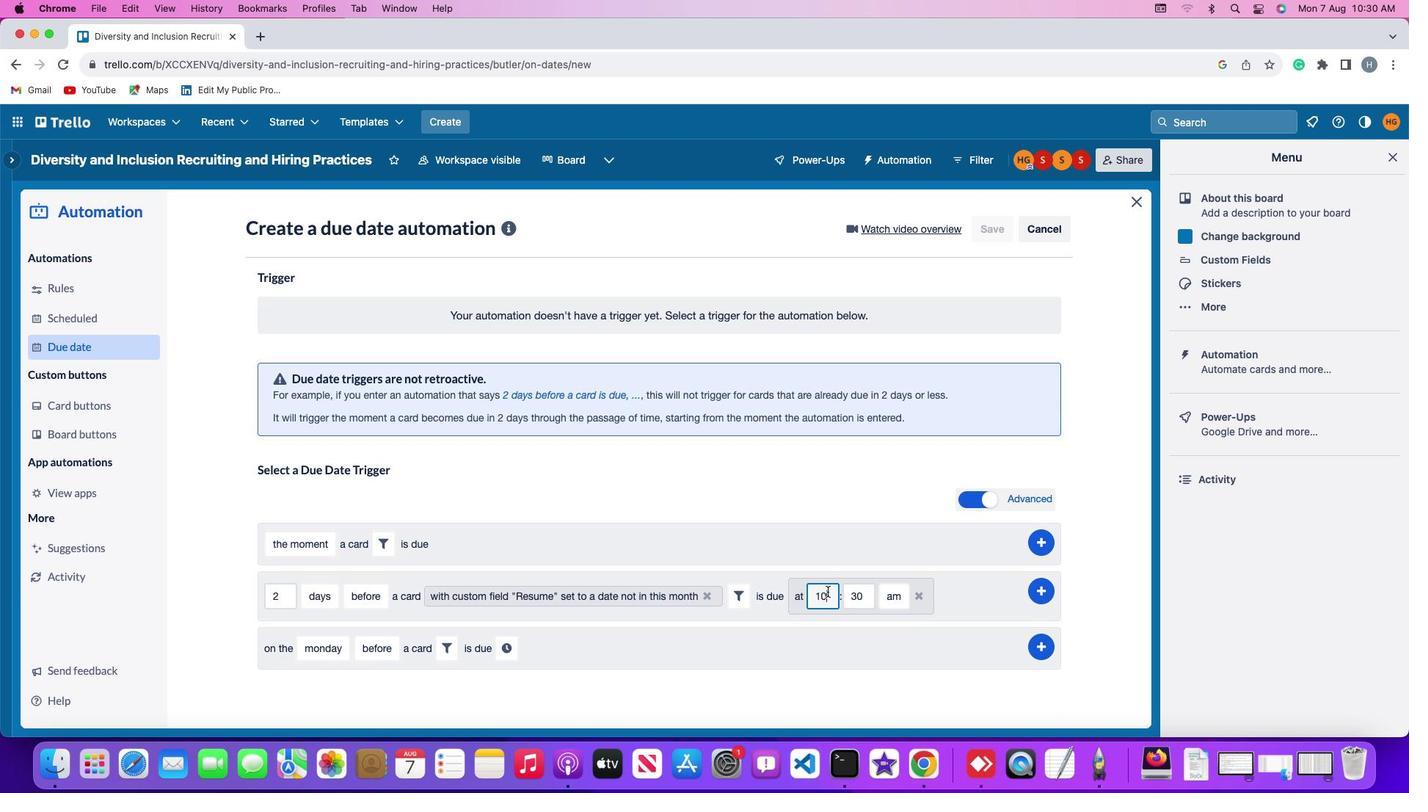 
Action: Mouse moved to (831, 592)
Screenshot: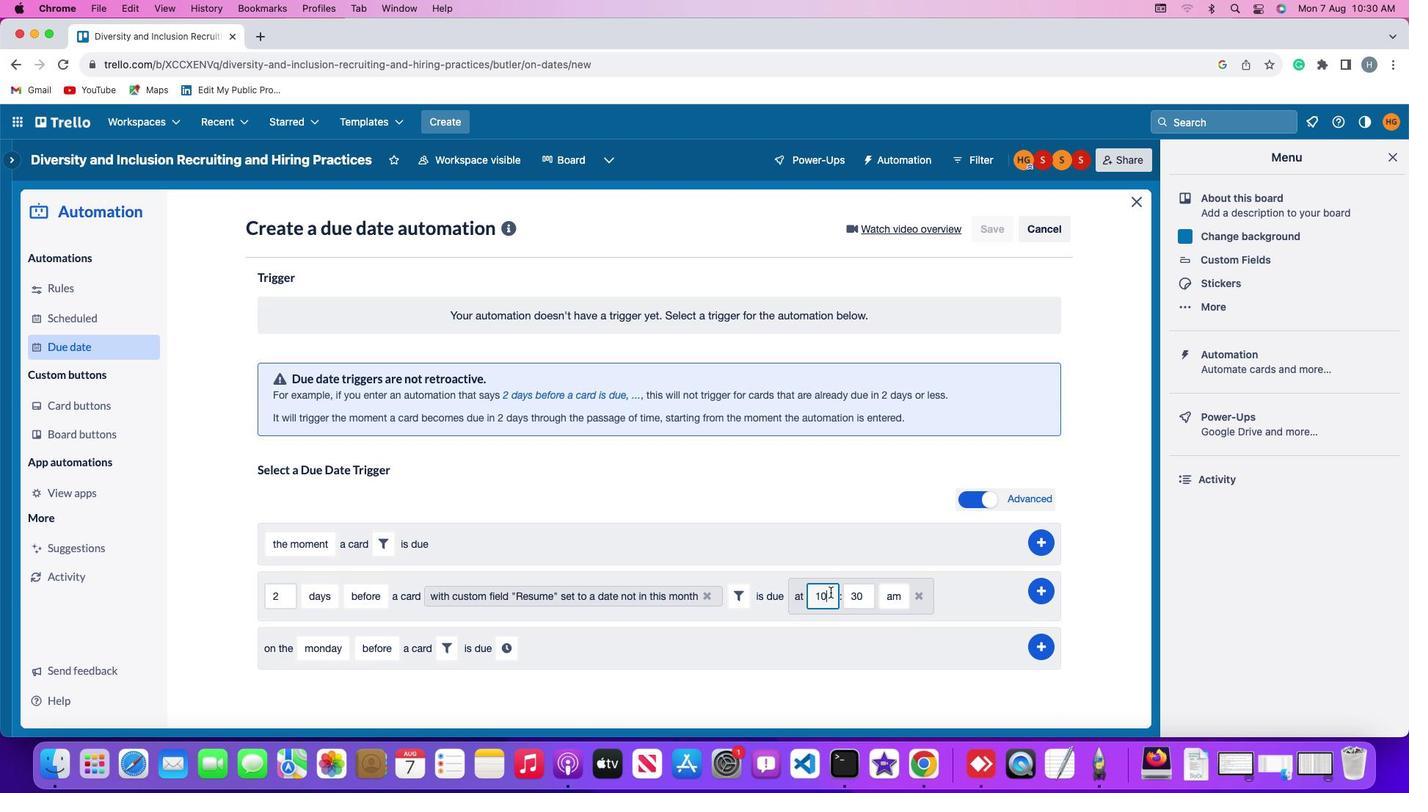 
Action: Key pressed Key.backspaceKey.backspaceKey.backspace
Screenshot: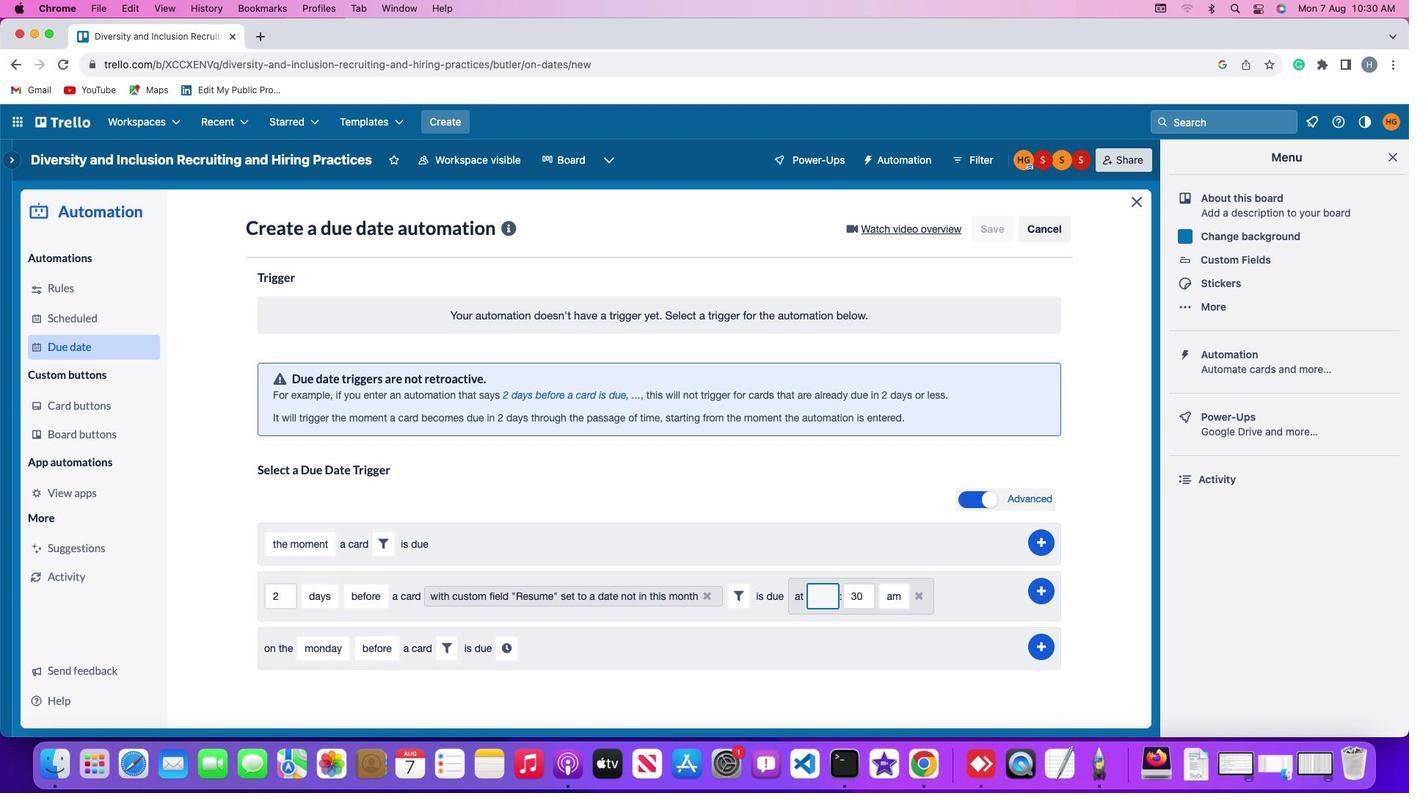 
Action: Mouse moved to (831, 592)
Screenshot: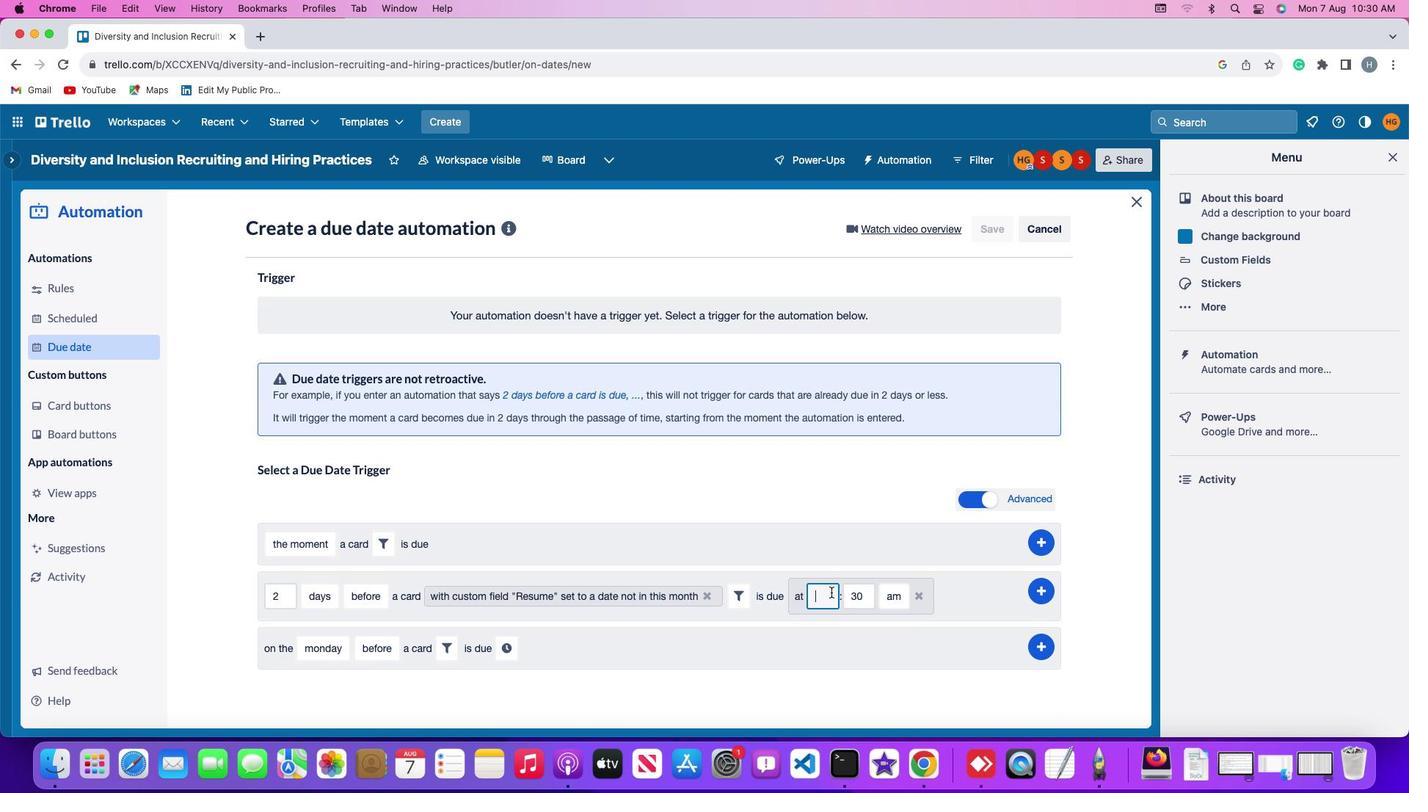 
Action: Key pressed '1''1'
Screenshot: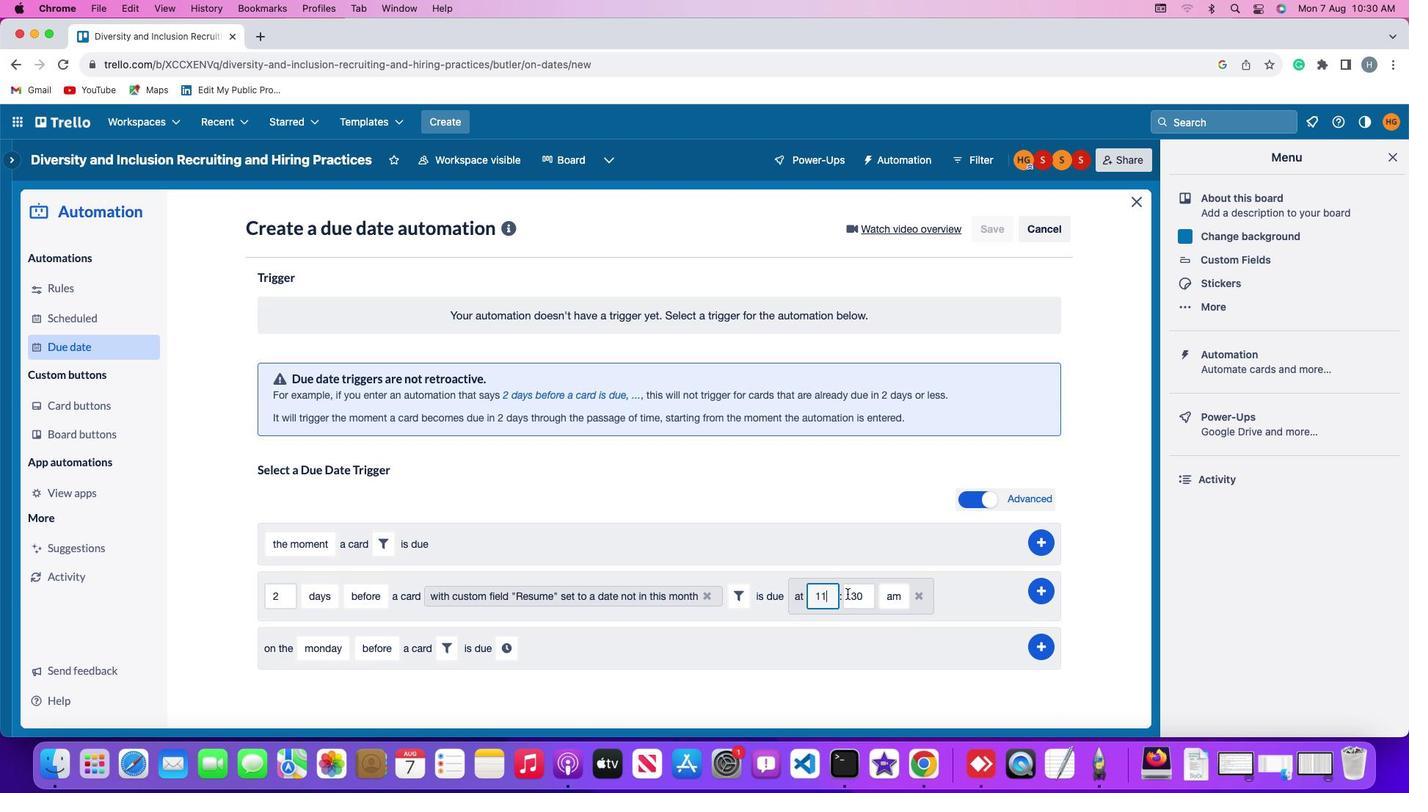 
Action: Mouse moved to (866, 594)
Screenshot: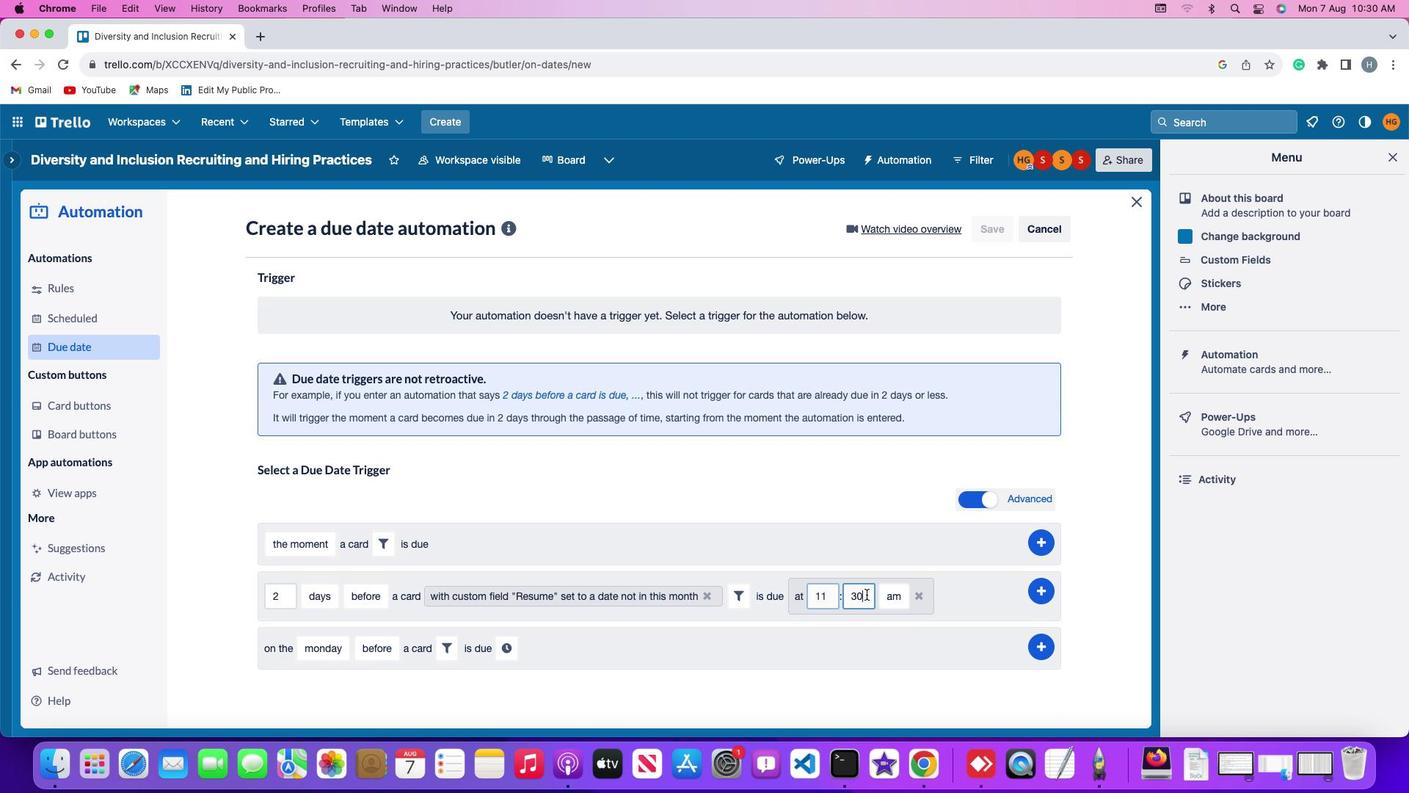 
Action: Mouse pressed left at (866, 594)
Screenshot: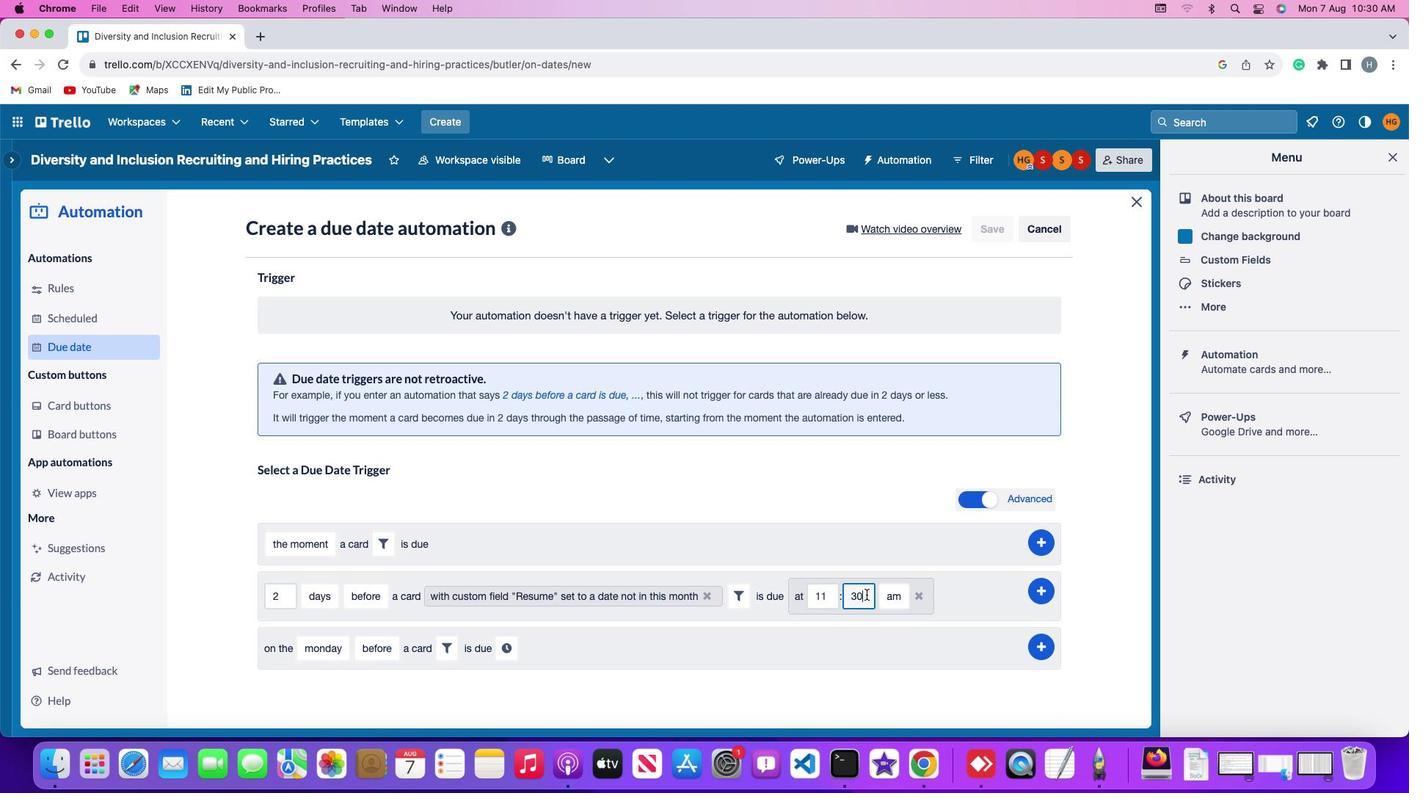 
Action: Mouse moved to (866, 594)
Screenshot: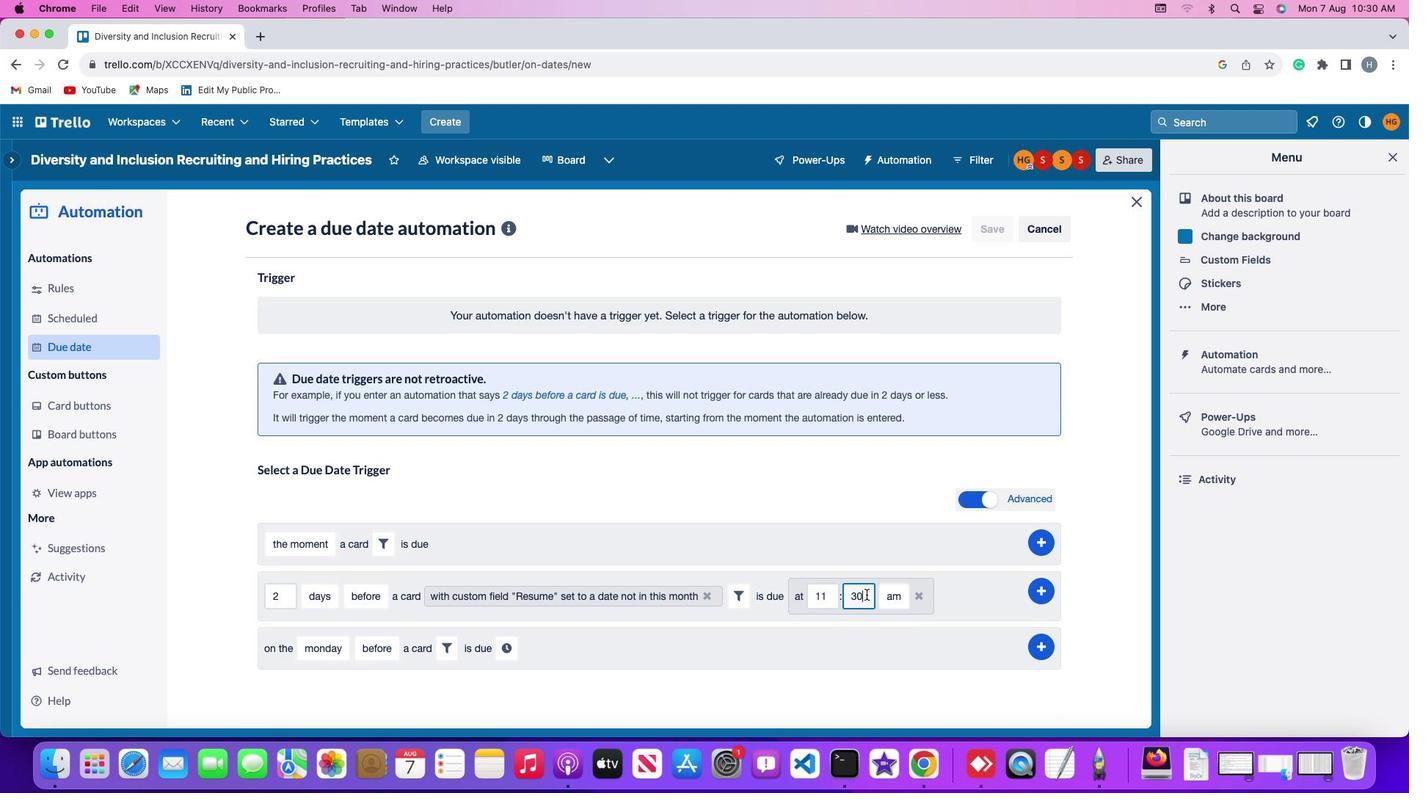 
Action: Key pressed Key.backspaceKey.backspaceKey.backspace'0''0'
Screenshot: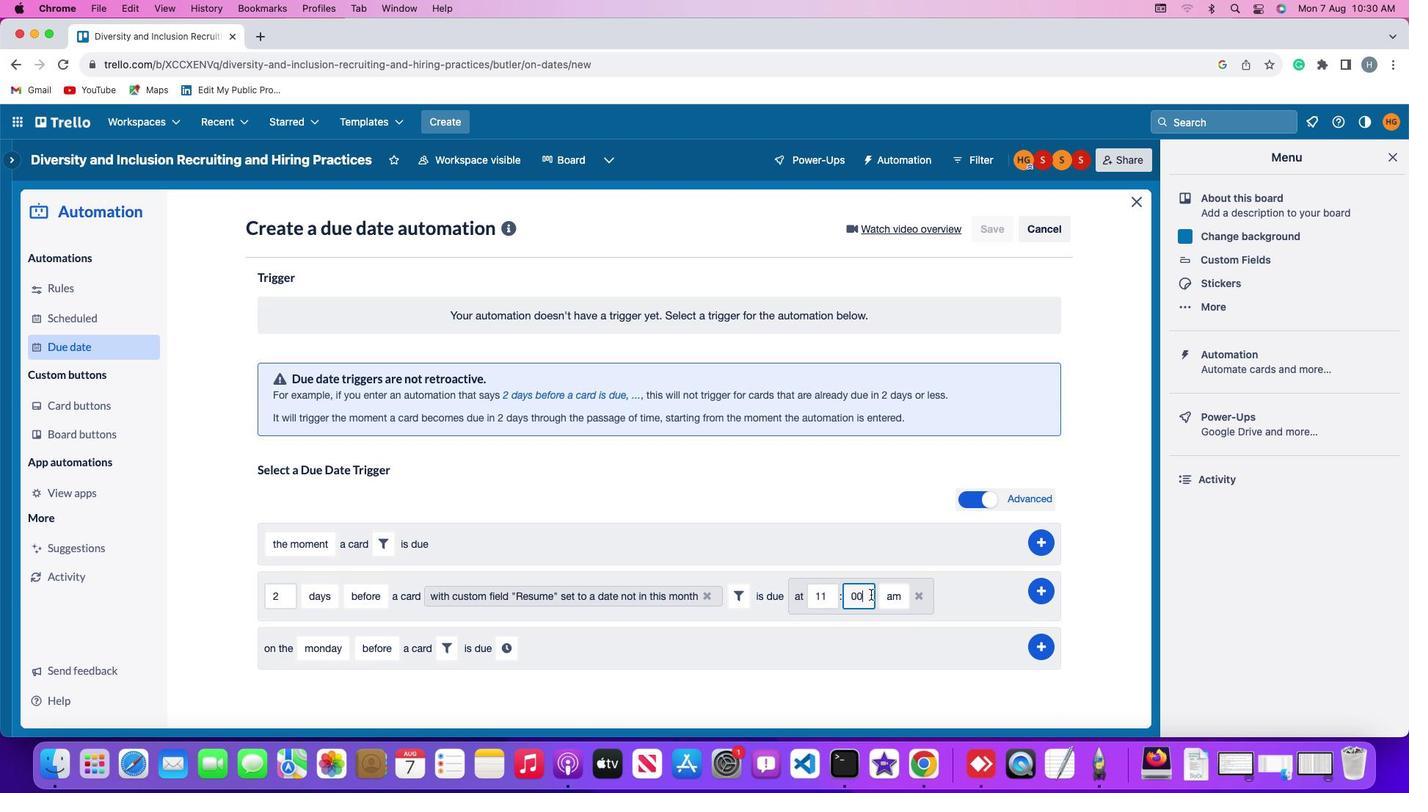 
Action: Mouse moved to (887, 594)
Screenshot: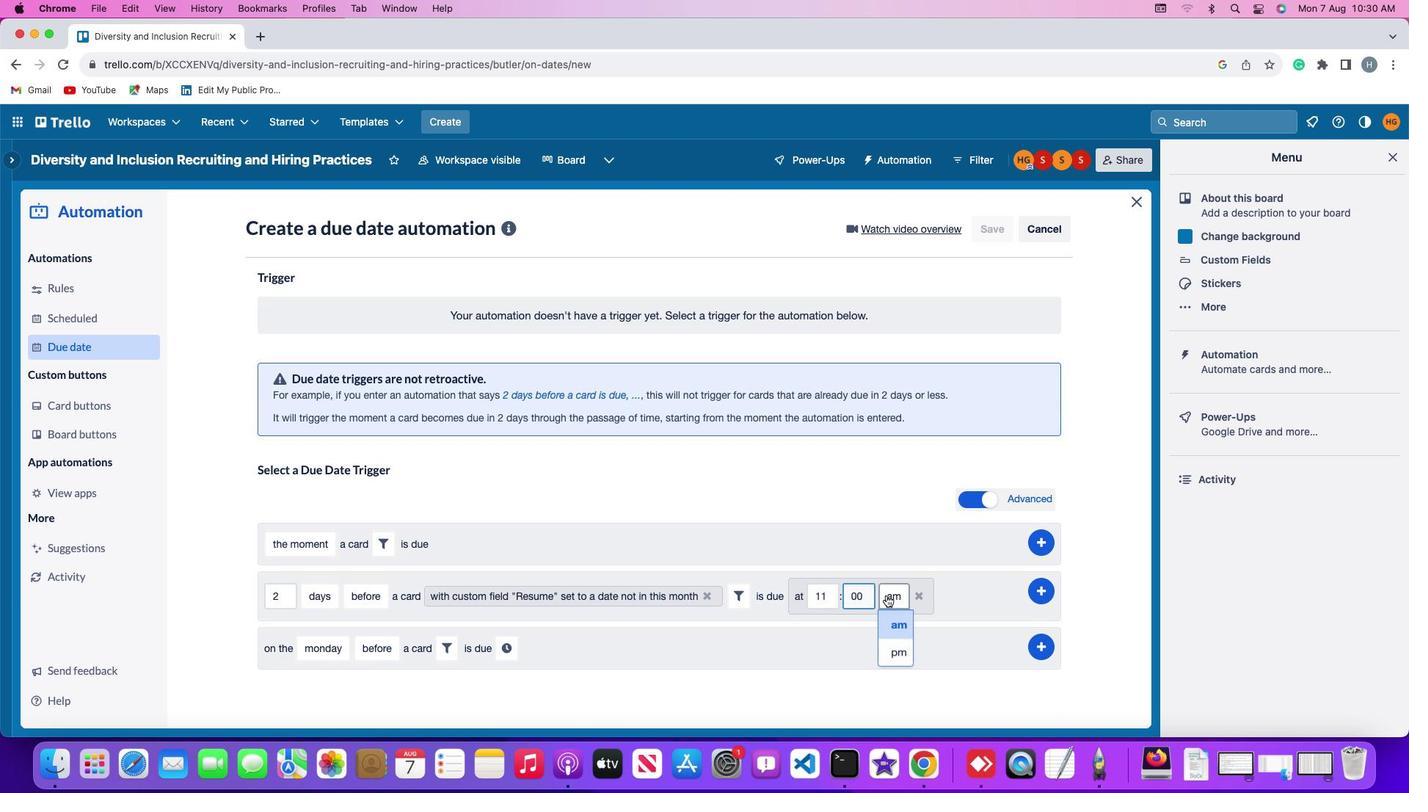 
Action: Mouse pressed left at (887, 594)
Screenshot: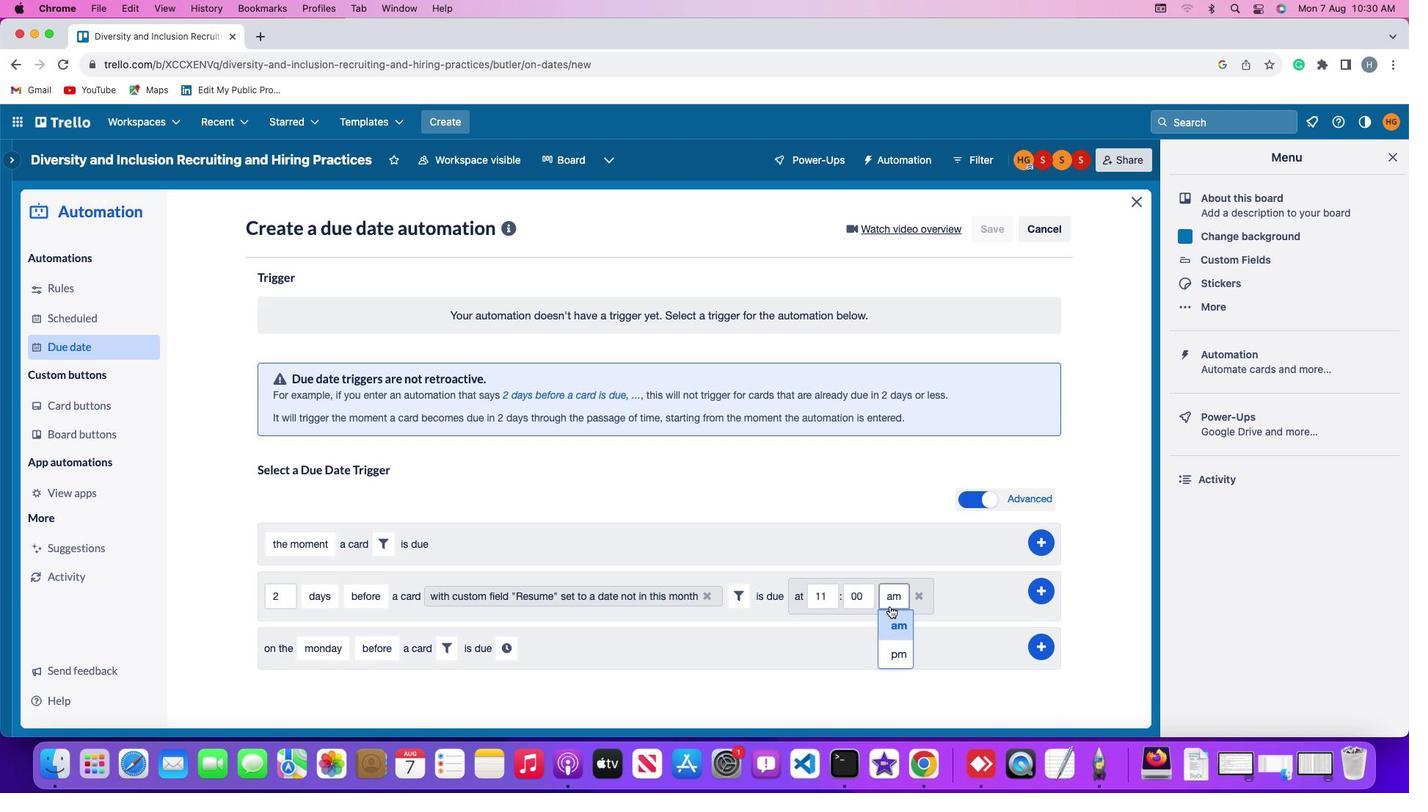
Action: Mouse moved to (891, 624)
Screenshot: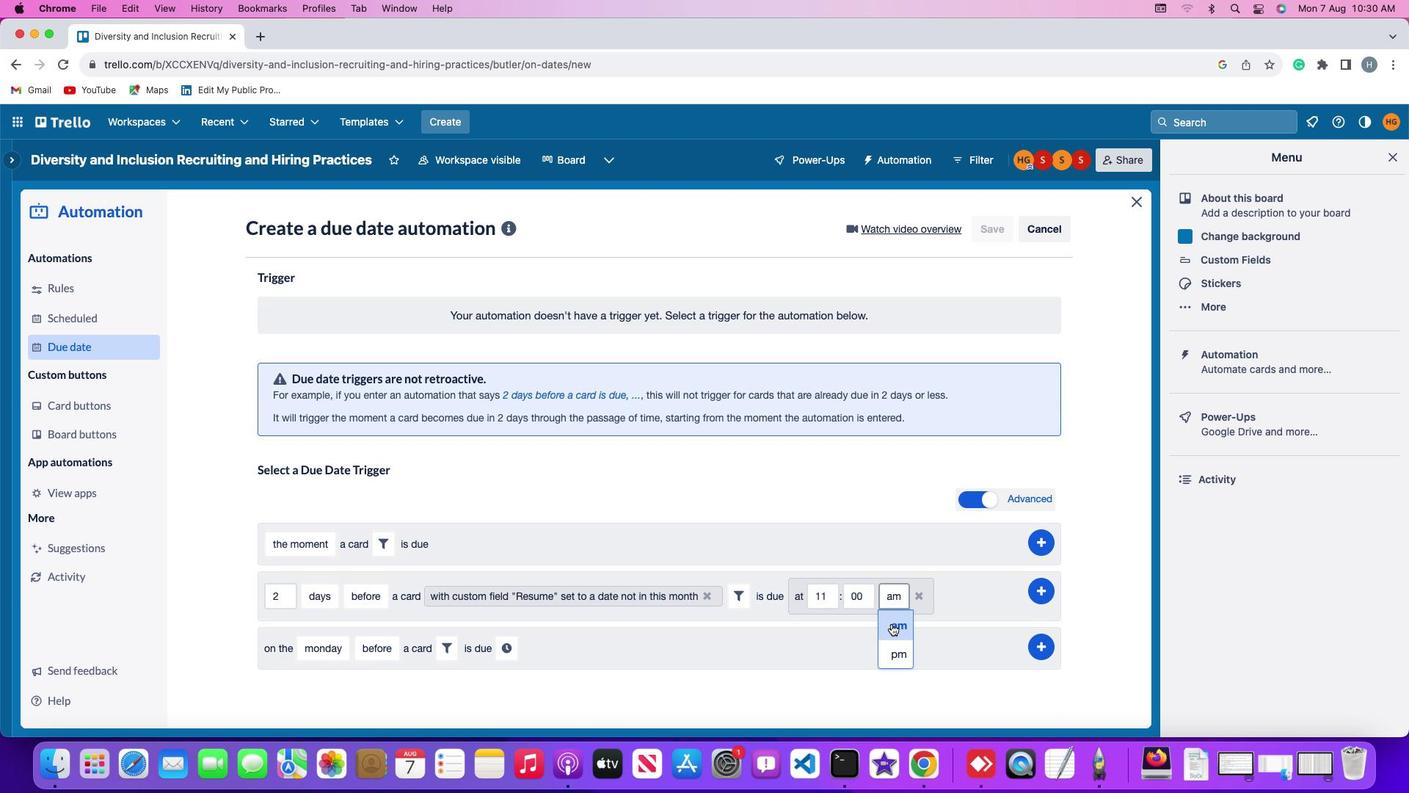 
Action: Mouse pressed left at (891, 624)
Screenshot: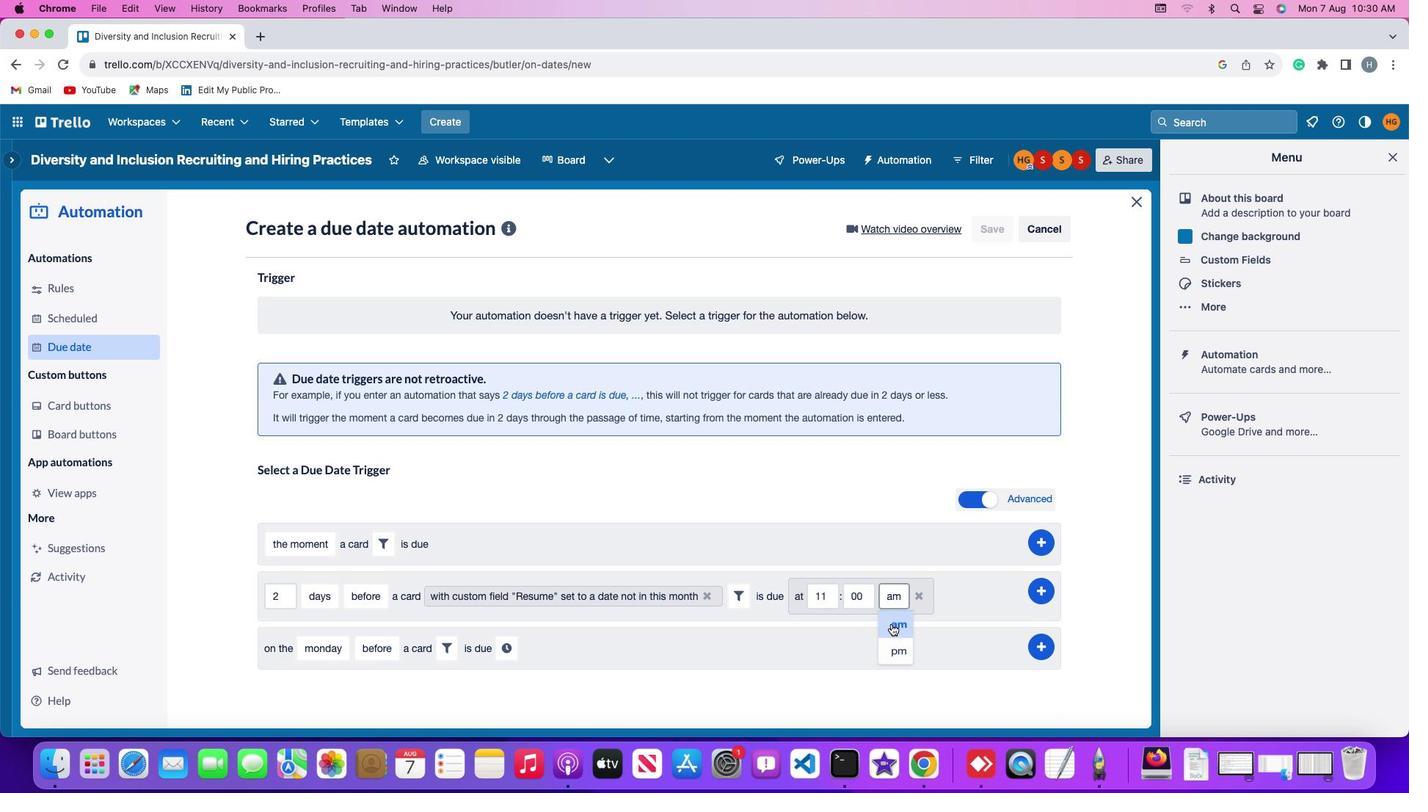
Action: Mouse moved to (1041, 591)
Screenshot: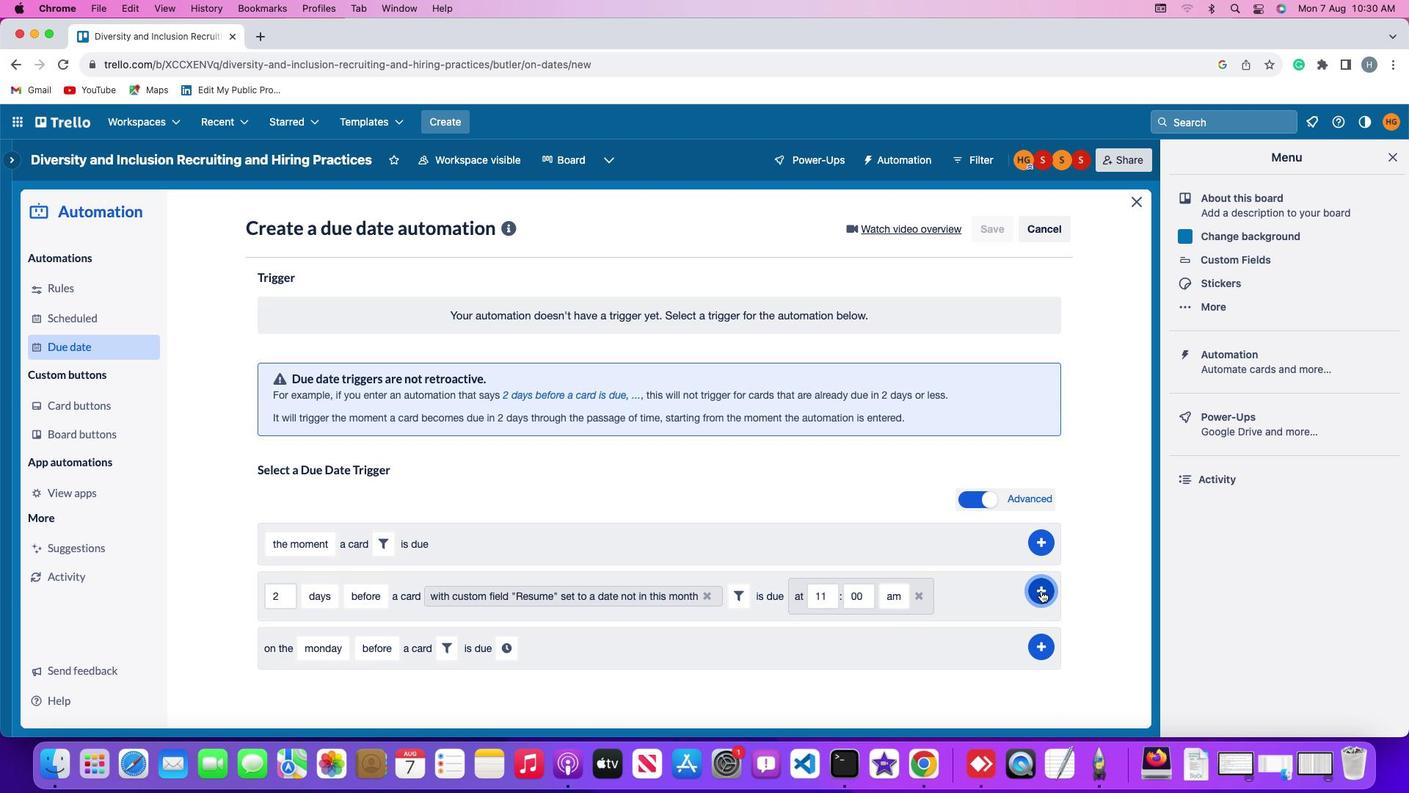 
Action: Mouse pressed left at (1041, 591)
Screenshot: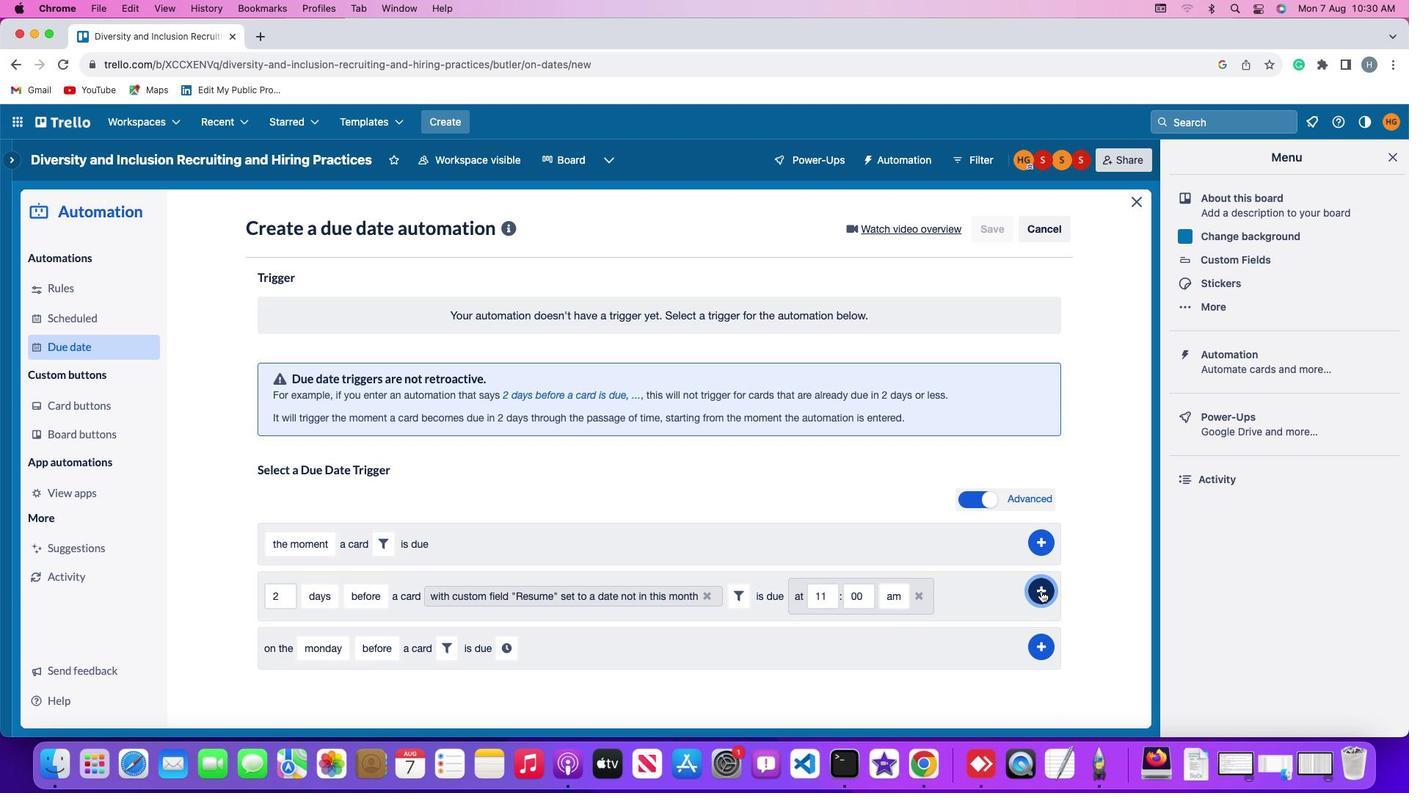 
Action: Mouse moved to (1108, 439)
Screenshot: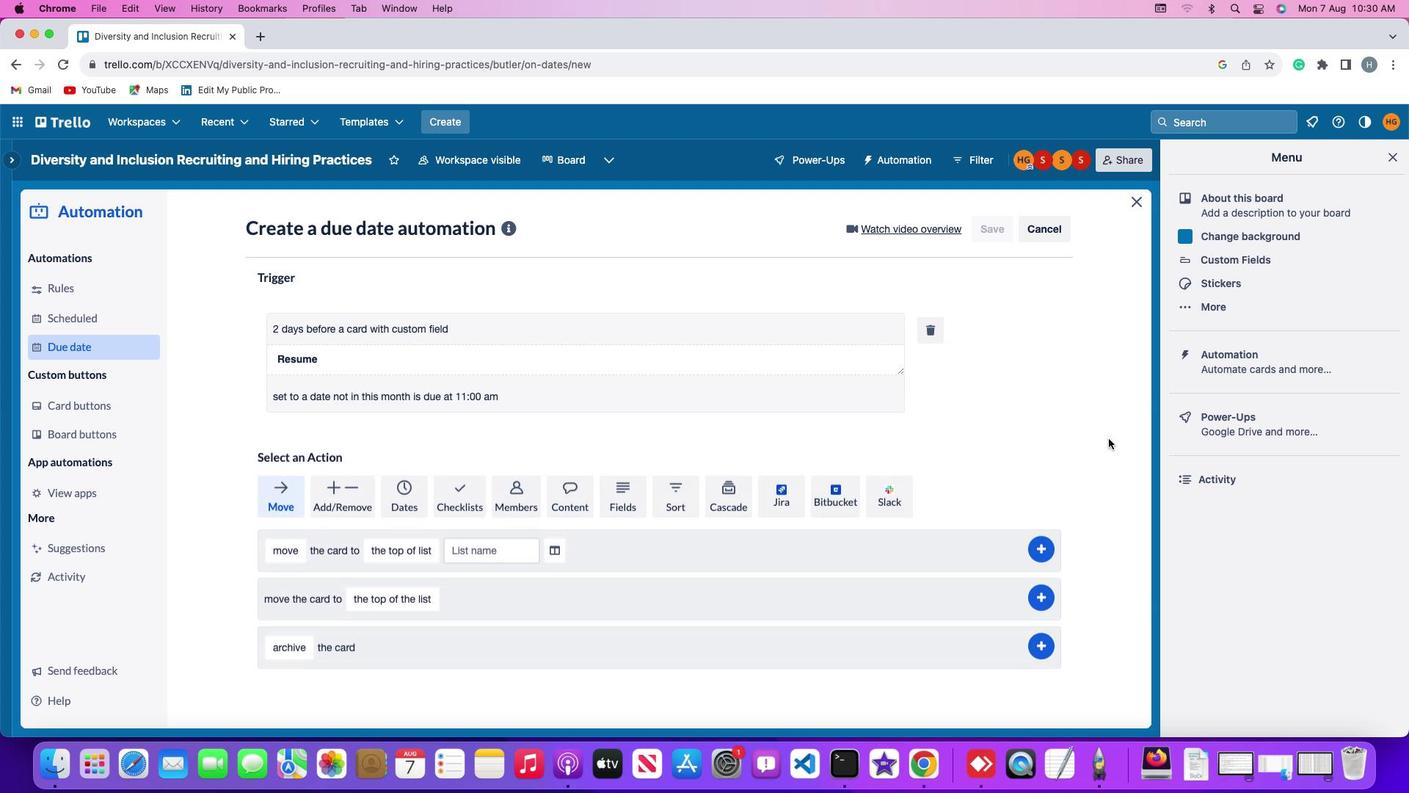 
